 Task: Find connections with filter location Āsbe Teferī with filter topic #jobwith filter profile language English with filter current company Bajaj Electricals Ltd with filter school Gossner College with filter industry Ranching and Fisheries with filter service category Cybersecurity with filter keywords title Mentor
Action: Mouse moved to (155, 257)
Screenshot: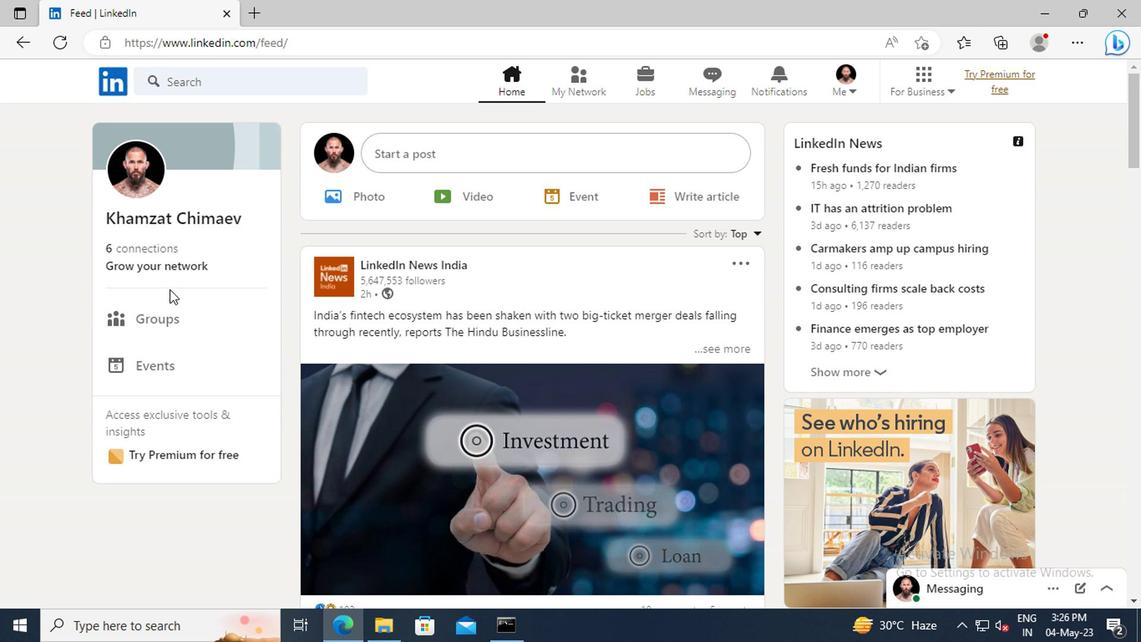 
Action: Mouse pressed left at (155, 257)
Screenshot: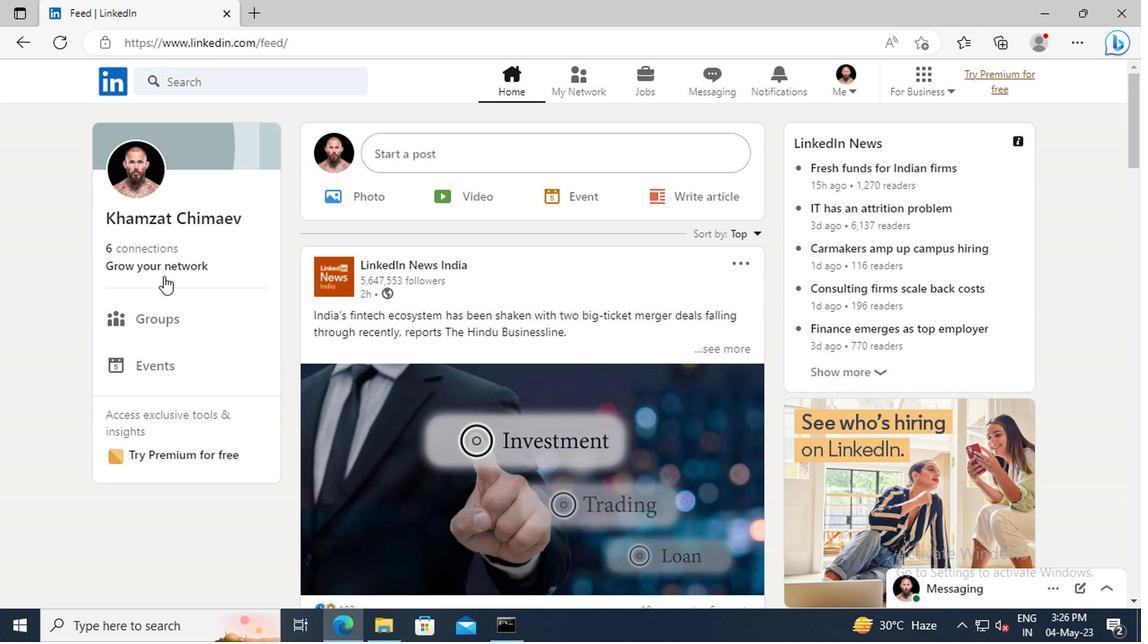 
Action: Mouse moved to (164, 176)
Screenshot: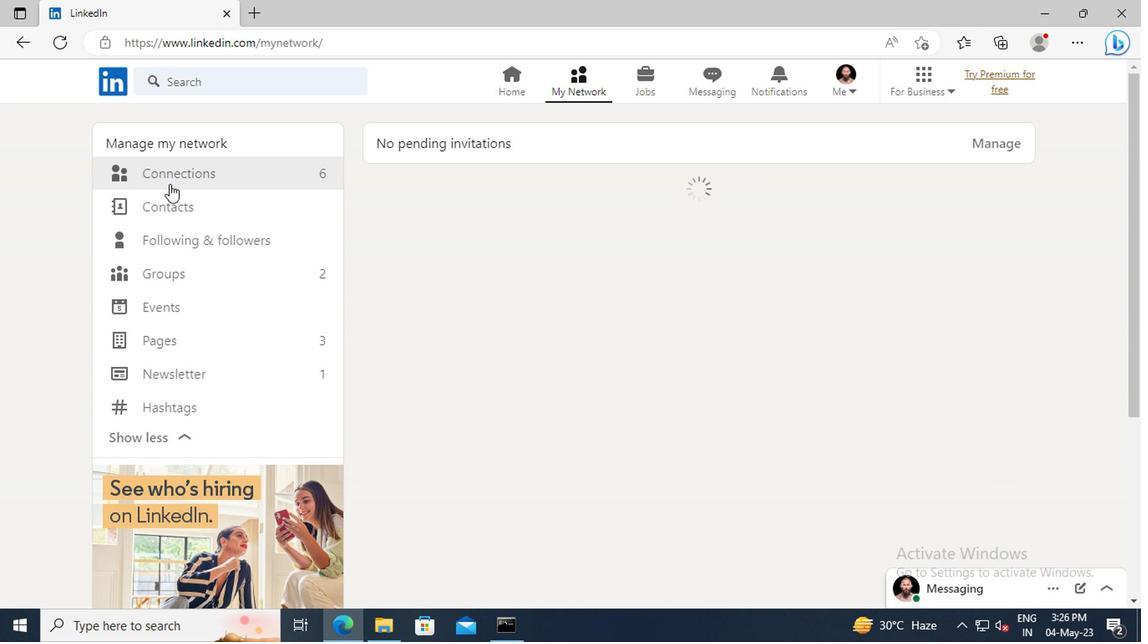 
Action: Mouse pressed left at (164, 176)
Screenshot: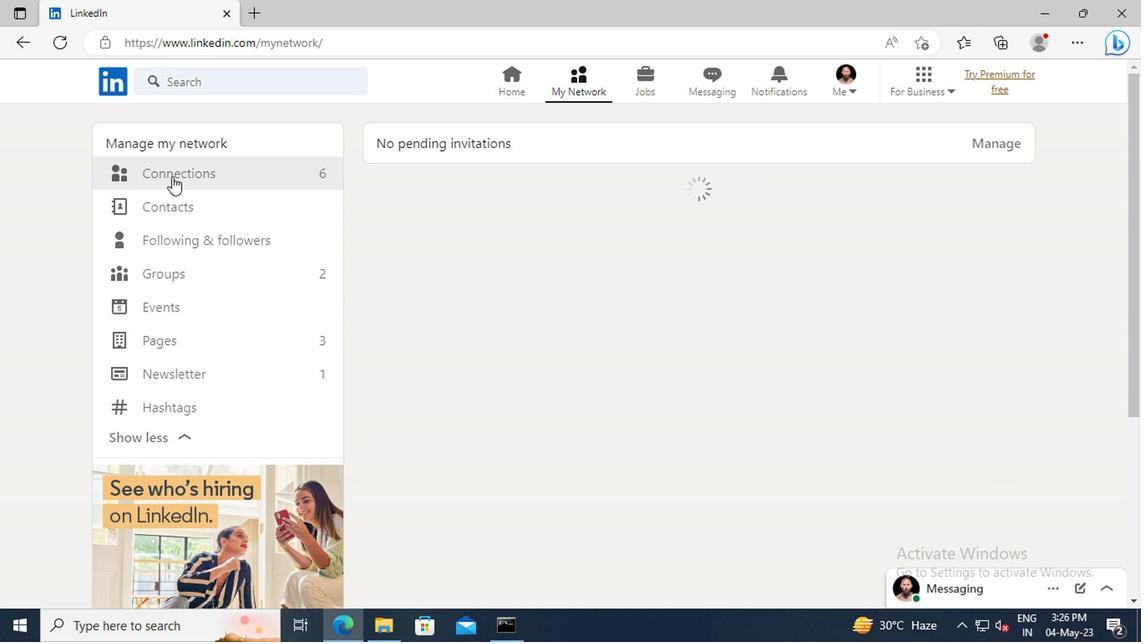 
Action: Mouse moved to (661, 180)
Screenshot: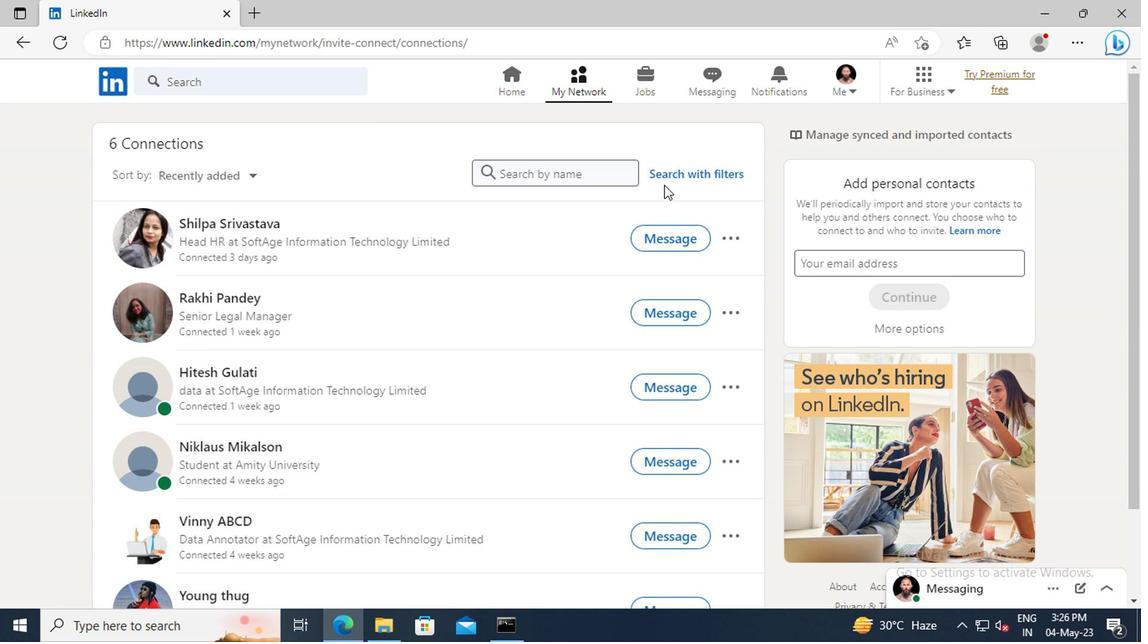 
Action: Mouse pressed left at (661, 180)
Screenshot: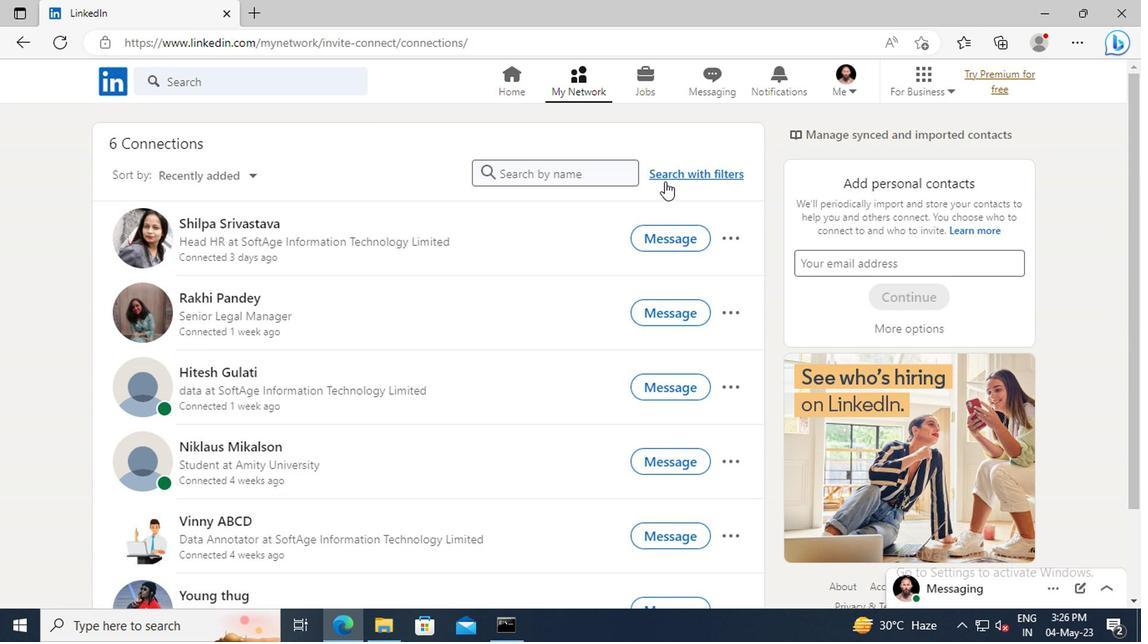 
Action: Mouse moved to (630, 134)
Screenshot: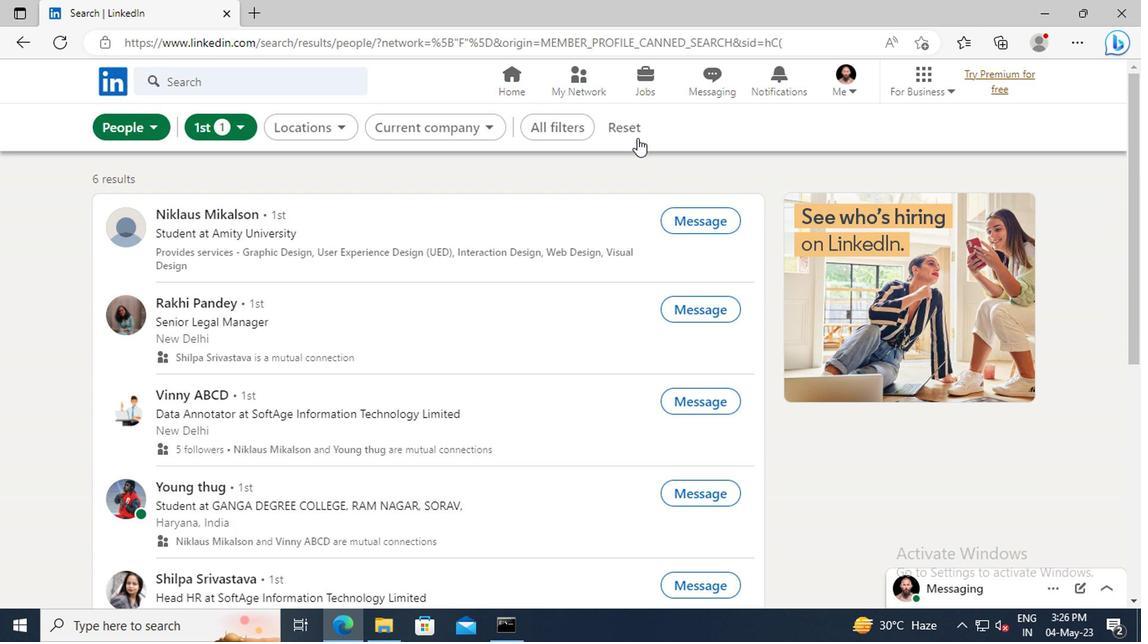 
Action: Mouse pressed left at (630, 134)
Screenshot: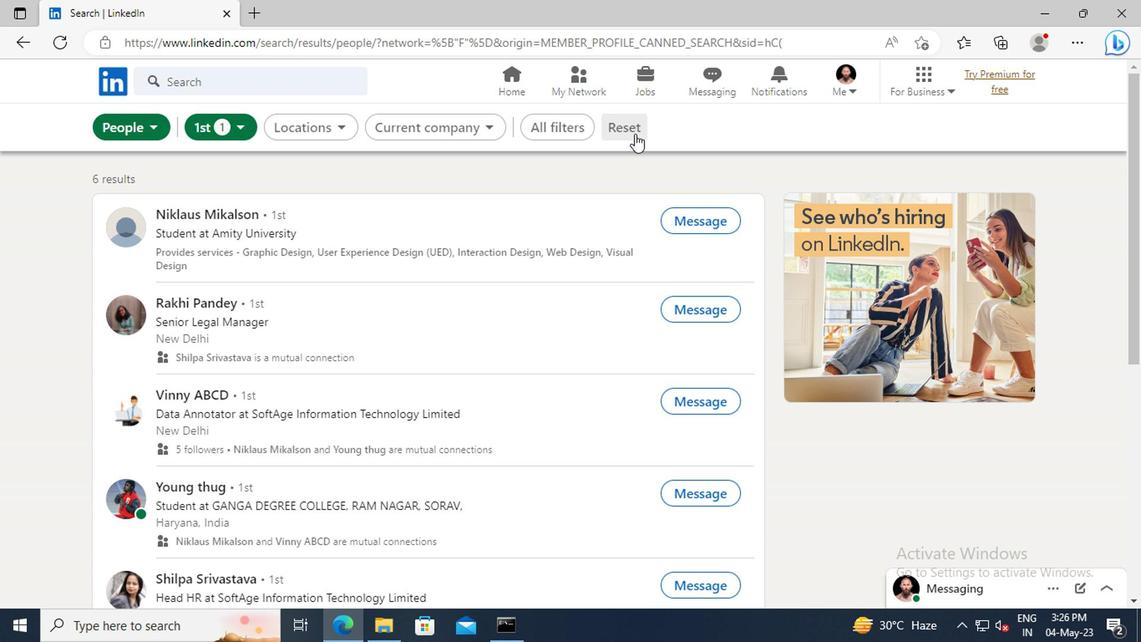
Action: Mouse moved to (596, 133)
Screenshot: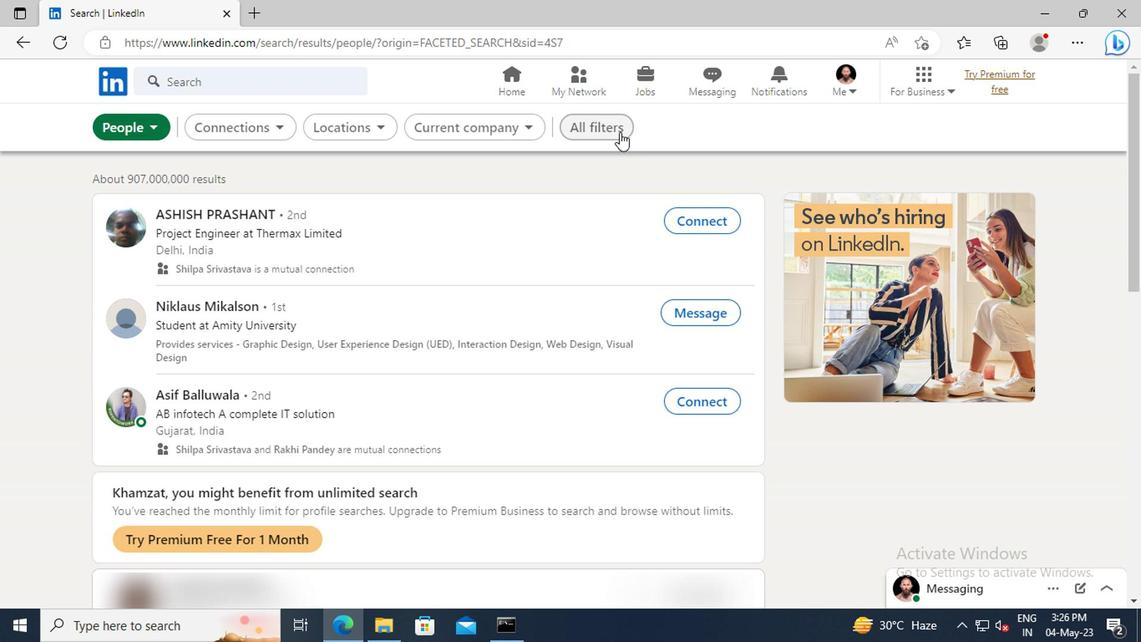 
Action: Mouse pressed left at (596, 133)
Screenshot: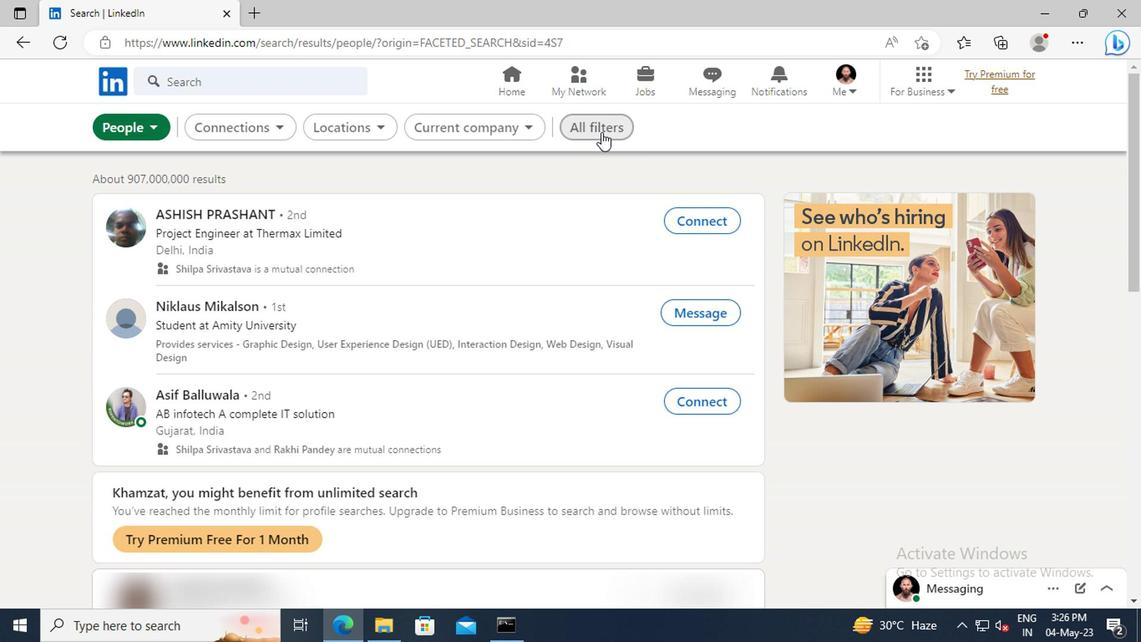 
Action: Mouse moved to (916, 332)
Screenshot: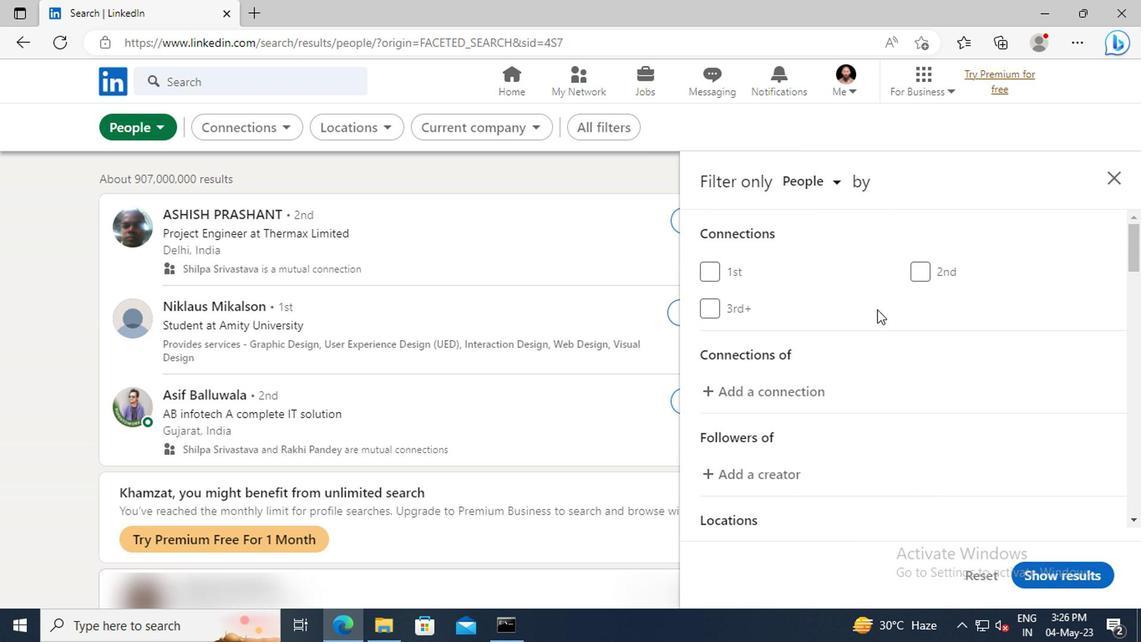 
Action: Mouse scrolled (916, 331) with delta (0, -1)
Screenshot: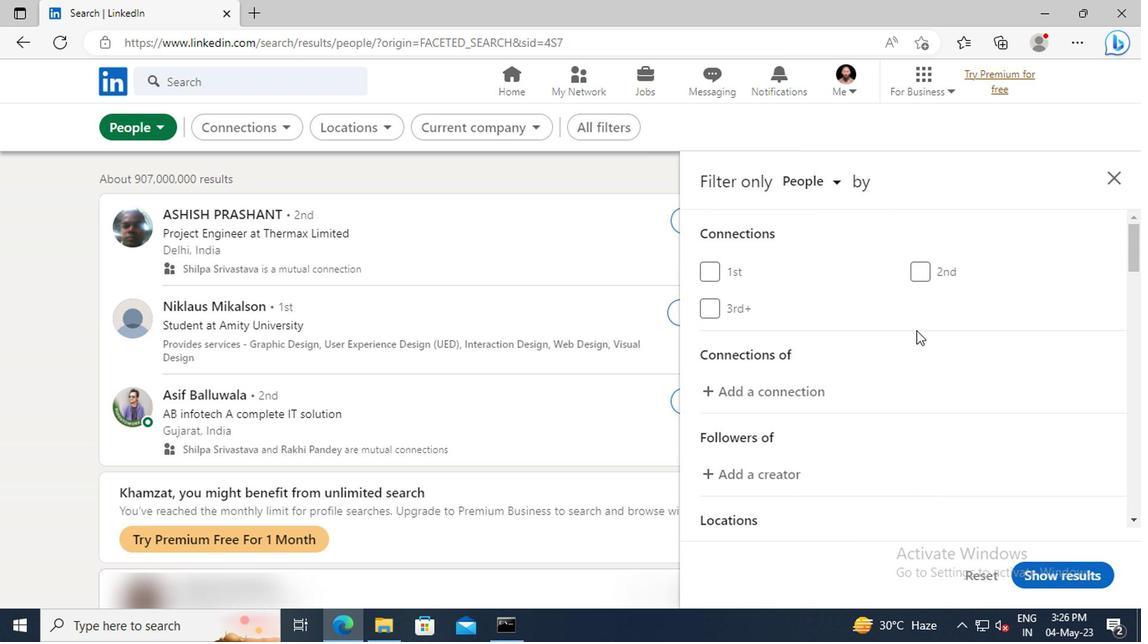 
Action: Mouse scrolled (916, 331) with delta (0, -1)
Screenshot: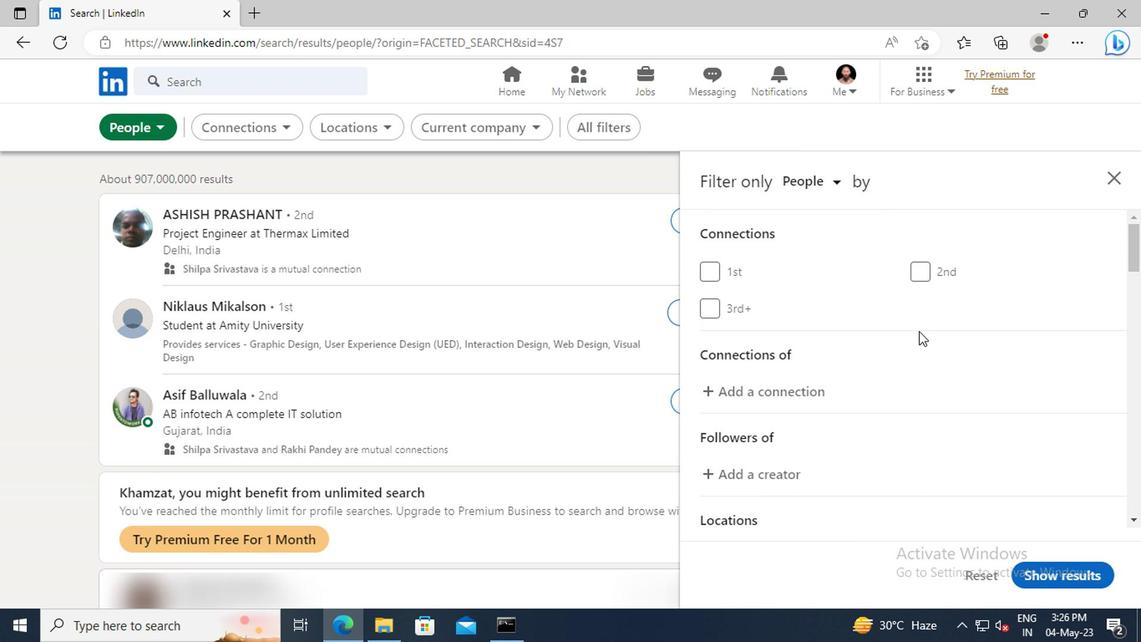 
Action: Mouse scrolled (916, 331) with delta (0, -1)
Screenshot: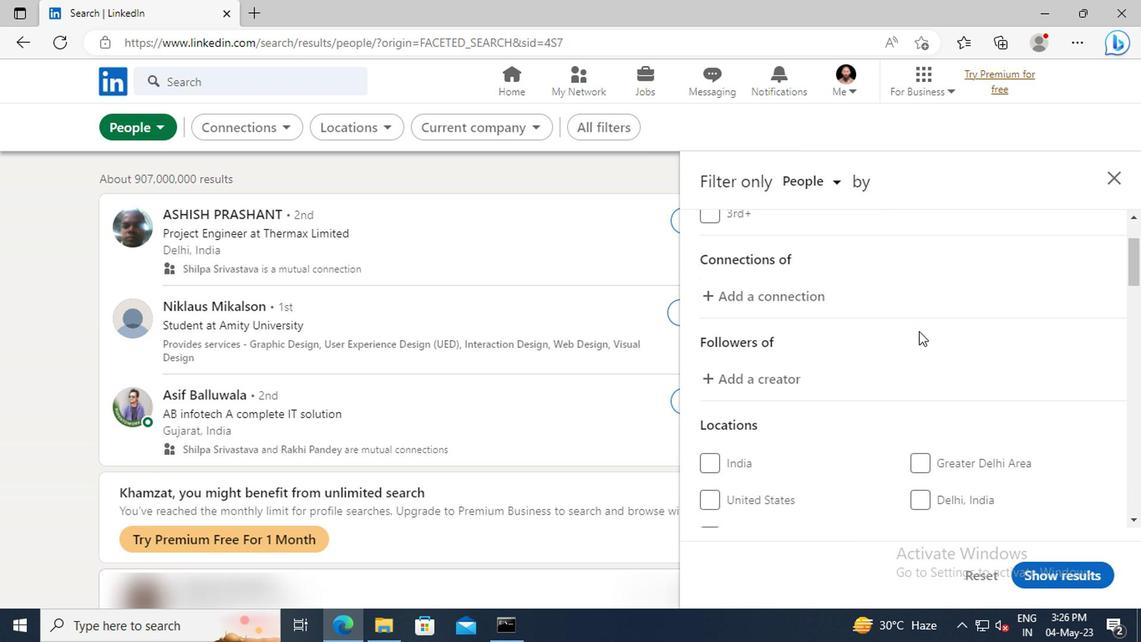 
Action: Mouse scrolled (916, 331) with delta (0, -1)
Screenshot: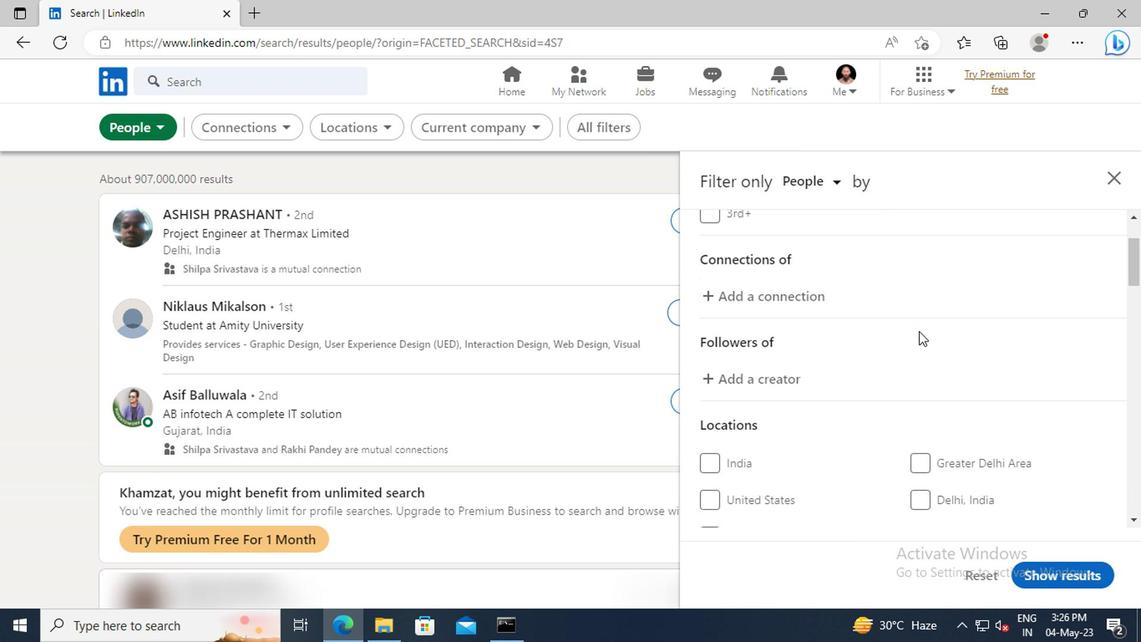 
Action: Mouse scrolled (916, 331) with delta (0, -1)
Screenshot: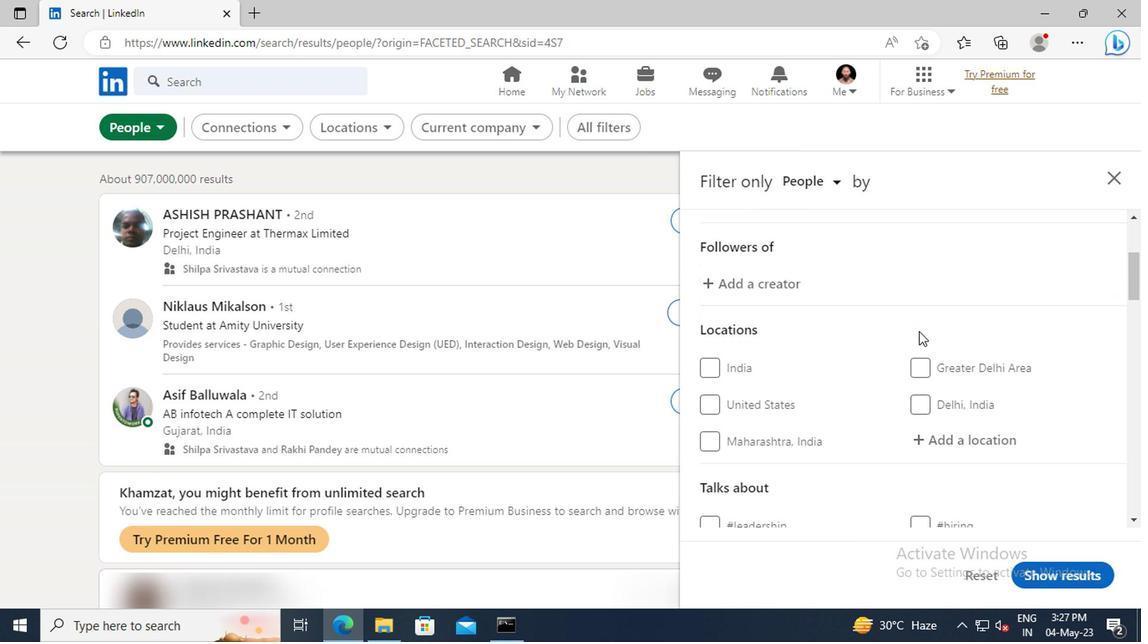 
Action: Mouse scrolled (916, 331) with delta (0, -1)
Screenshot: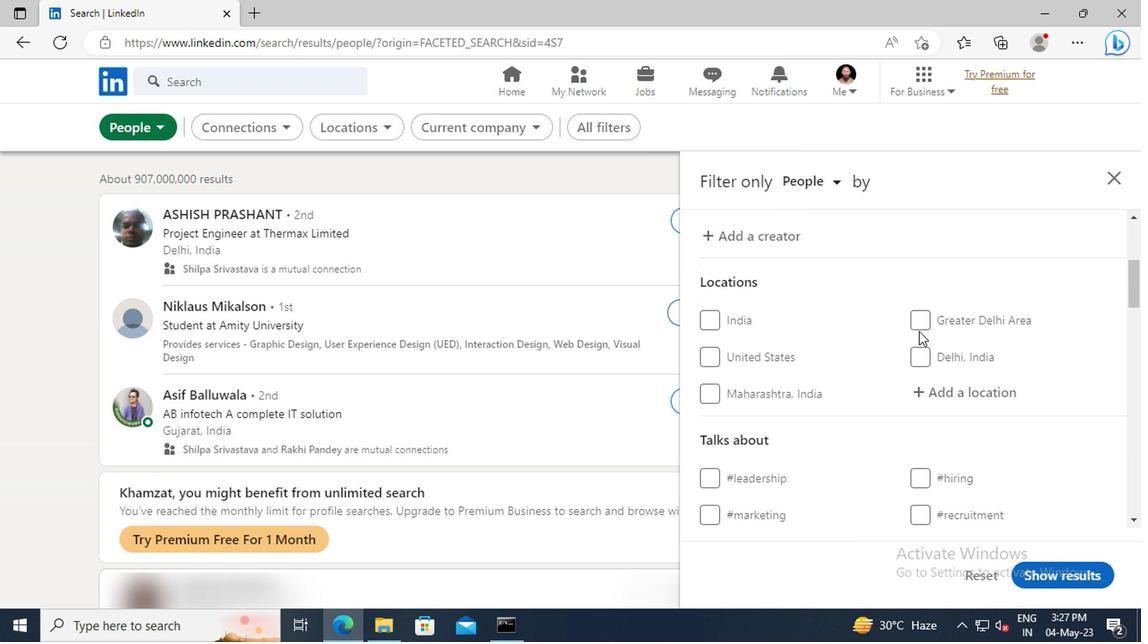 
Action: Mouse scrolled (916, 331) with delta (0, -1)
Screenshot: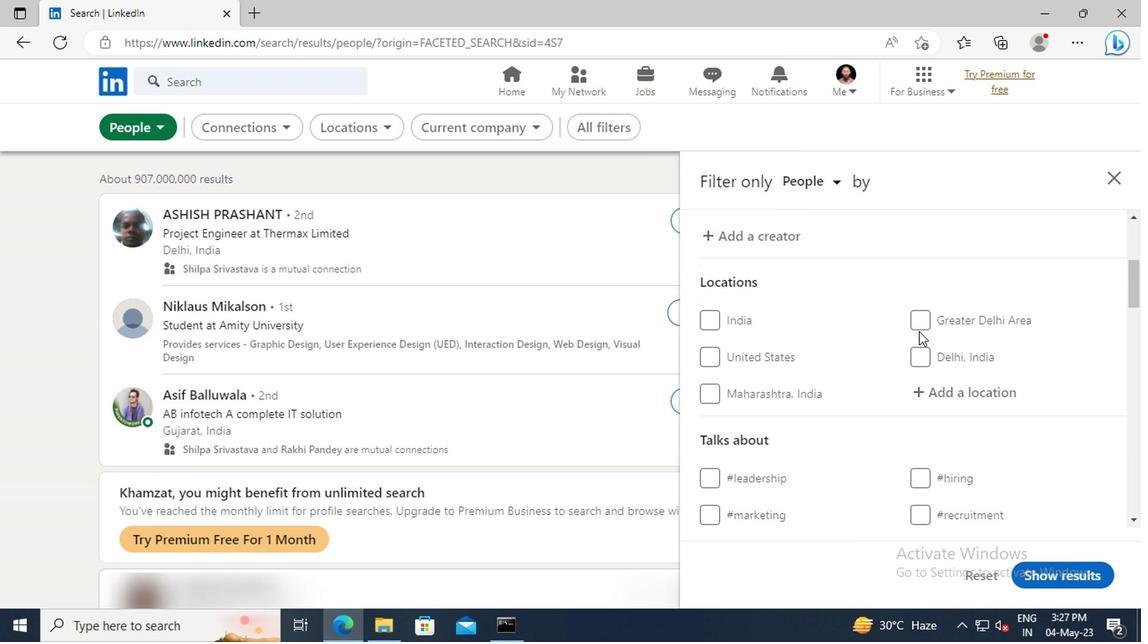 
Action: Mouse moved to (930, 307)
Screenshot: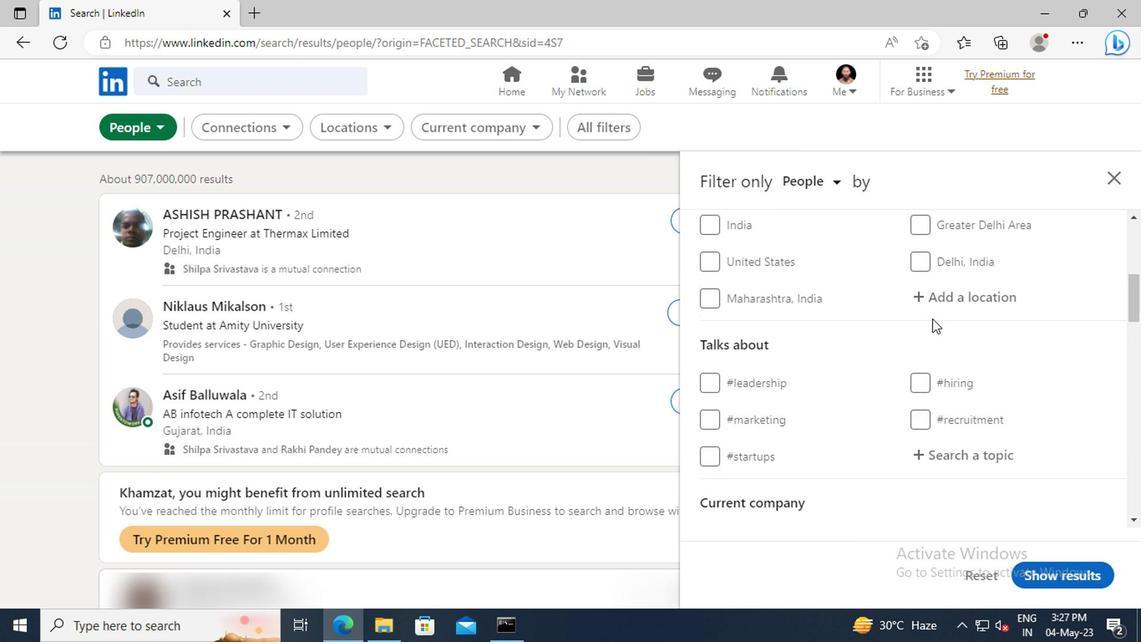
Action: Mouse pressed left at (930, 307)
Screenshot: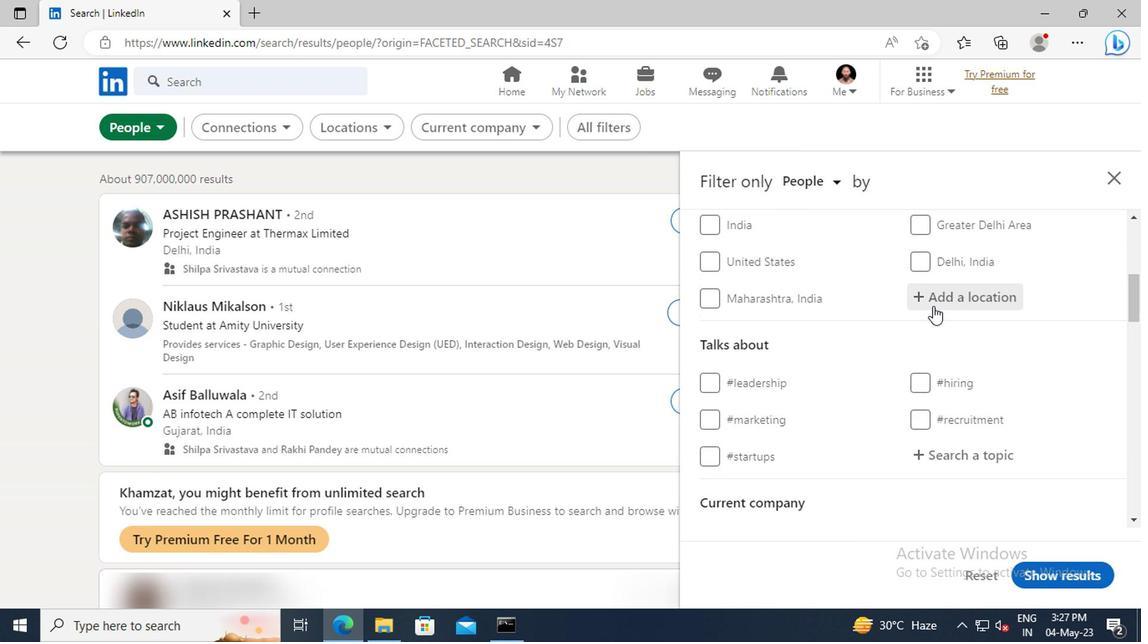 
Action: Key pressed <Key.shift>
Screenshot: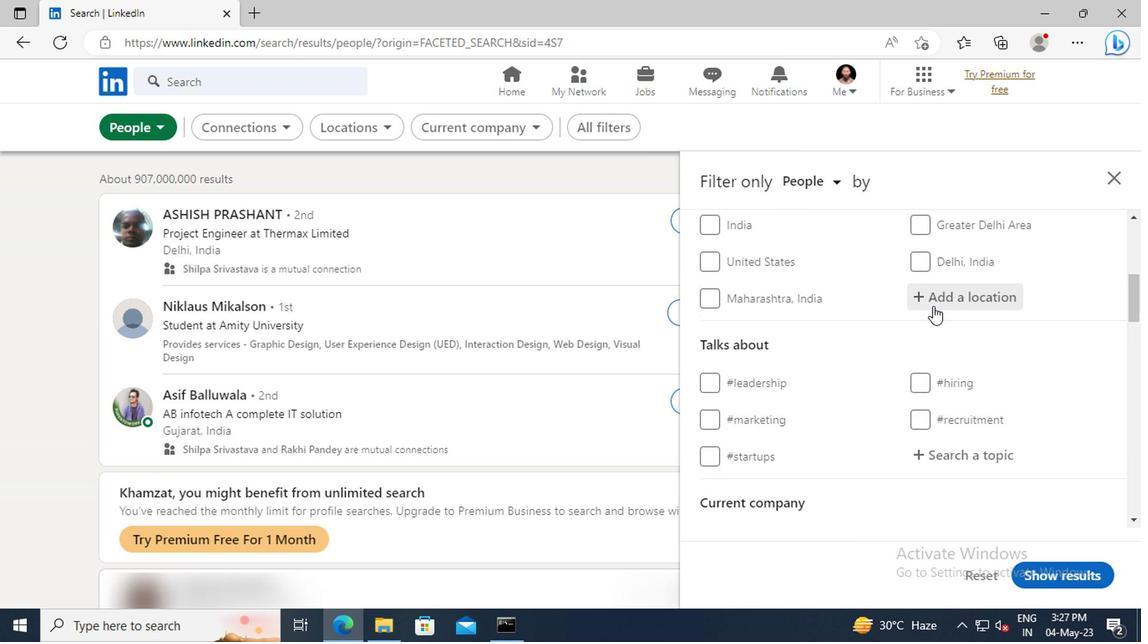 
Action: Mouse moved to (923, 312)
Screenshot: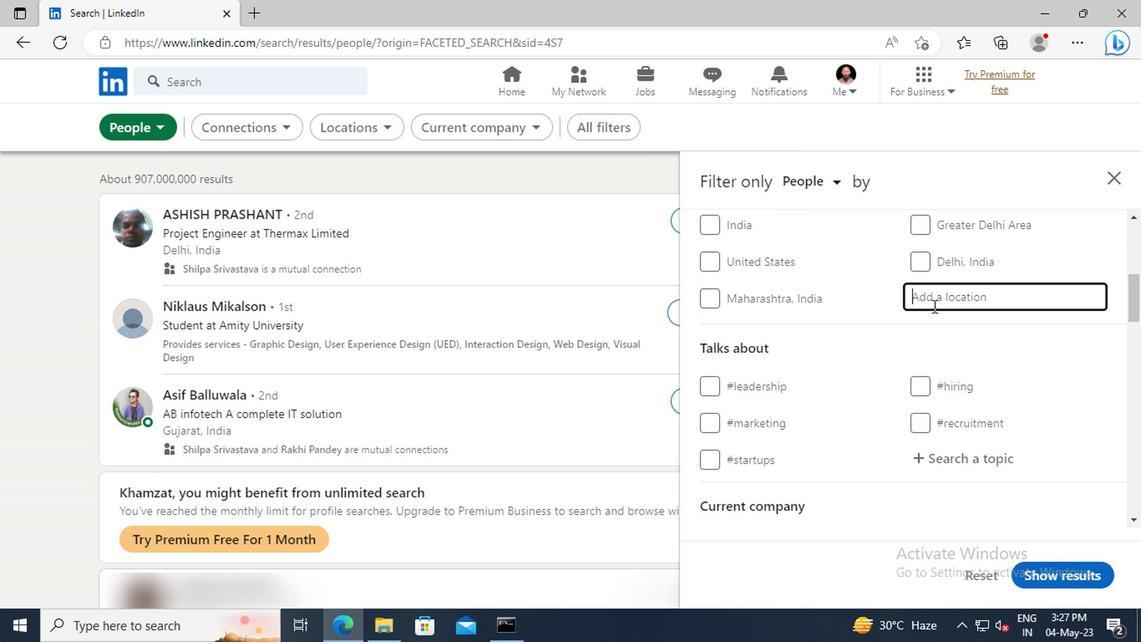 
Action: Key pressed ASBE<Key.space><Key.shift>TEFERI<Key.enter>
Screenshot: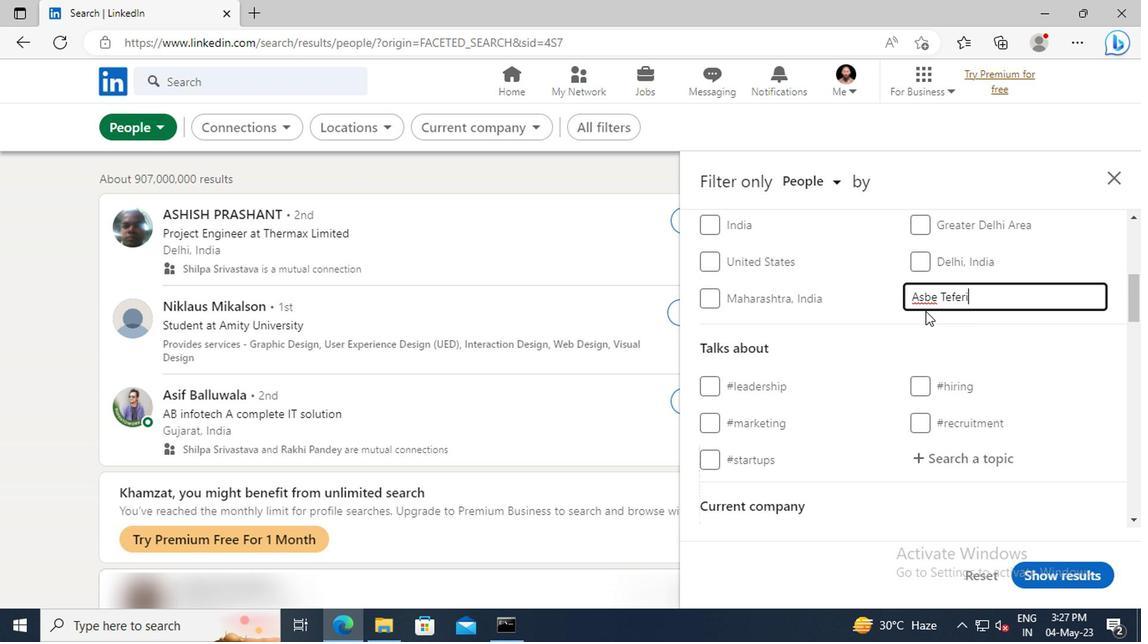 
Action: Mouse scrolled (923, 311) with delta (0, -1)
Screenshot: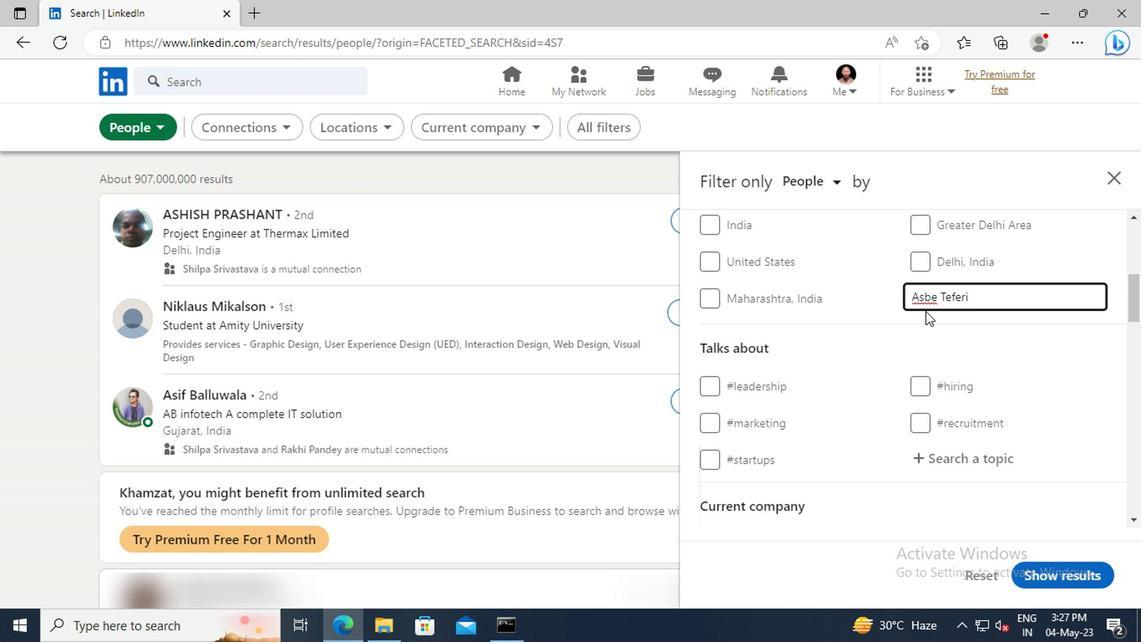 
Action: Mouse scrolled (923, 311) with delta (0, -1)
Screenshot: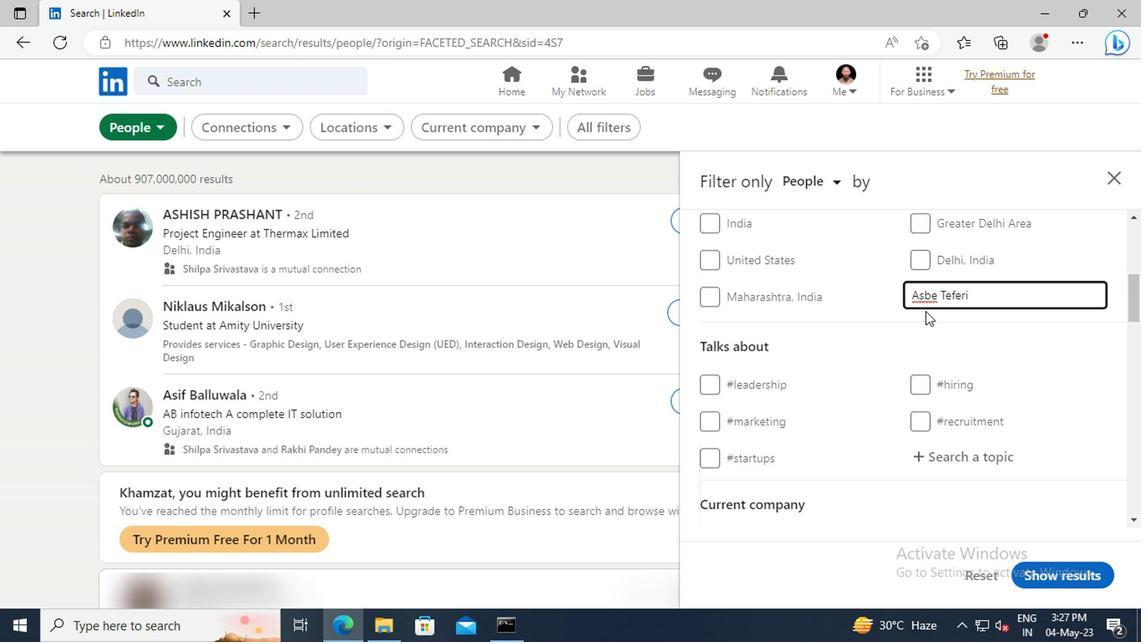
Action: Mouse moved to (929, 358)
Screenshot: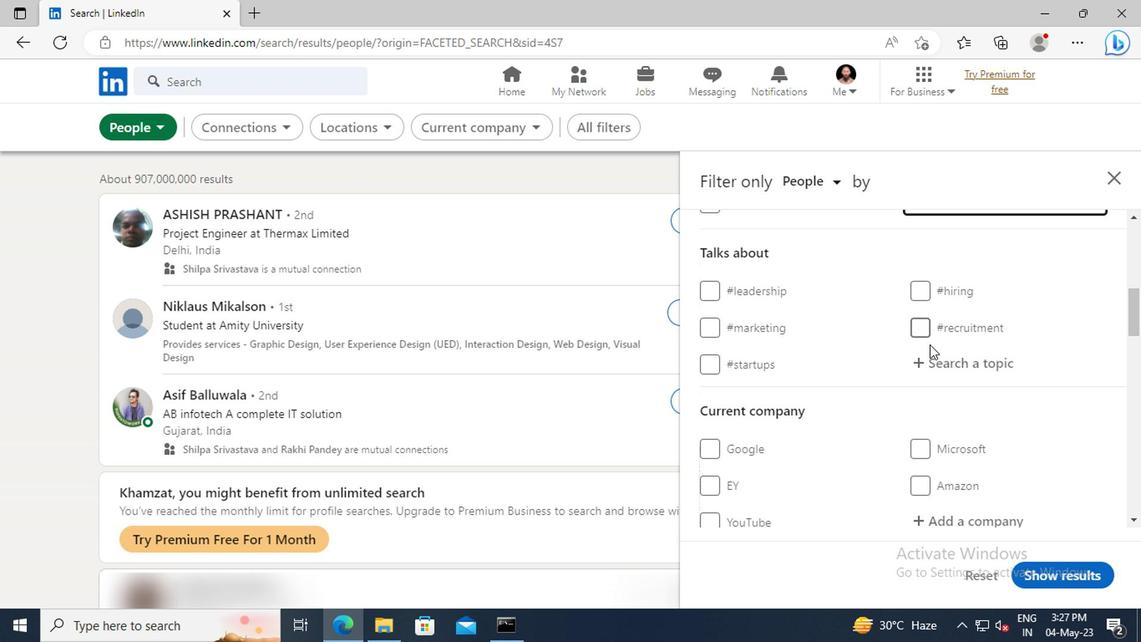 
Action: Mouse pressed left at (929, 358)
Screenshot: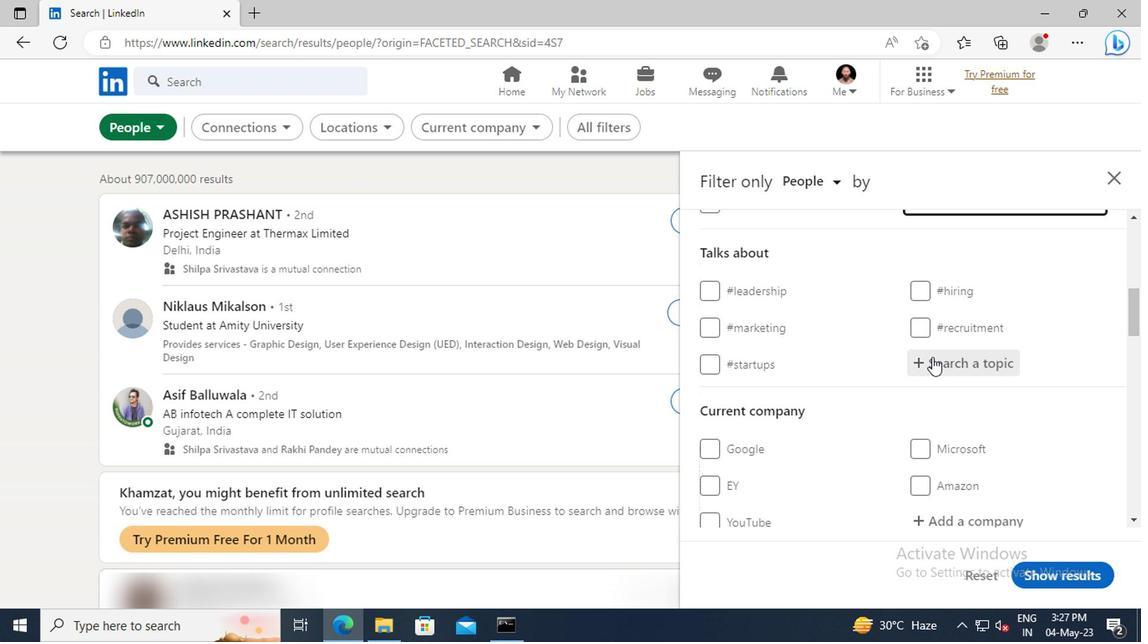 
Action: Key pressed JOB
Screenshot: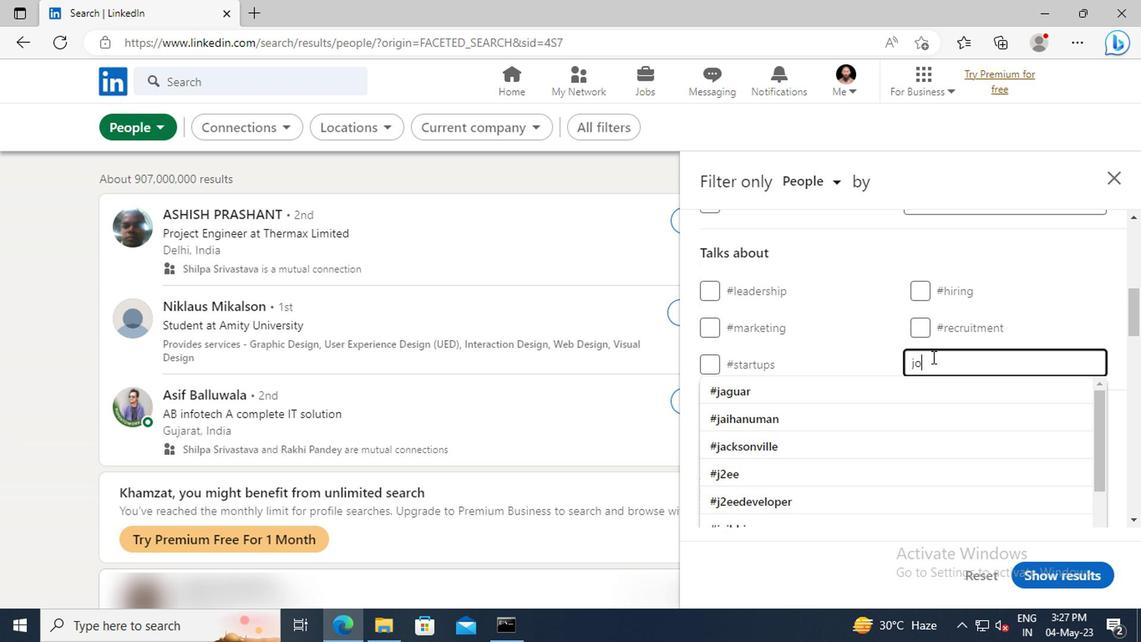 
Action: Mouse moved to (930, 385)
Screenshot: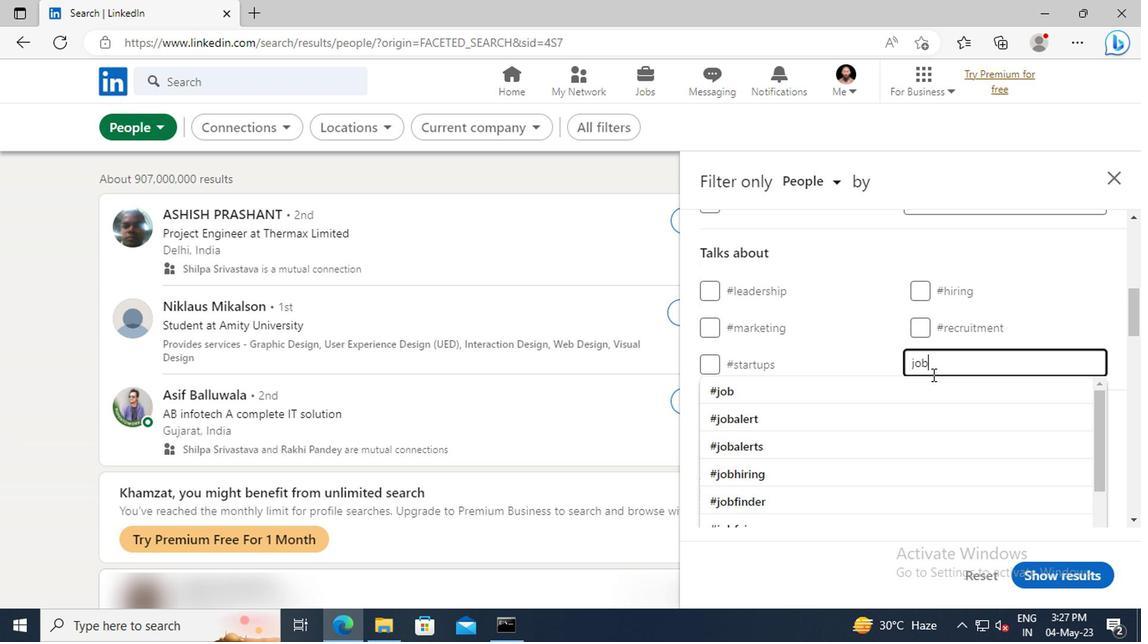 
Action: Mouse pressed left at (930, 385)
Screenshot: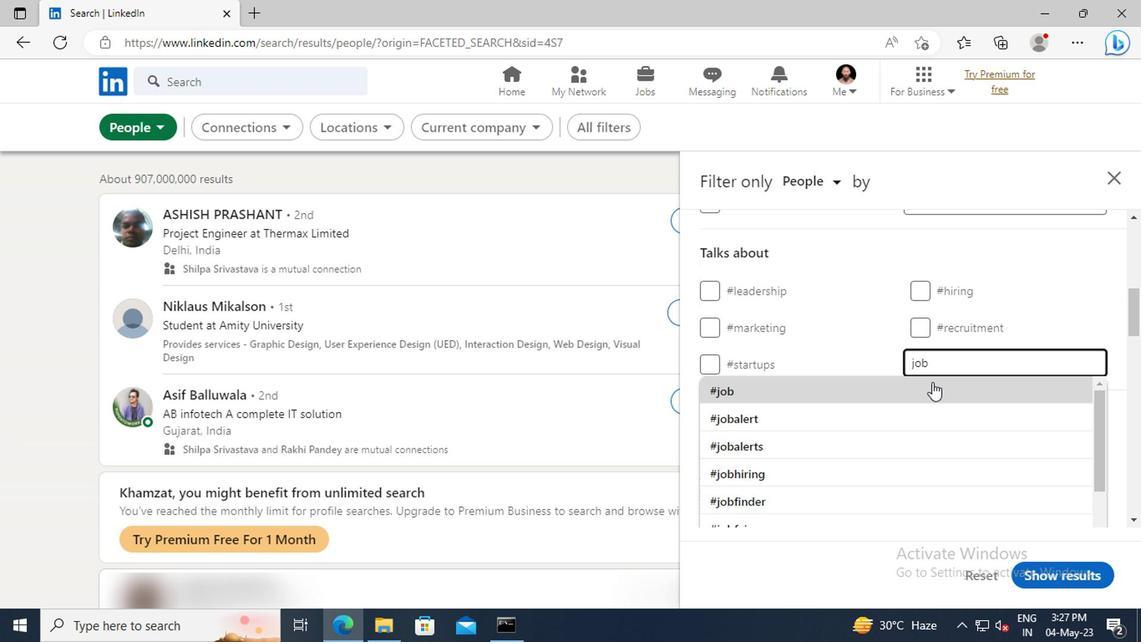 
Action: Mouse scrolled (930, 384) with delta (0, -1)
Screenshot: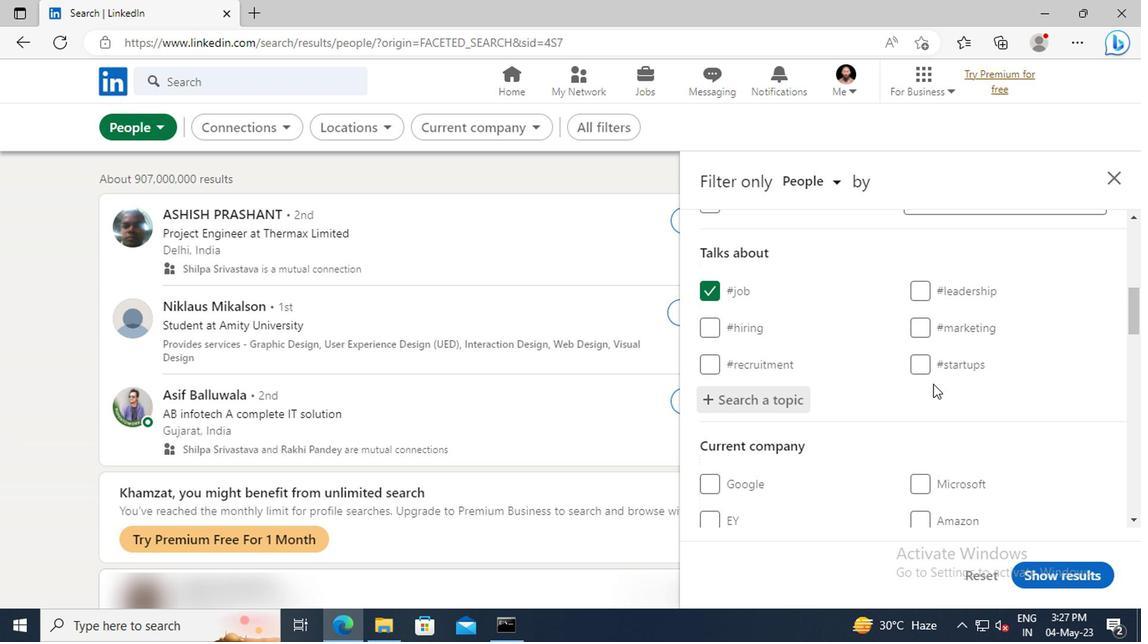 
Action: Mouse scrolled (930, 384) with delta (0, -1)
Screenshot: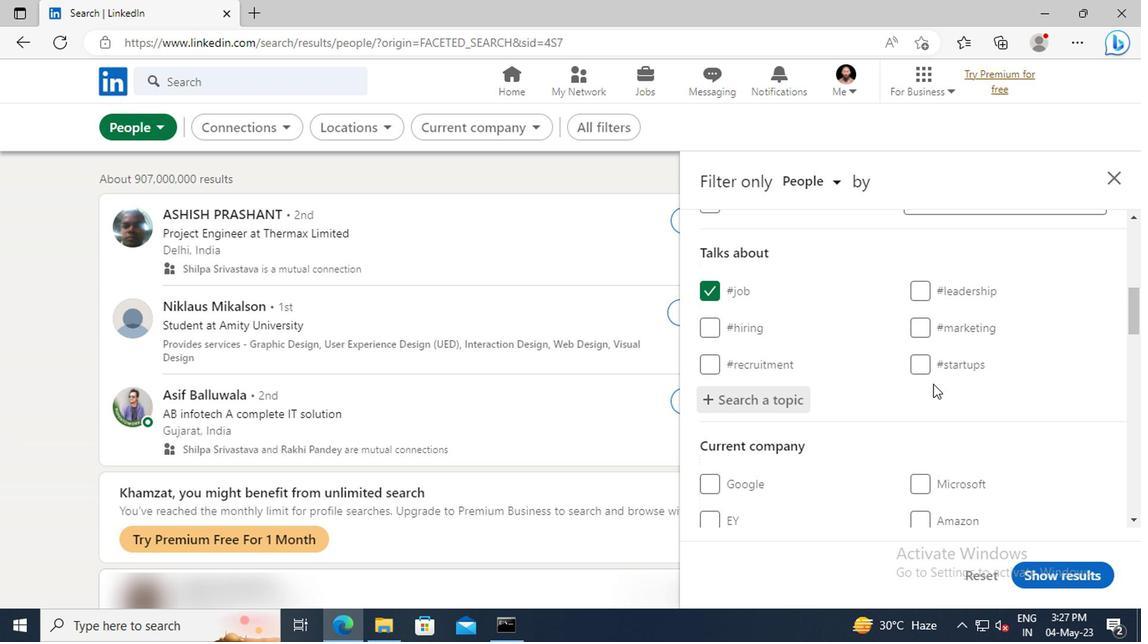 
Action: Mouse scrolled (930, 384) with delta (0, -1)
Screenshot: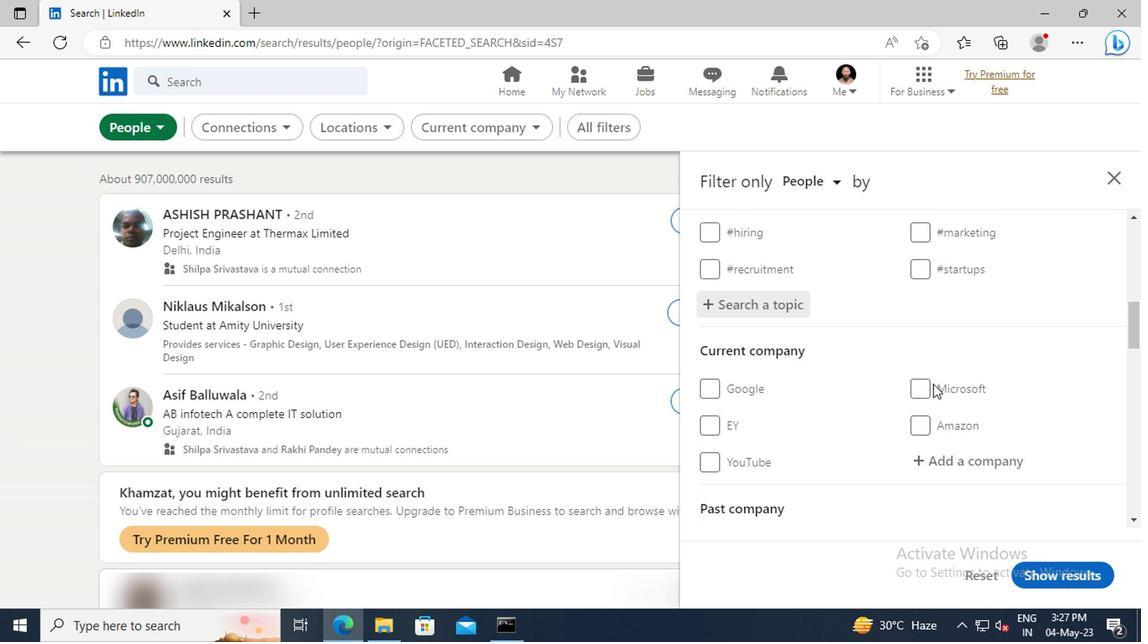 
Action: Mouse scrolled (930, 384) with delta (0, -1)
Screenshot: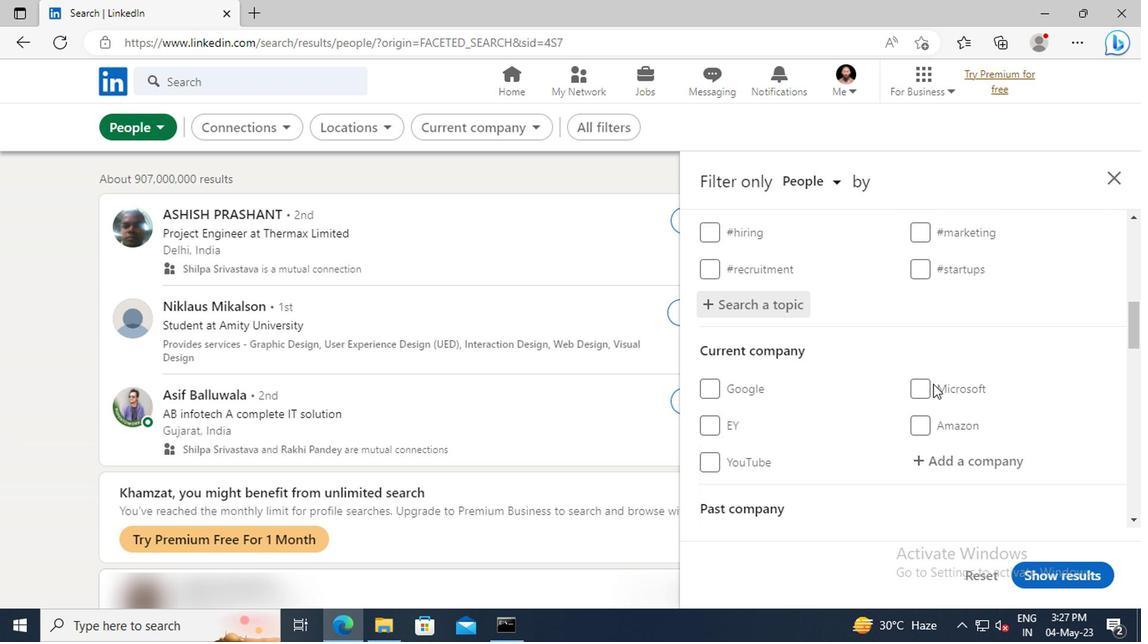 
Action: Mouse scrolled (930, 384) with delta (0, -1)
Screenshot: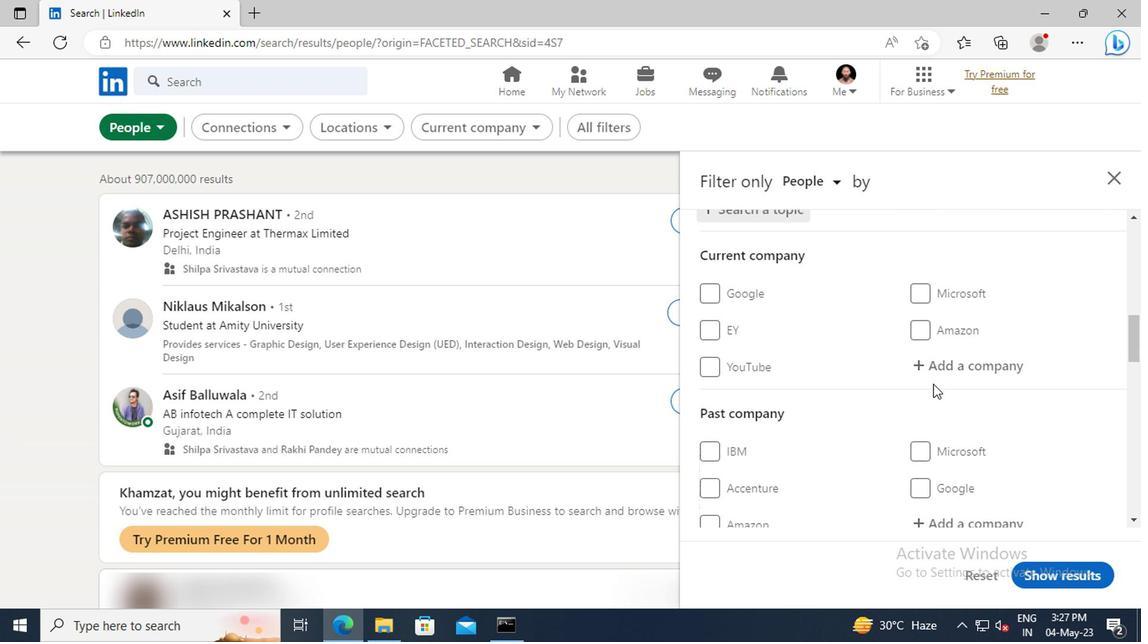 
Action: Mouse scrolled (930, 384) with delta (0, -1)
Screenshot: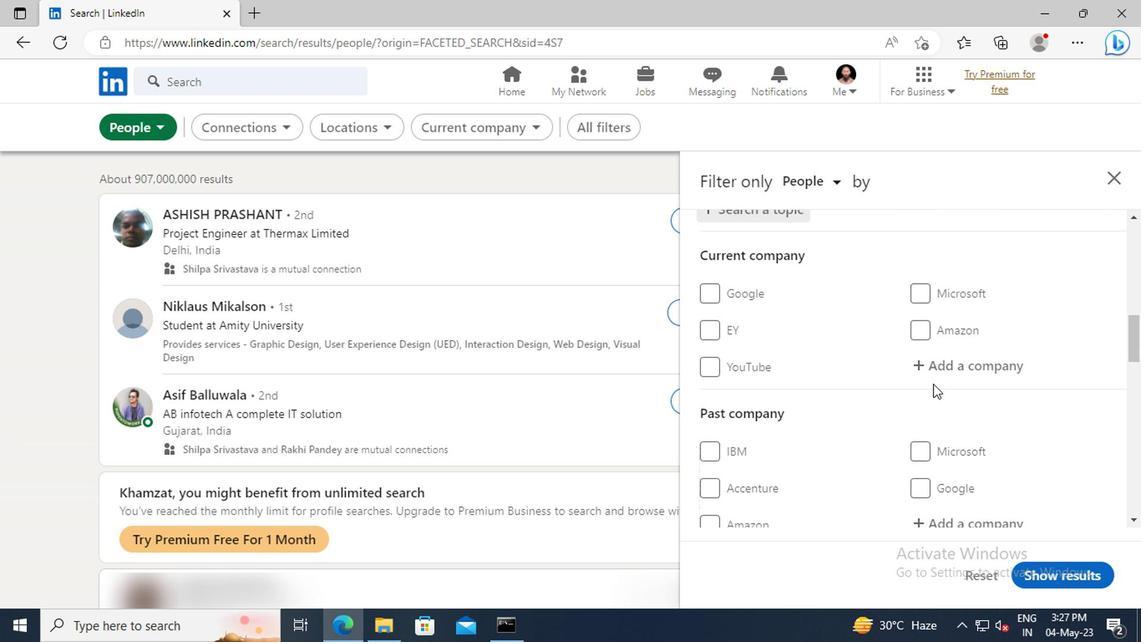 
Action: Mouse scrolled (930, 384) with delta (0, -1)
Screenshot: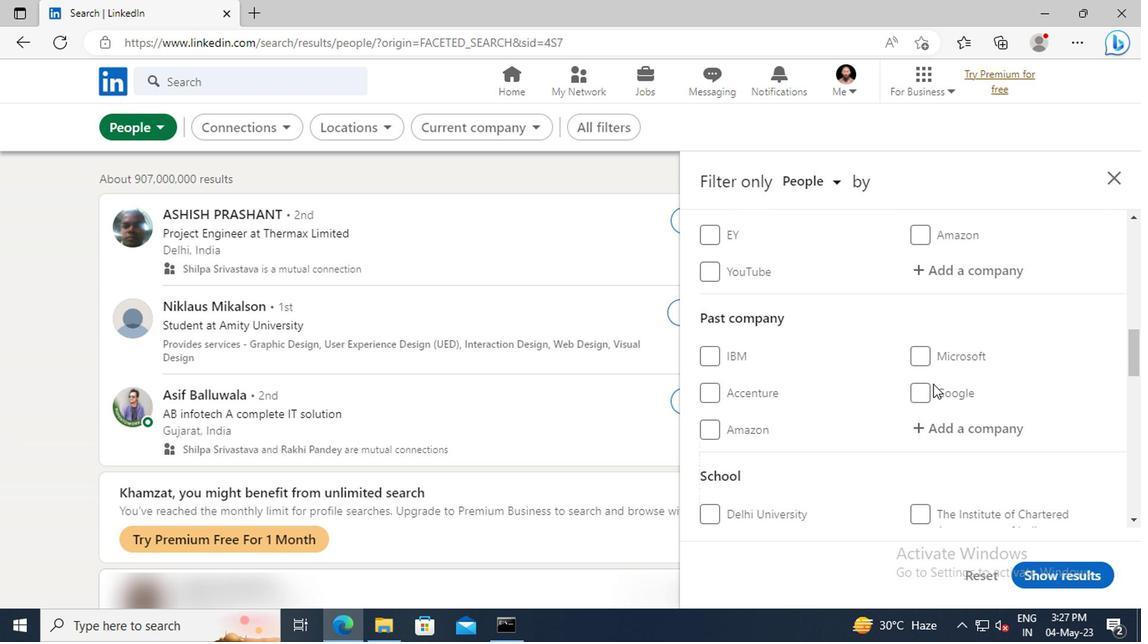 
Action: Mouse scrolled (930, 384) with delta (0, -1)
Screenshot: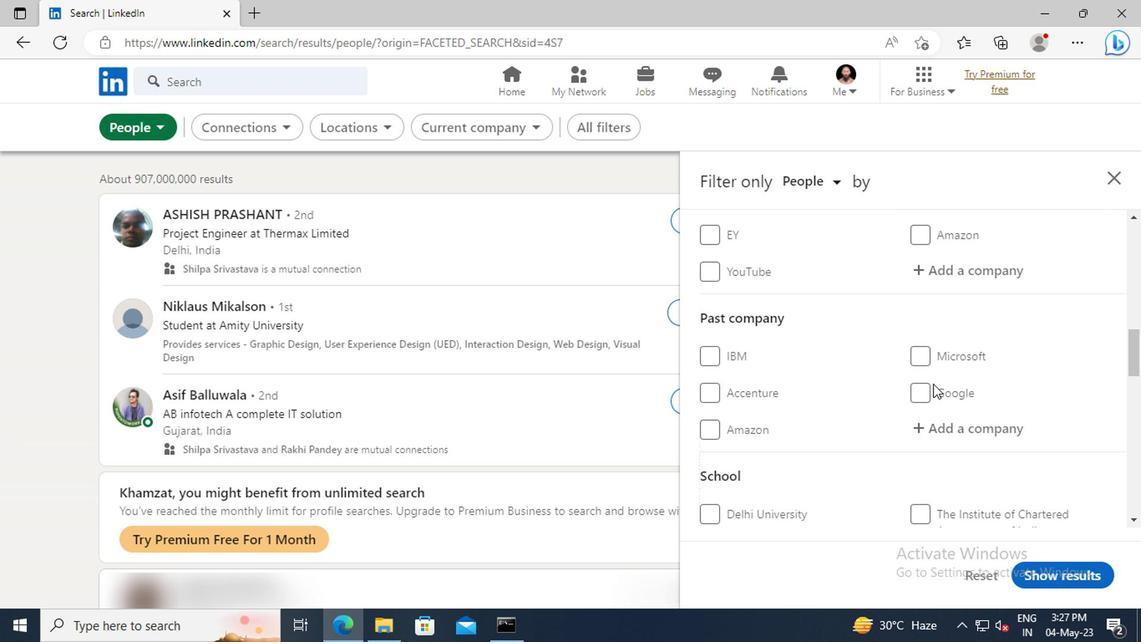 
Action: Mouse scrolled (930, 384) with delta (0, -1)
Screenshot: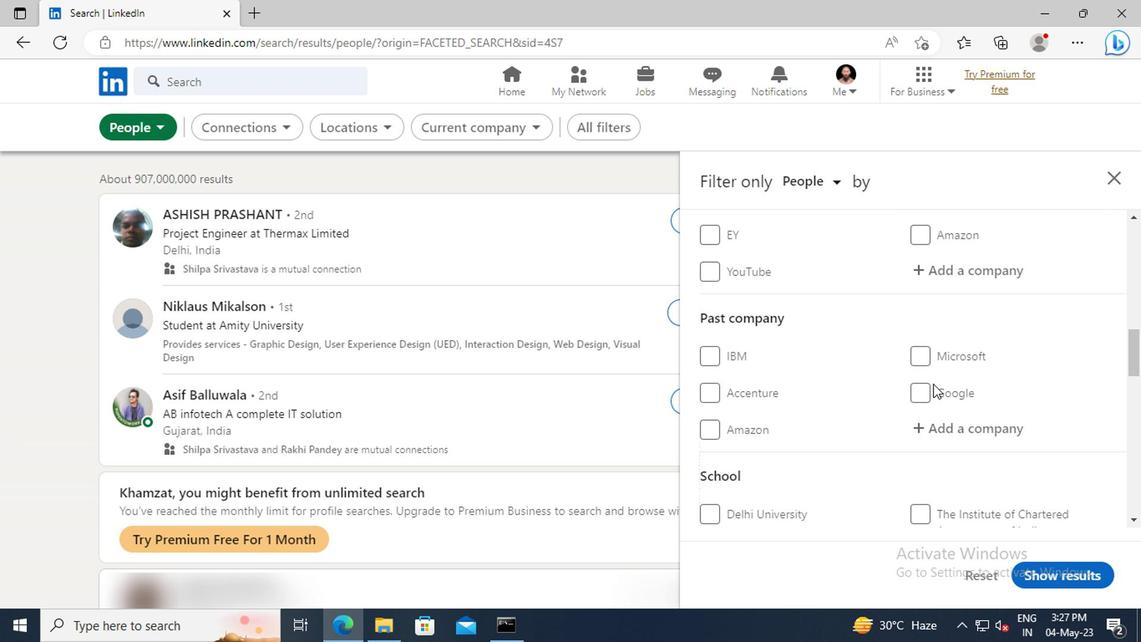
Action: Mouse scrolled (930, 384) with delta (0, -1)
Screenshot: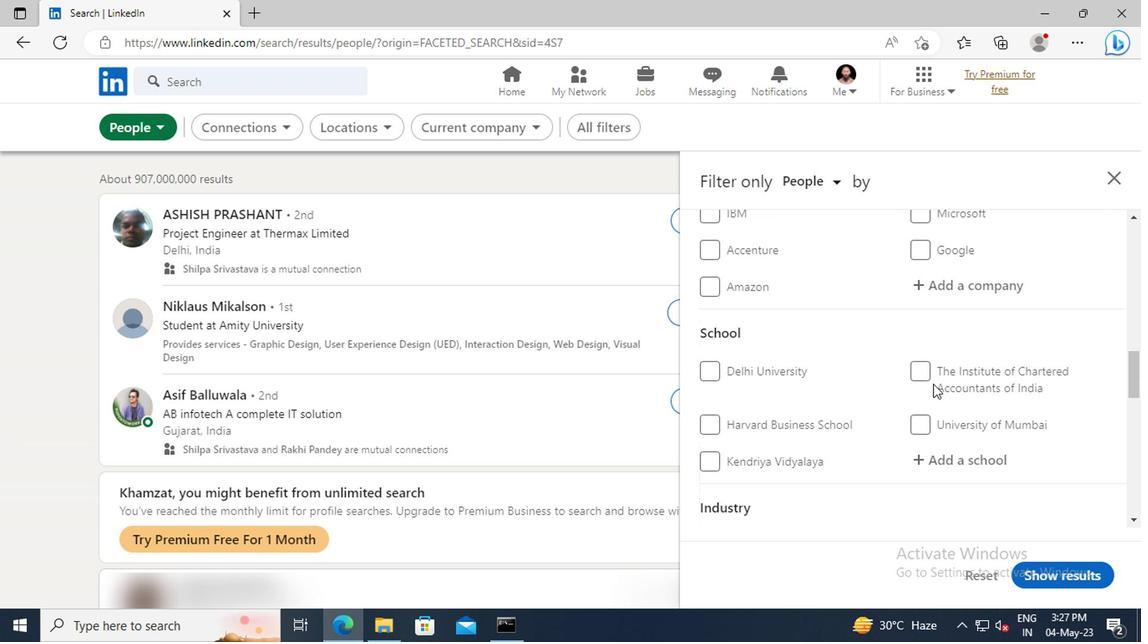 
Action: Mouse scrolled (930, 384) with delta (0, -1)
Screenshot: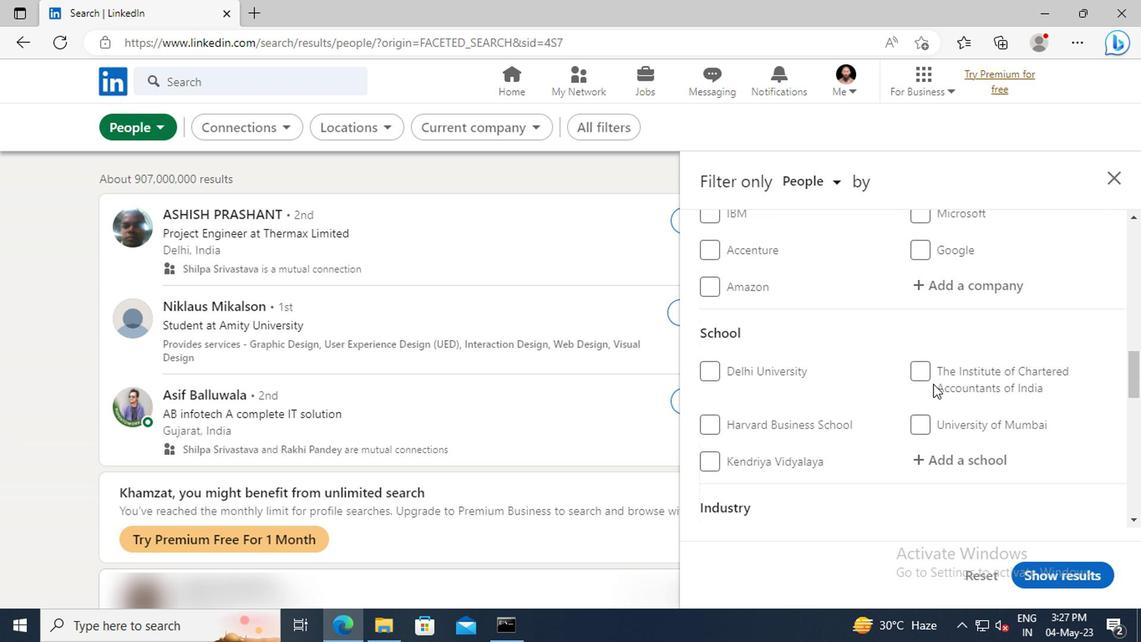 
Action: Mouse scrolled (930, 384) with delta (0, -1)
Screenshot: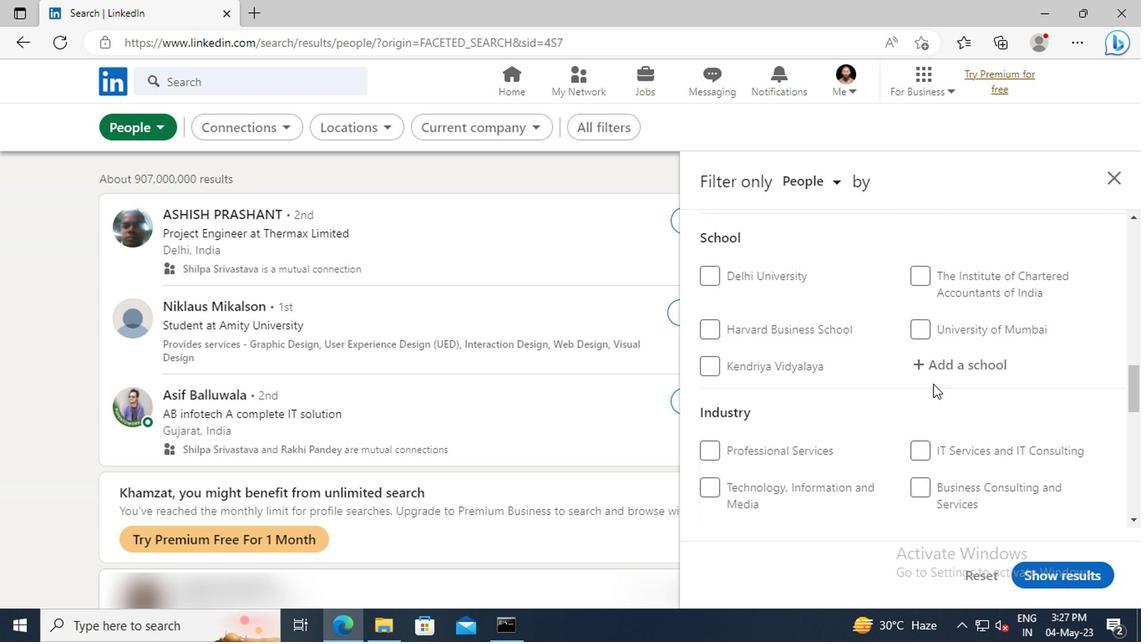 
Action: Mouse scrolled (930, 384) with delta (0, -1)
Screenshot: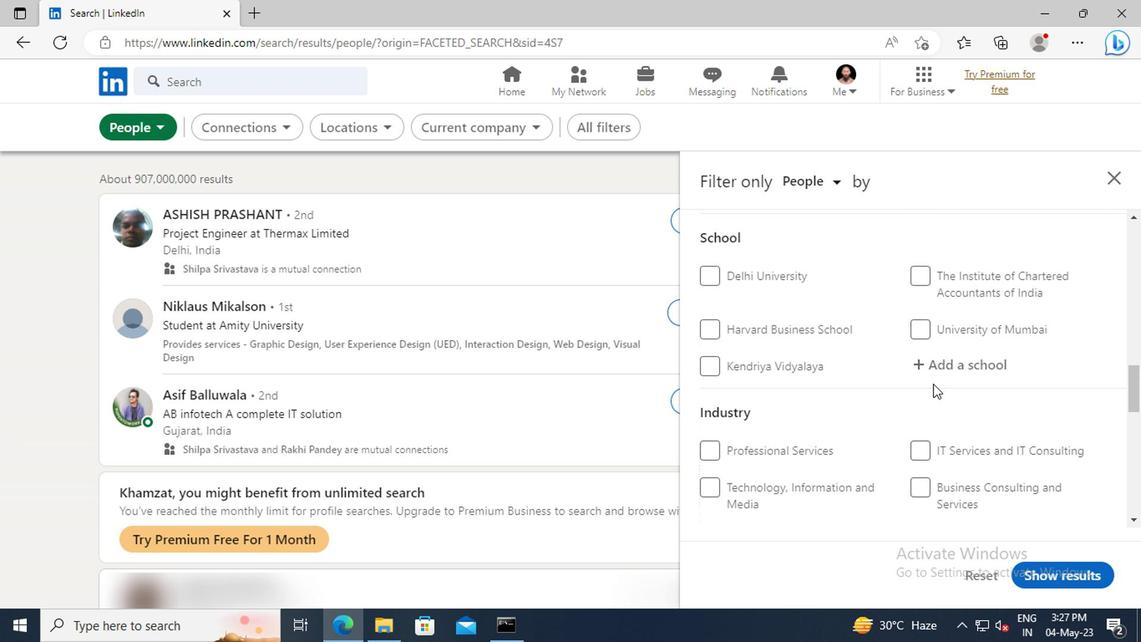 
Action: Mouse scrolled (930, 384) with delta (0, -1)
Screenshot: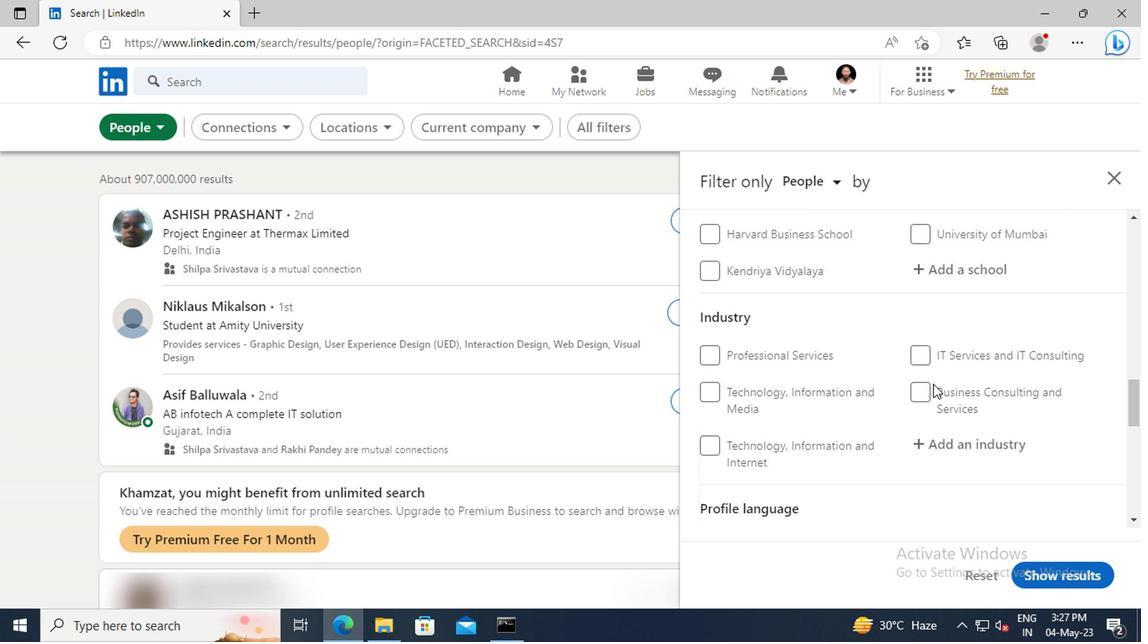 
Action: Mouse scrolled (930, 384) with delta (0, -1)
Screenshot: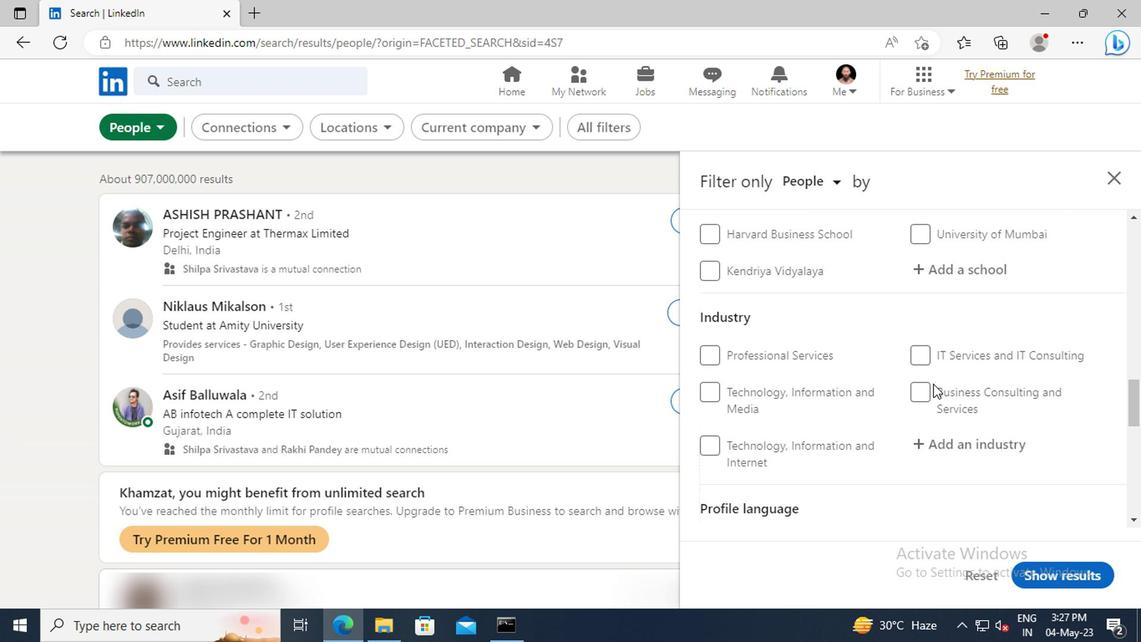 
Action: Mouse moved to (930, 386)
Screenshot: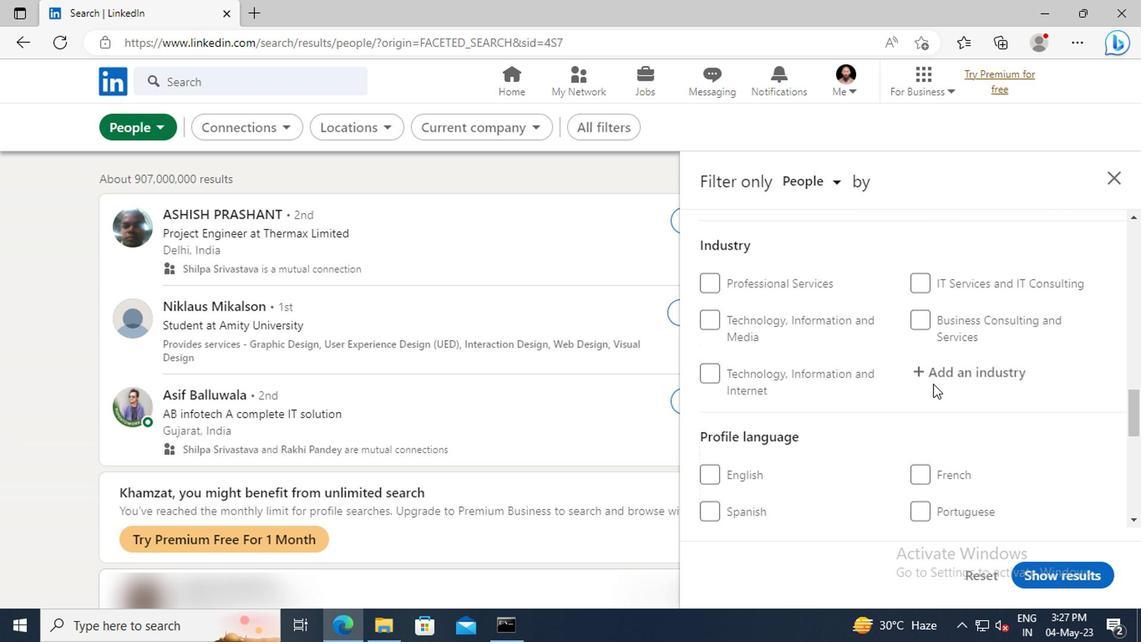 
Action: Mouse scrolled (930, 385) with delta (0, 0)
Screenshot: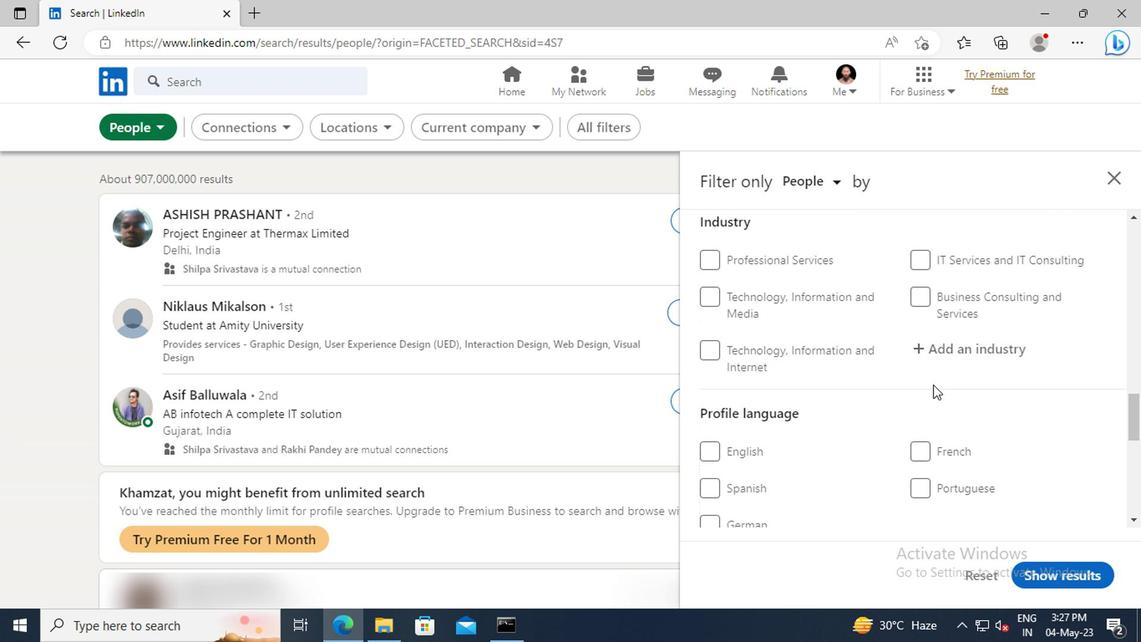 
Action: Mouse moved to (705, 411)
Screenshot: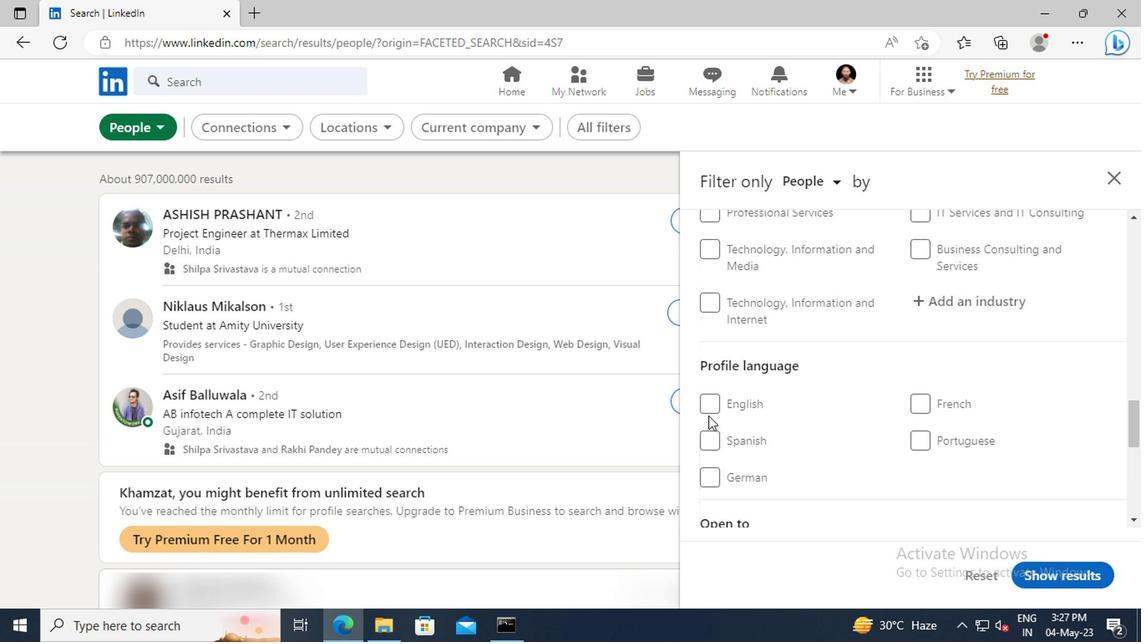 
Action: Mouse pressed left at (705, 411)
Screenshot: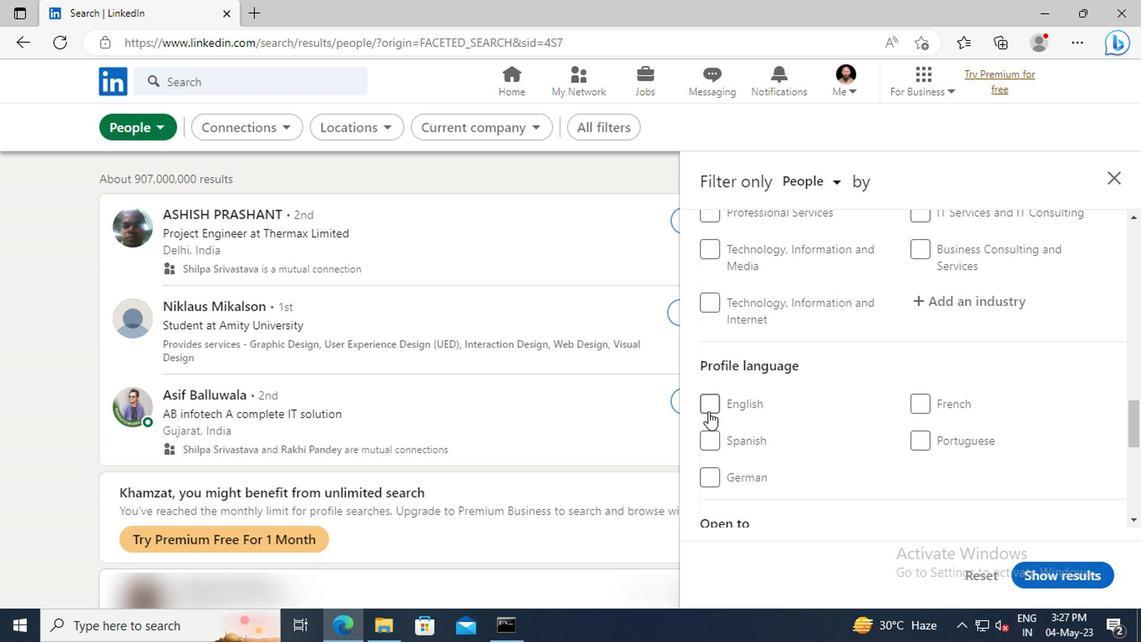 
Action: Mouse moved to (943, 394)
Screenshot: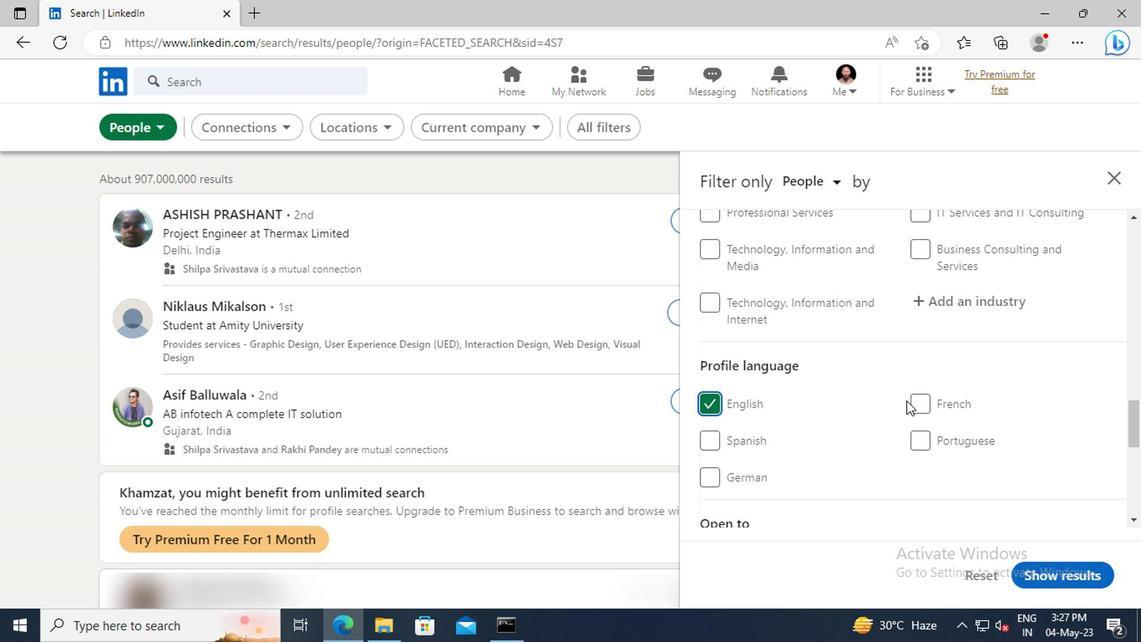 
Action: Mouse scrolled (943, 395) with delta (0, 1)
Screenshot: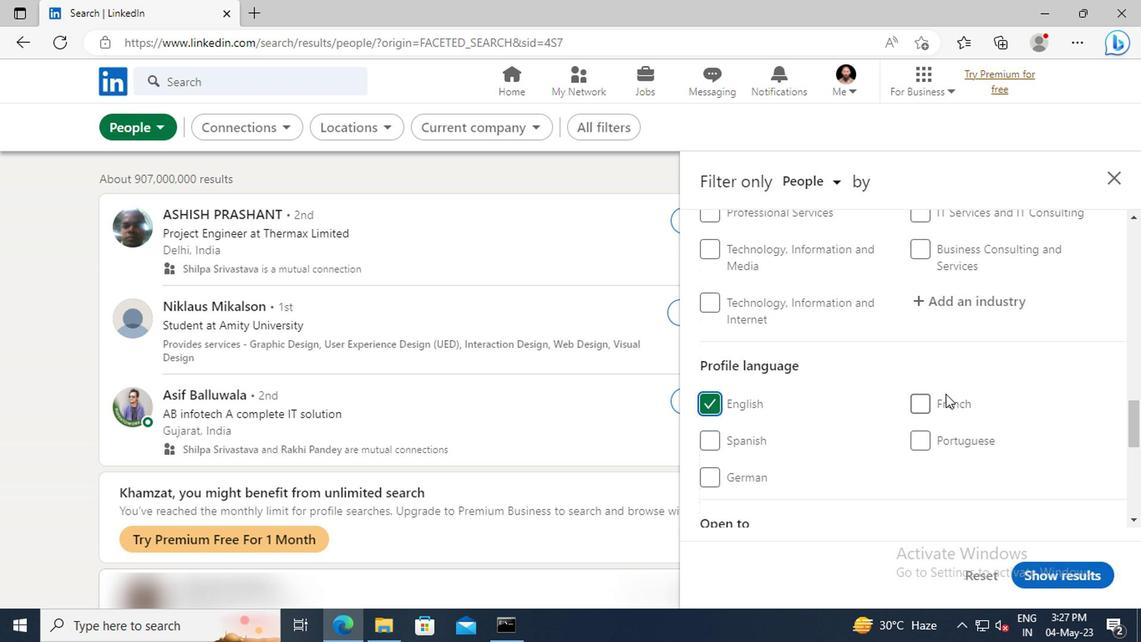 
Action: Mouse scrolled (943, 395) with delta (0, 1)
Screenshot: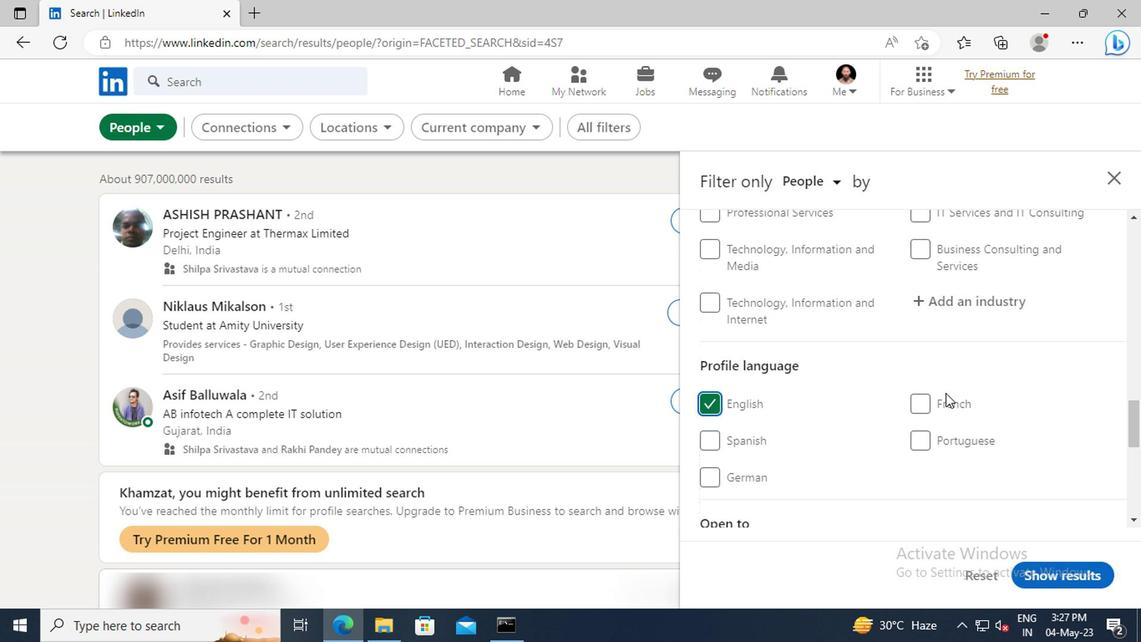 
Action: Mouse scrolled (943, 395) with delta (0, 1)
Screenshot: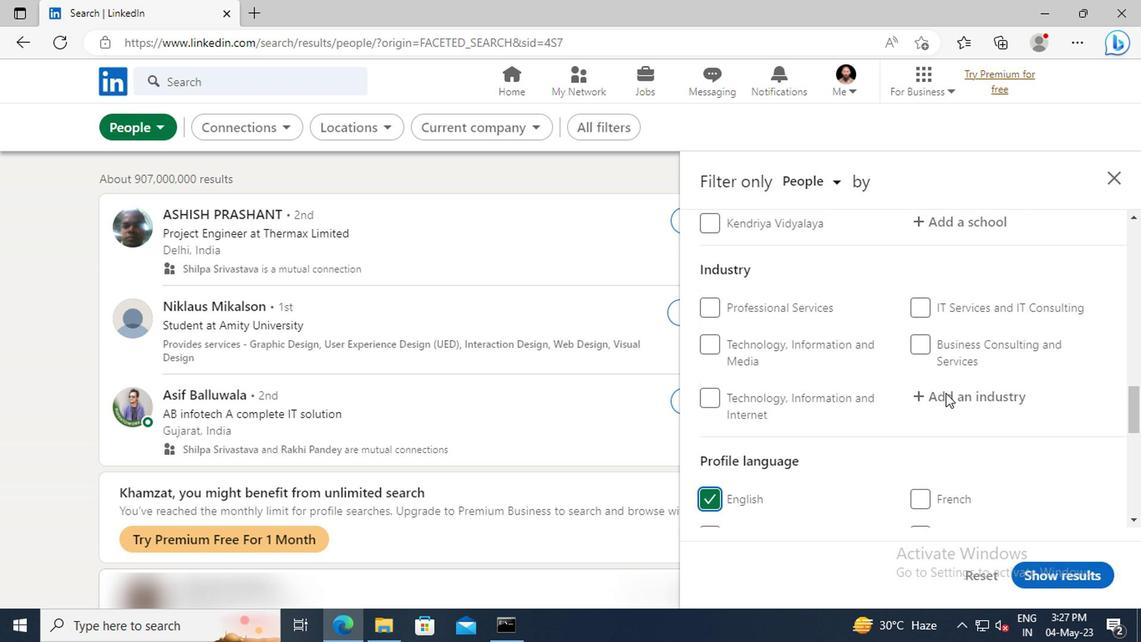
Action: Mouse scrolled (943, 395) with delta (0, 1)
Screenshot: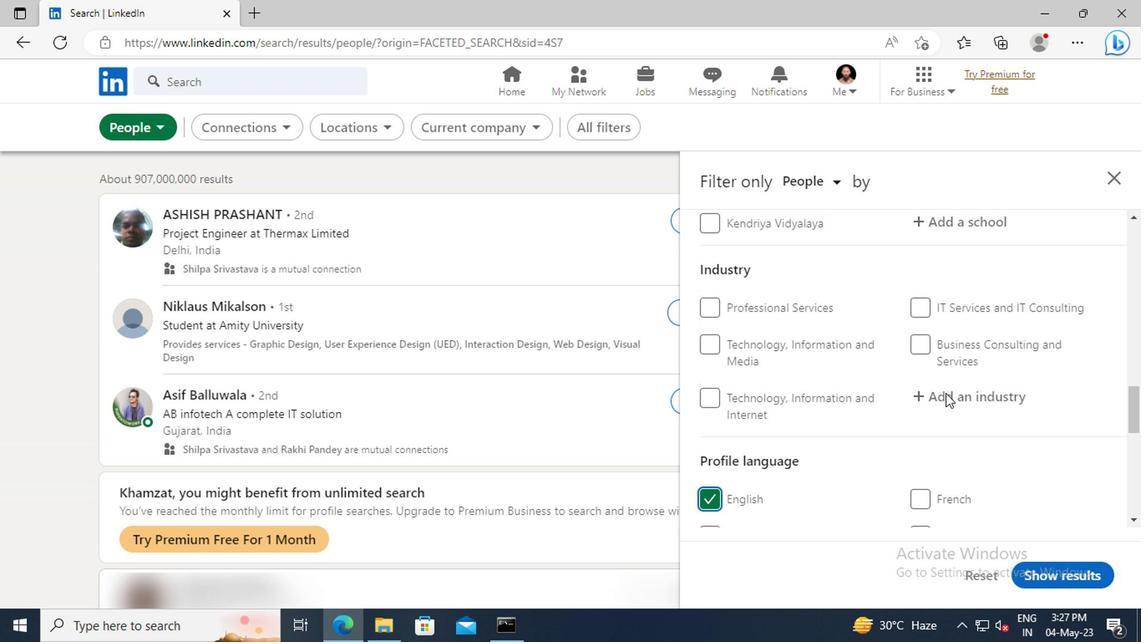 
Action: Mouse scrolled (943, 395) with delta (0, 1)
Screenshot: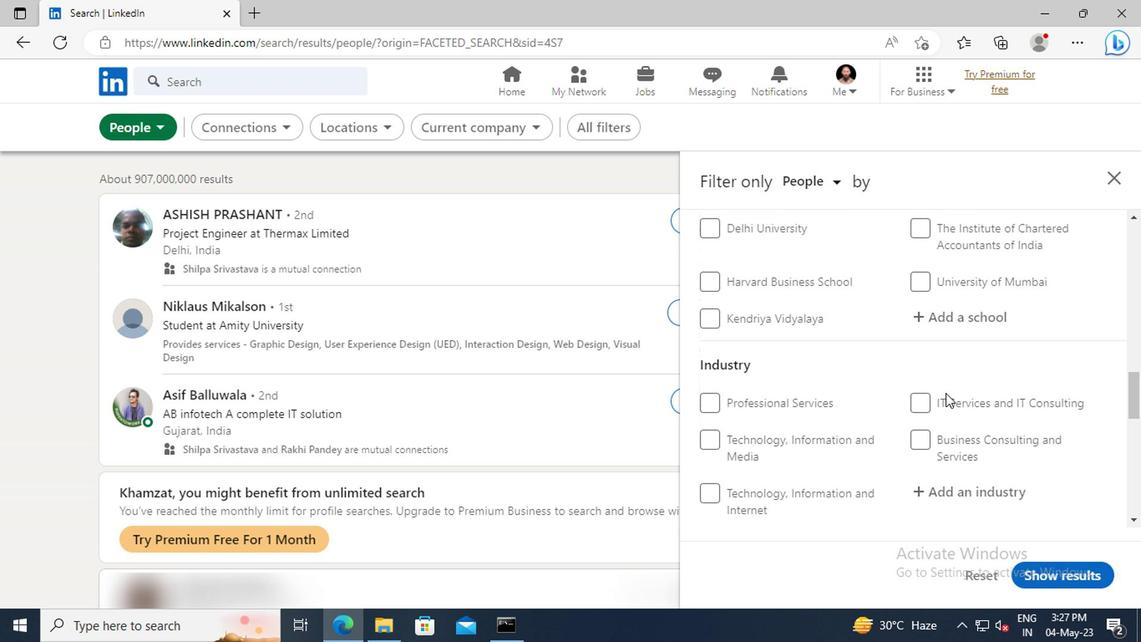
Action: Mouse scrolled (943, 395) with delta (0, 1)
Screenshot: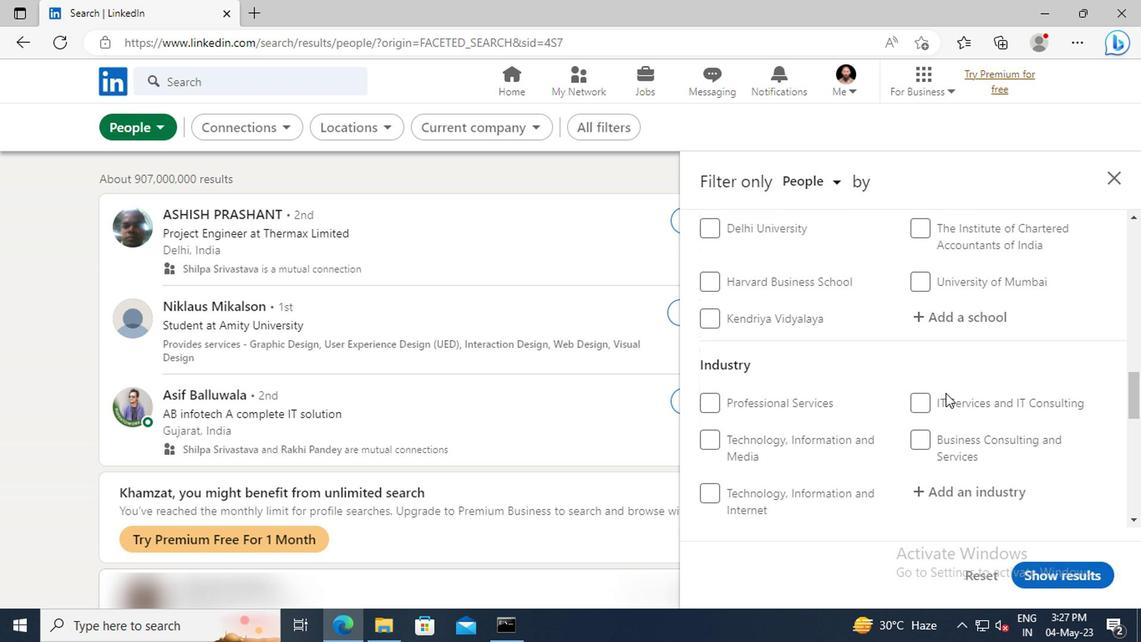 
Action: Mouse scrolled (943, 395) with delta (0, 1)
Screenshot: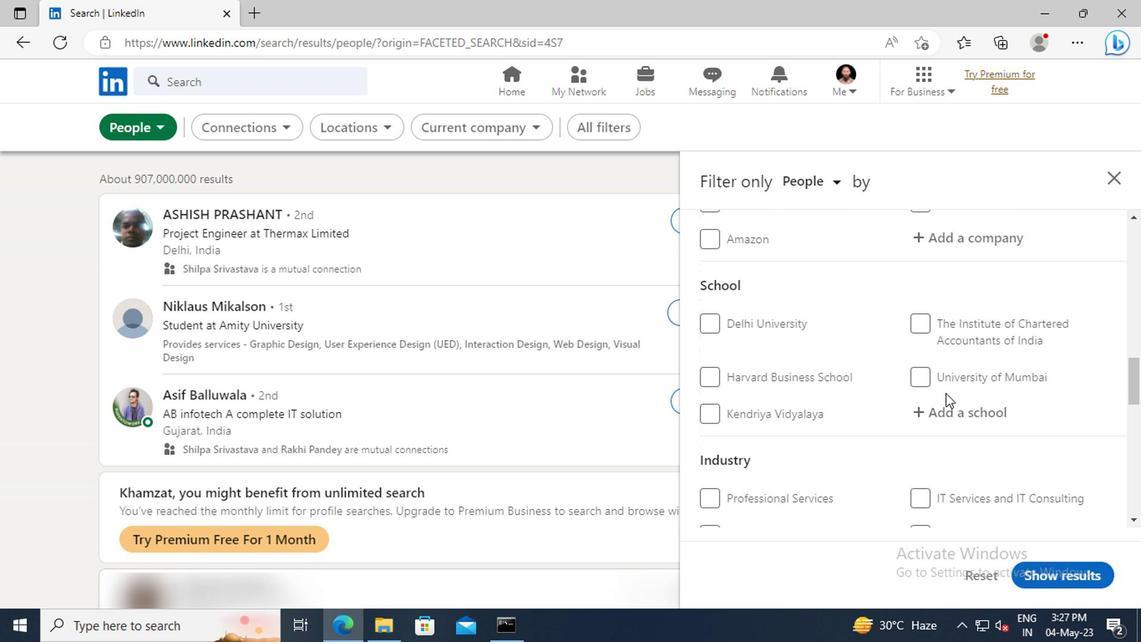 
Action: Mouse scrolled (943, 395) with delta (0, 1)
Screenshot: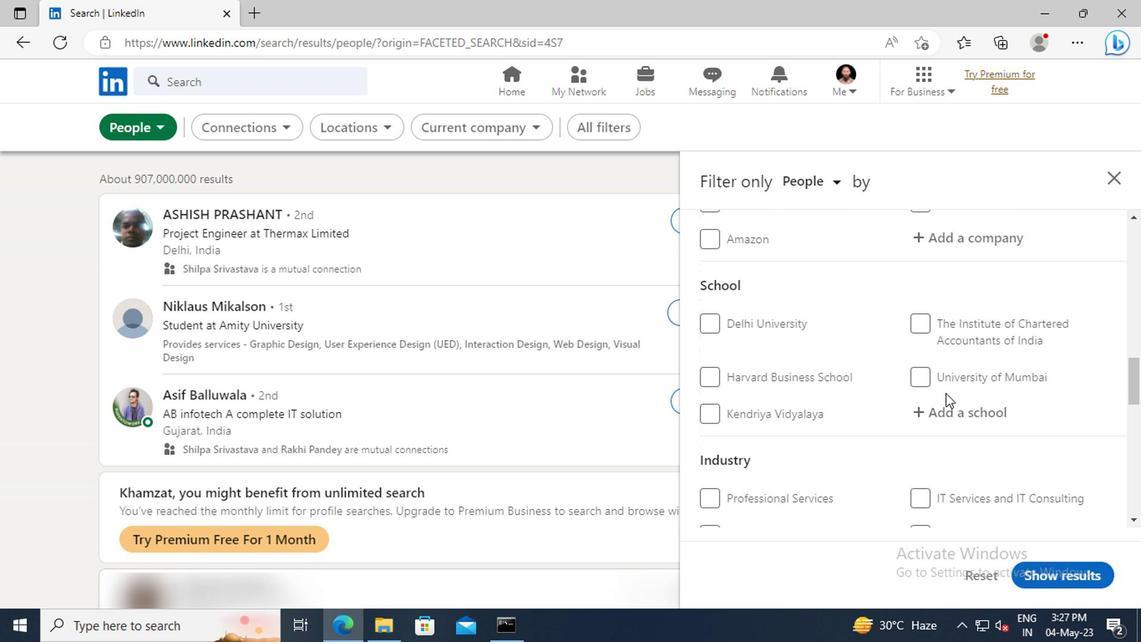 
Action: Mouse scrolled (943, 395) with delta (0, 1)
Screenshot: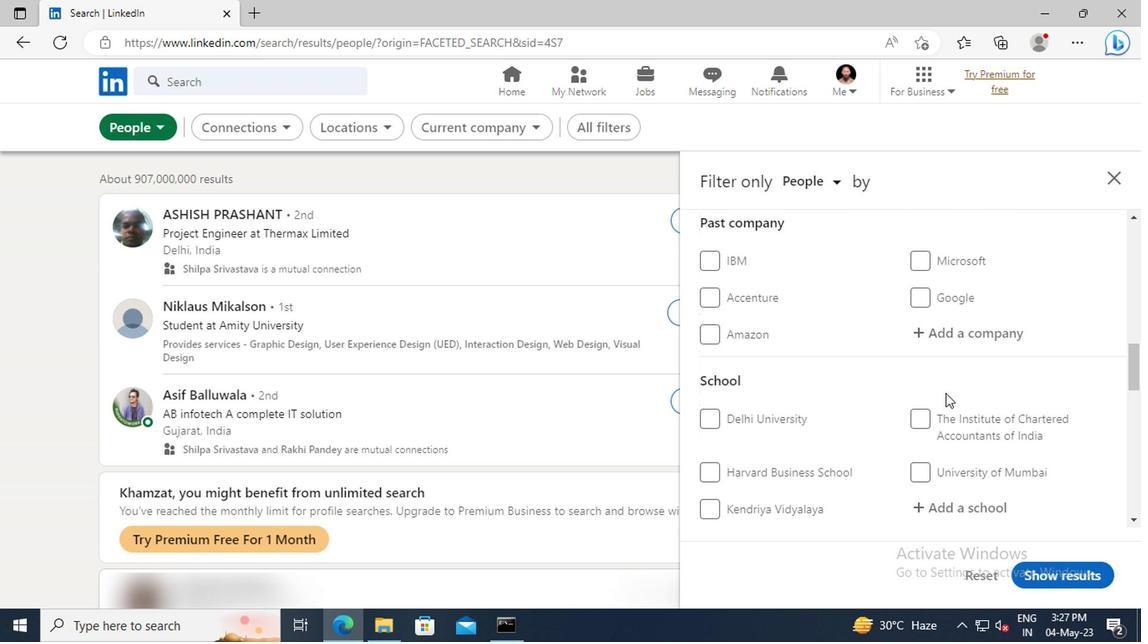 
Action: Mouse scrolled (943, 395) with delta (0, 1)
Screenshot: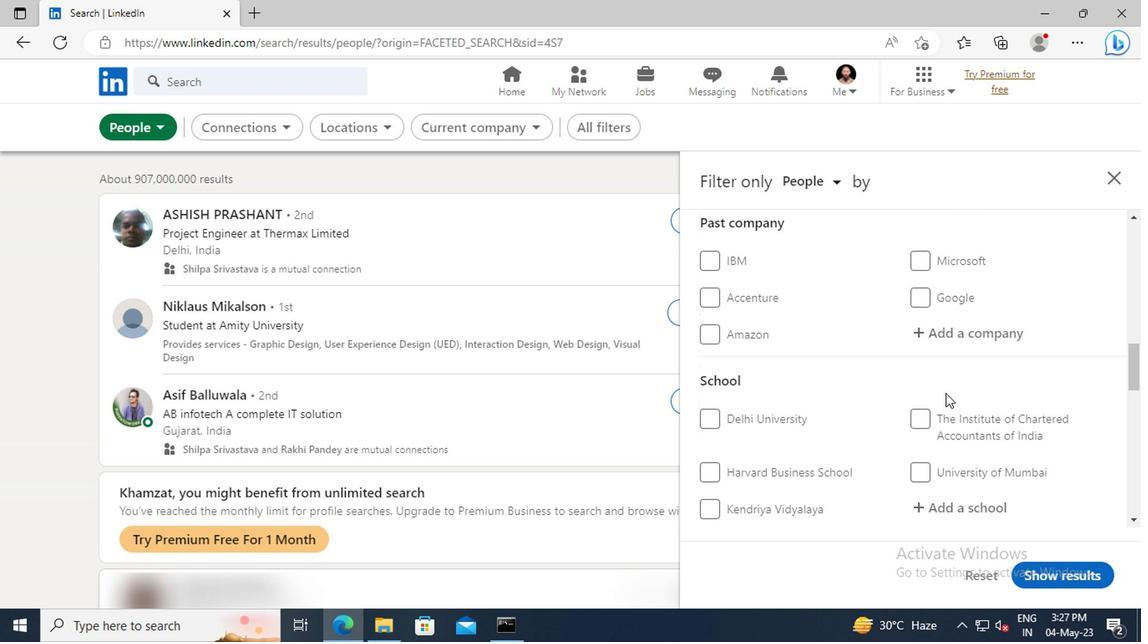 
Action: Mouse scrolled (943, 395) with delta (0, 1)
Screenshot: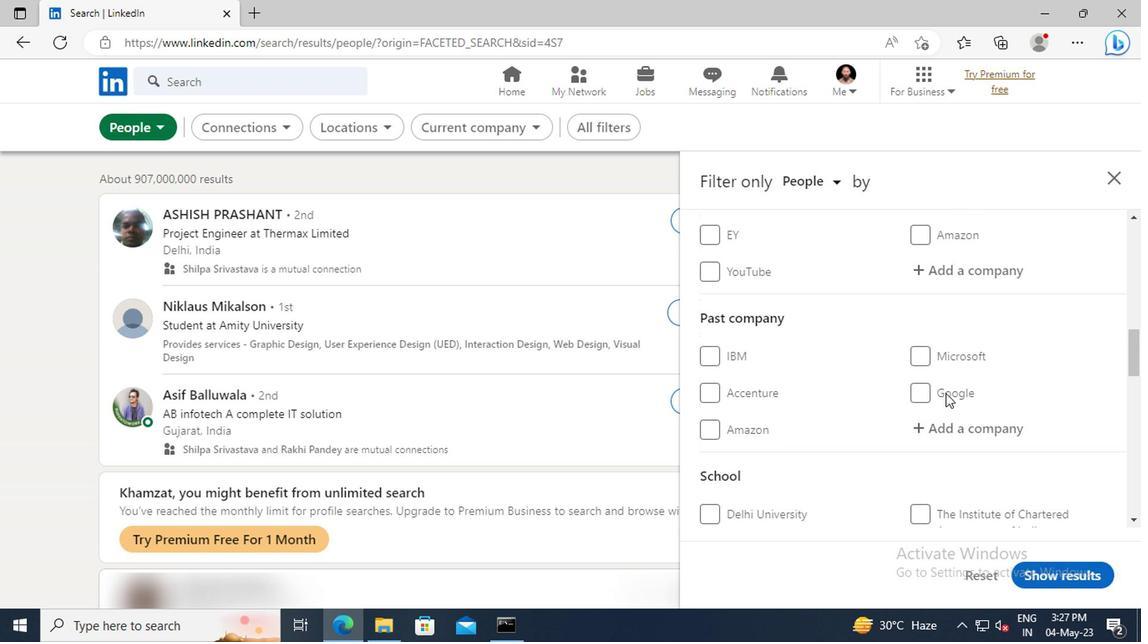
Action: Mouse scrolled (943, 395) with delta (0, 1)
Screenshot: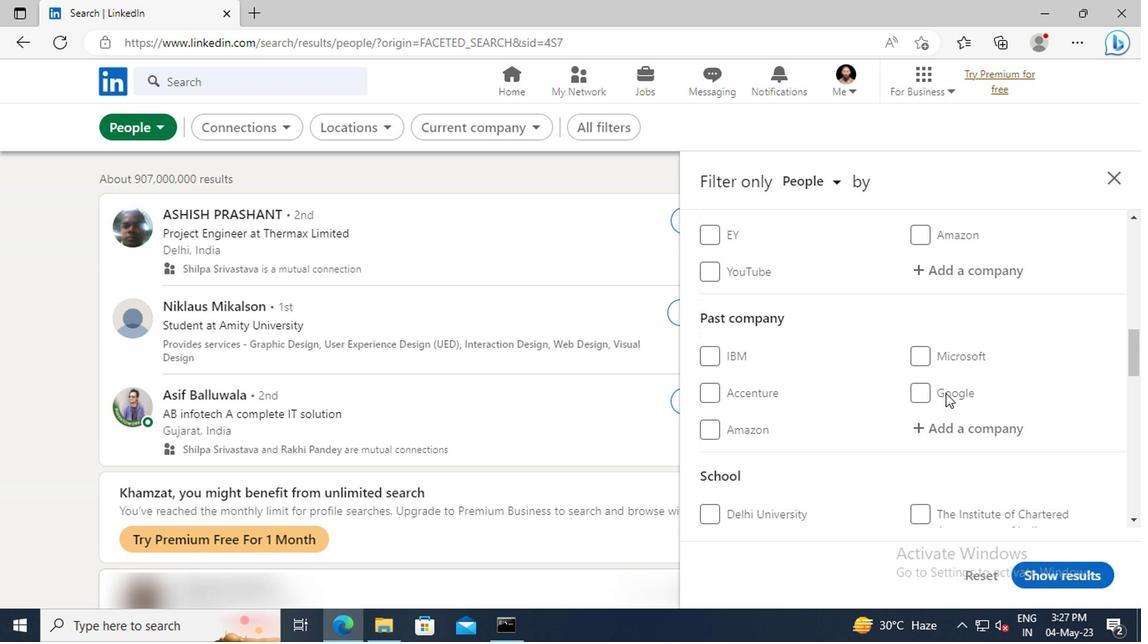 
Action: Mouse moved to (939, 372)
Screenshot: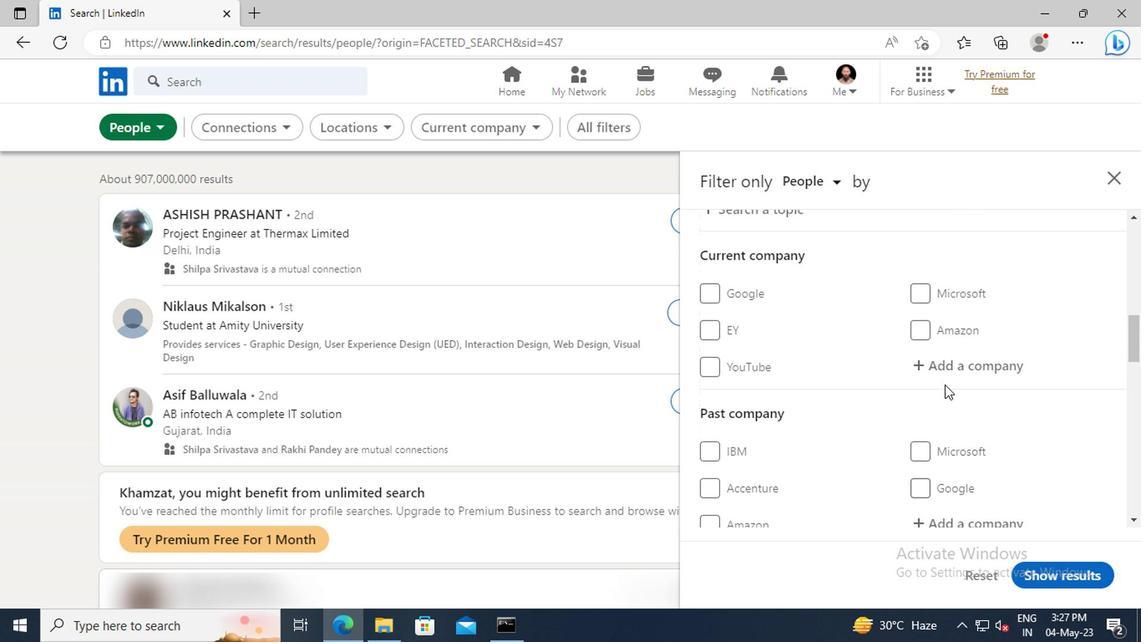 
Action: Mouse pressed left at (939, 372)
Screenshot: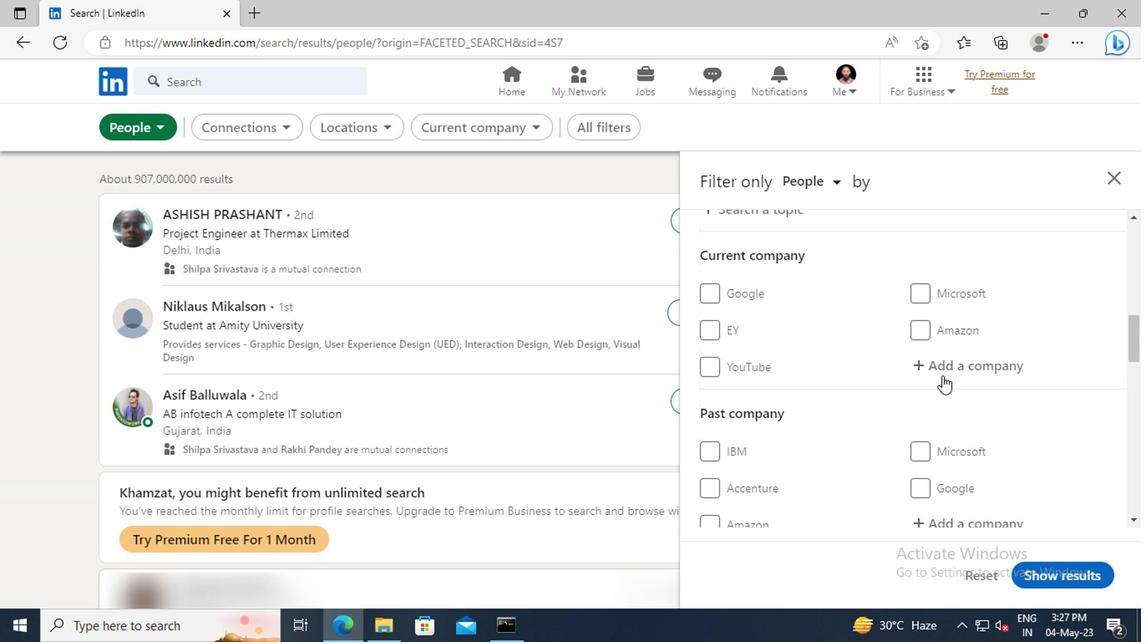 
Action: Mouse moved to (920, 380)
Screenshot: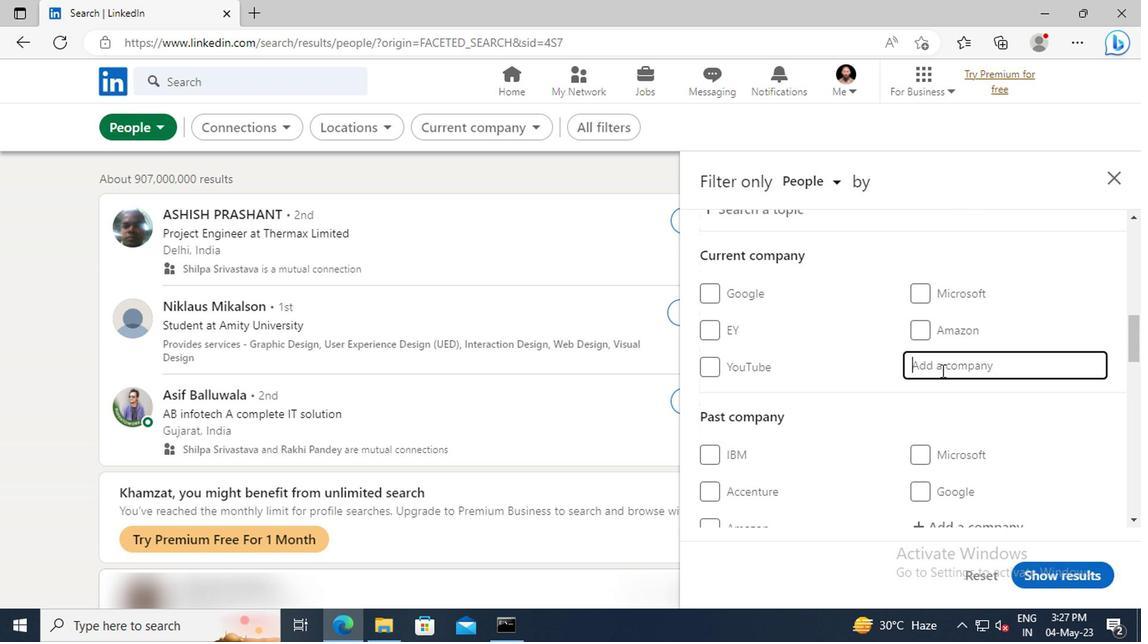 
Action: Key pressed <Key.shift>BAJAJ<Key.space><Key.shift>ELECT
Screenshot: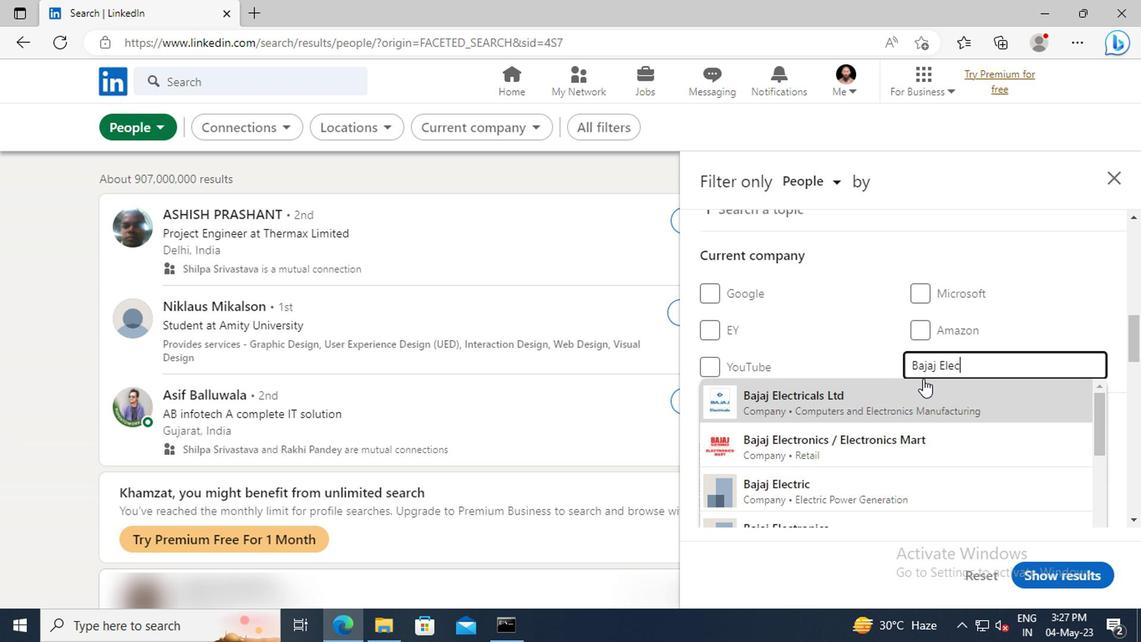 
Action: Mouse moved to (913, 396)
Screenshot: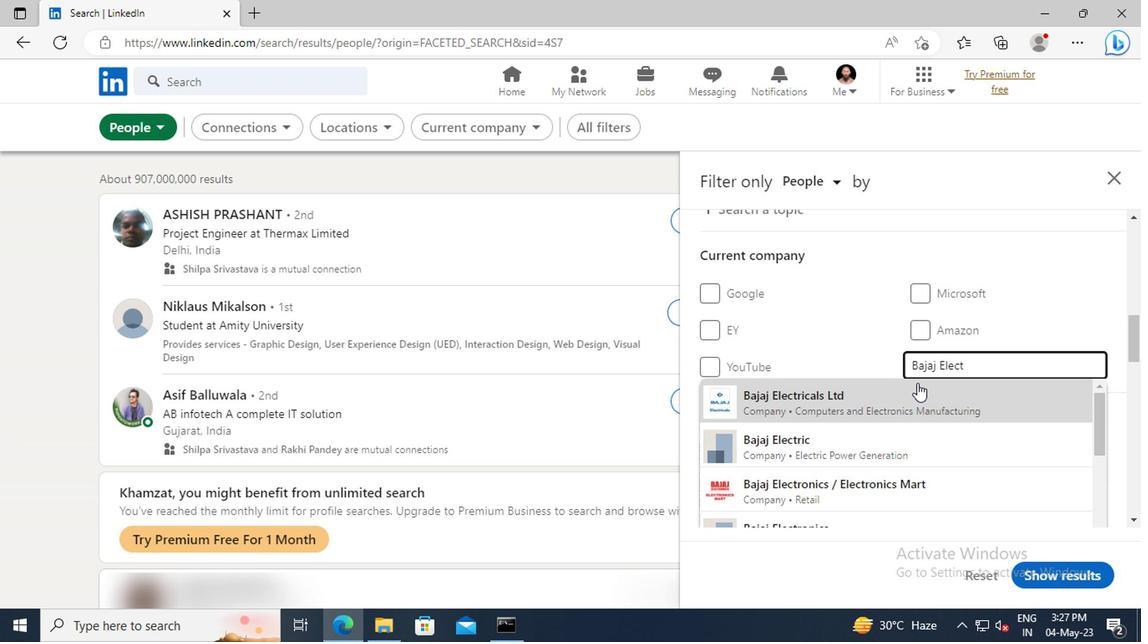 
Action: Mouse pressed left at (913, 396)
Screenshot: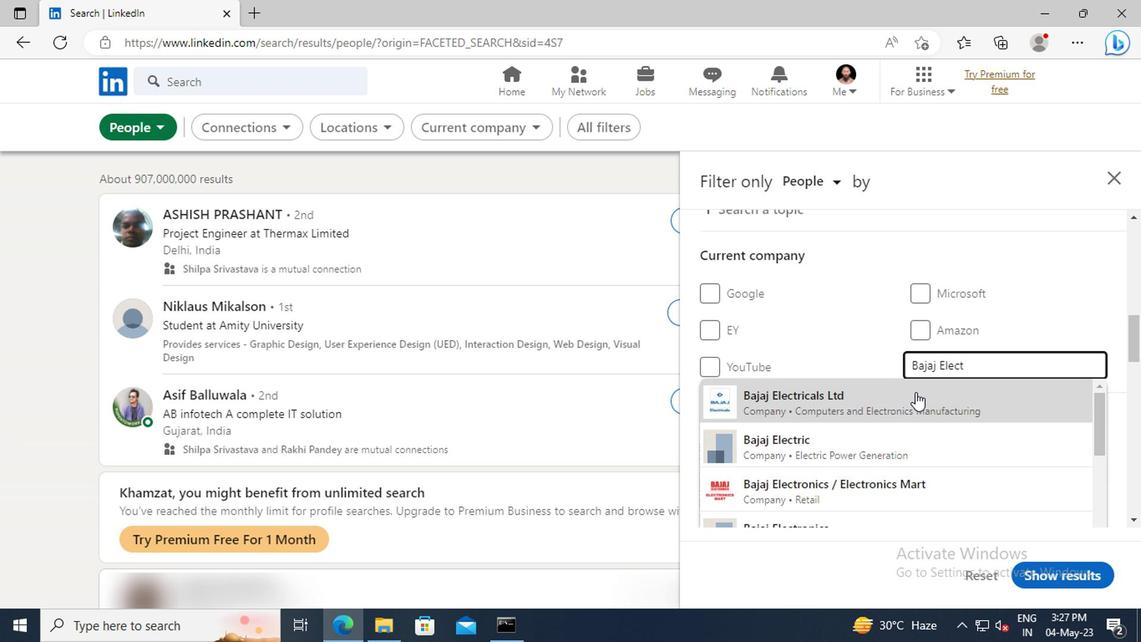 
Action: Mouse scrolled (913, 395) with delta (0, 0)
Screenshot: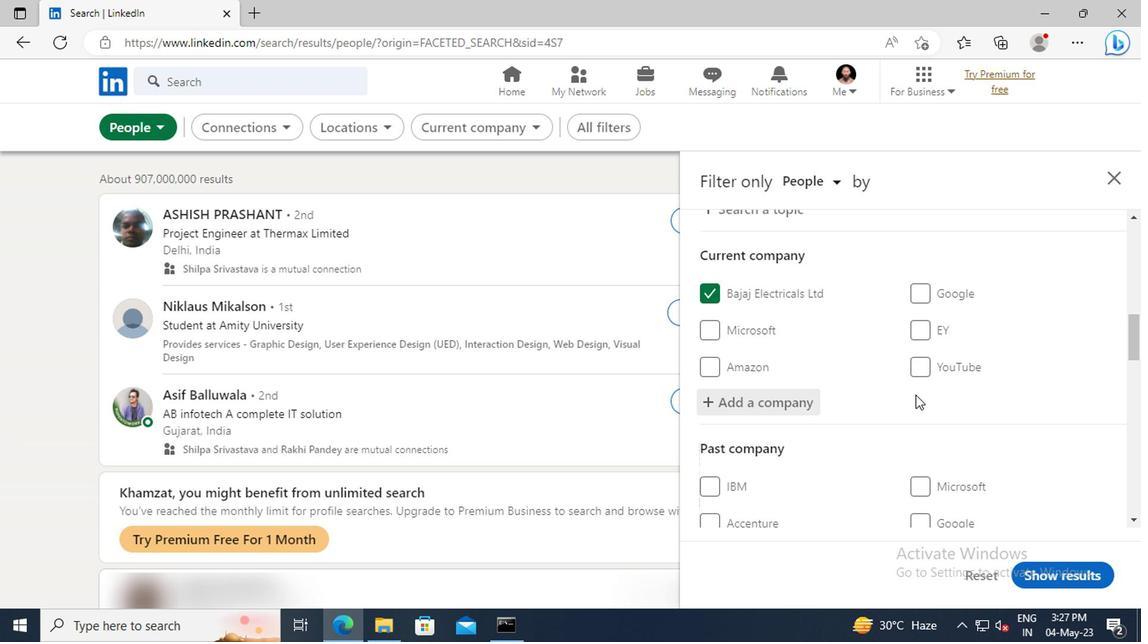 
Action: Mouse scrolled (913, 395) with delta (0, 0)
Screenshot: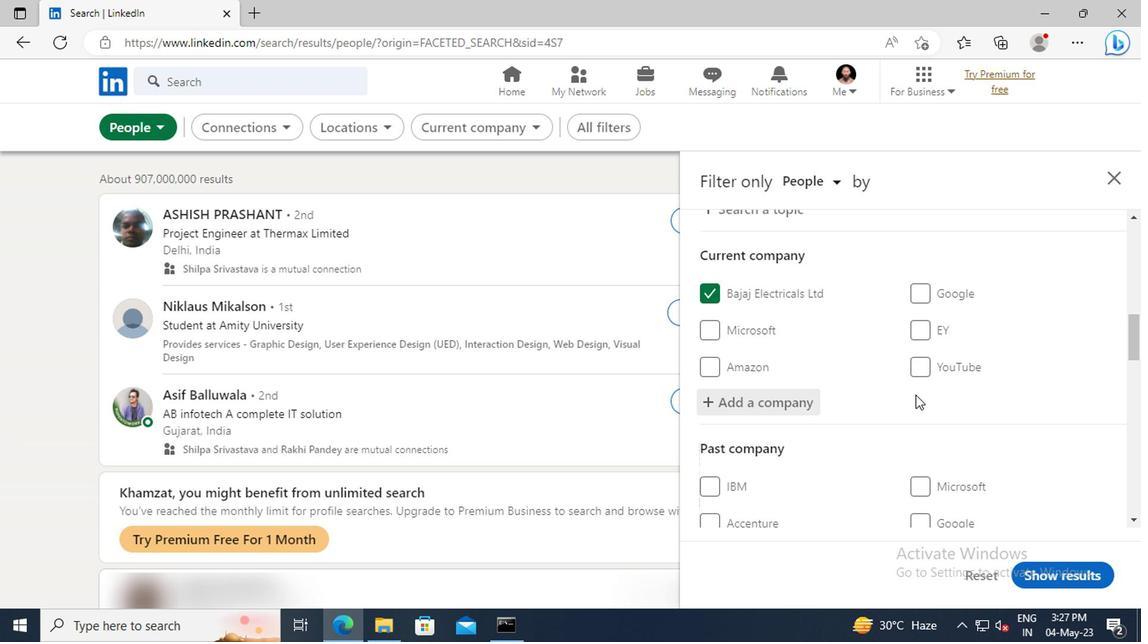 
Action: Mouse moved to (913, 390)
Screenshot: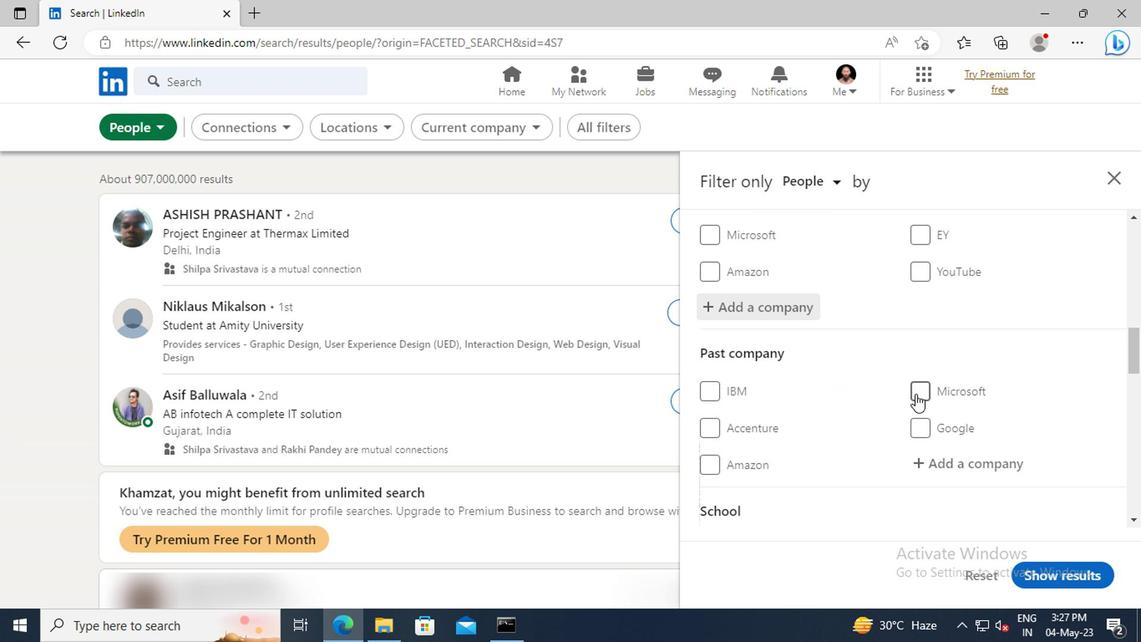 
Action: Mouse scrolled (913, 389) with delta (0, 0)
Screenshot: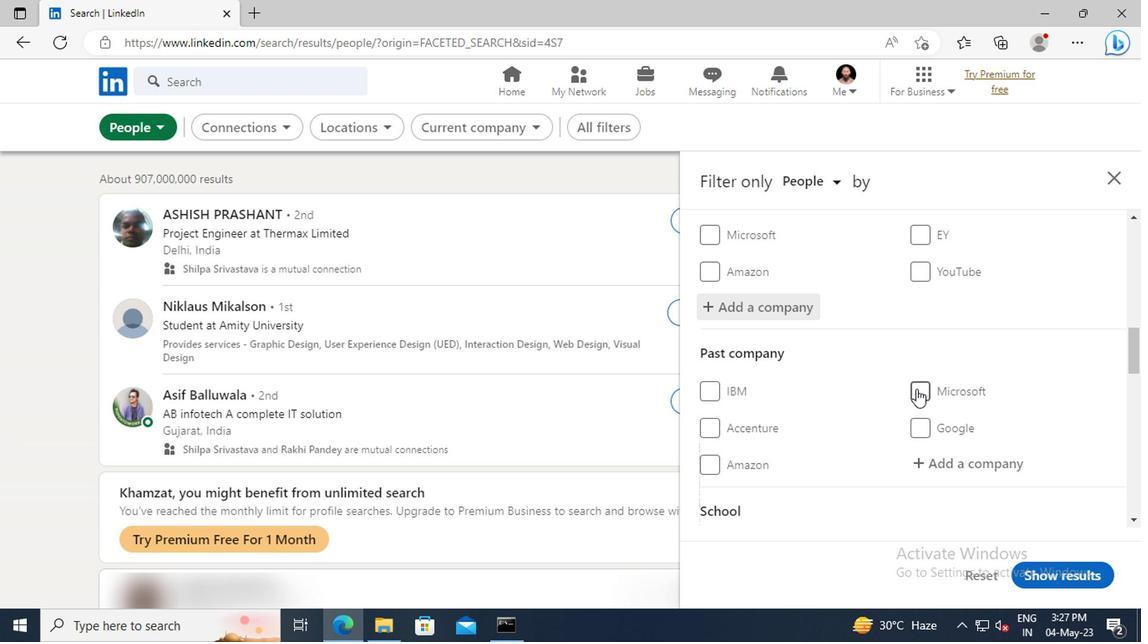 
Action: Mouse moved to (914, 386)
Screenshot: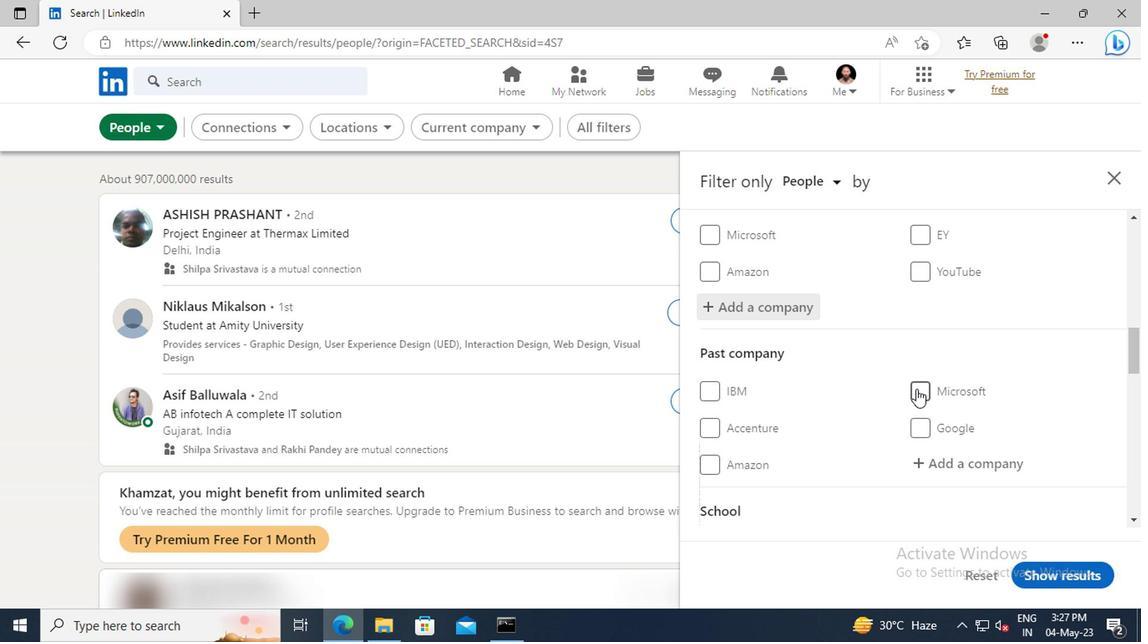 
Action: Mouse scrolled (914, 386) with delta (0, 0)
Screenshot: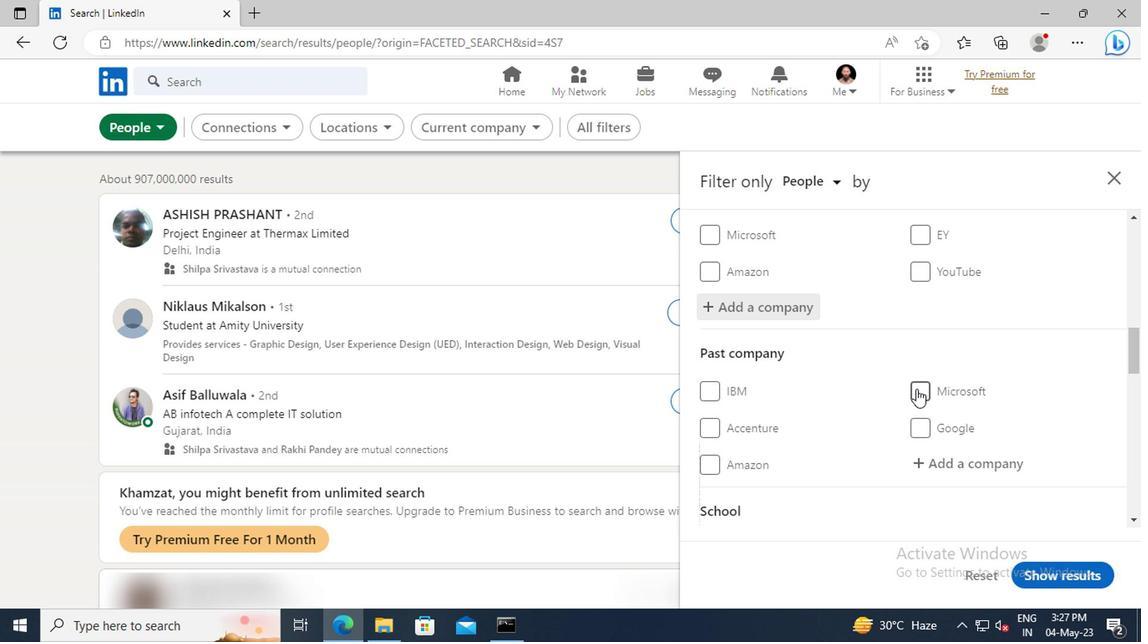 
Action: Mouse moved to (916, 378)
Screenshot: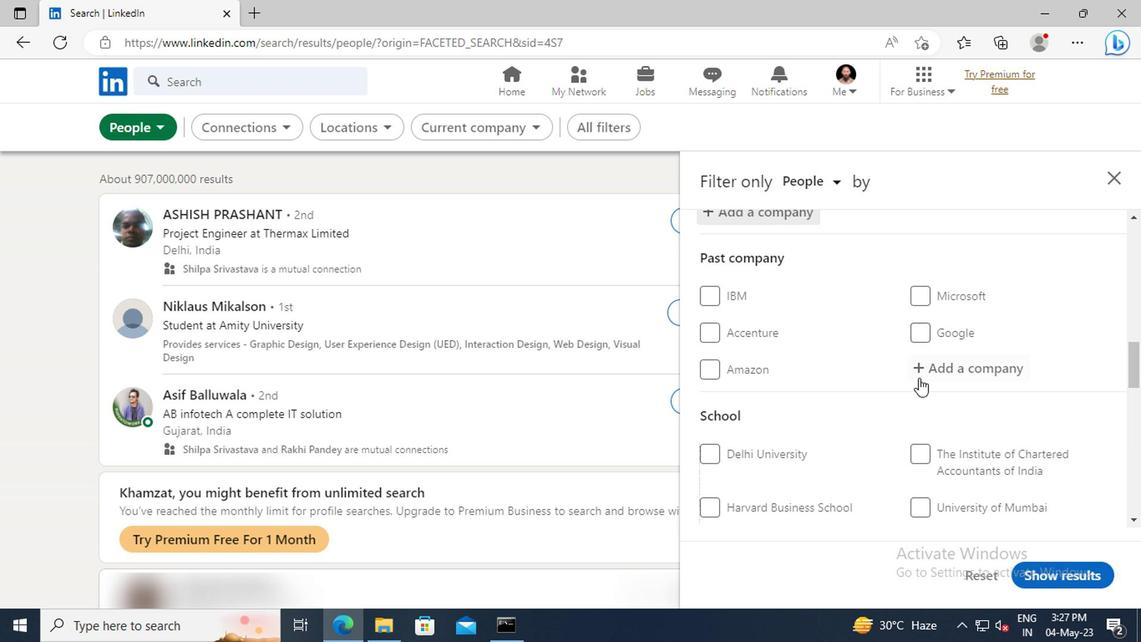 
Action: Mouse scrolled (916, 377) with delta (0, 0)
Screenshot: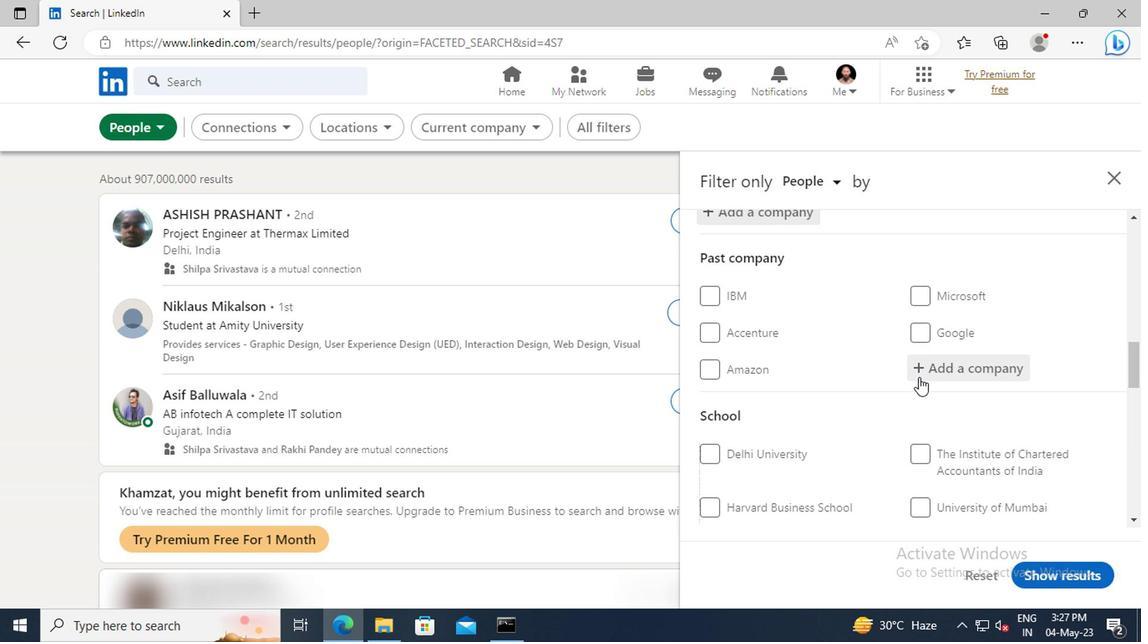 
Action: Mouse scrolled (916, 377) with delta (0, 0)
Screenshot: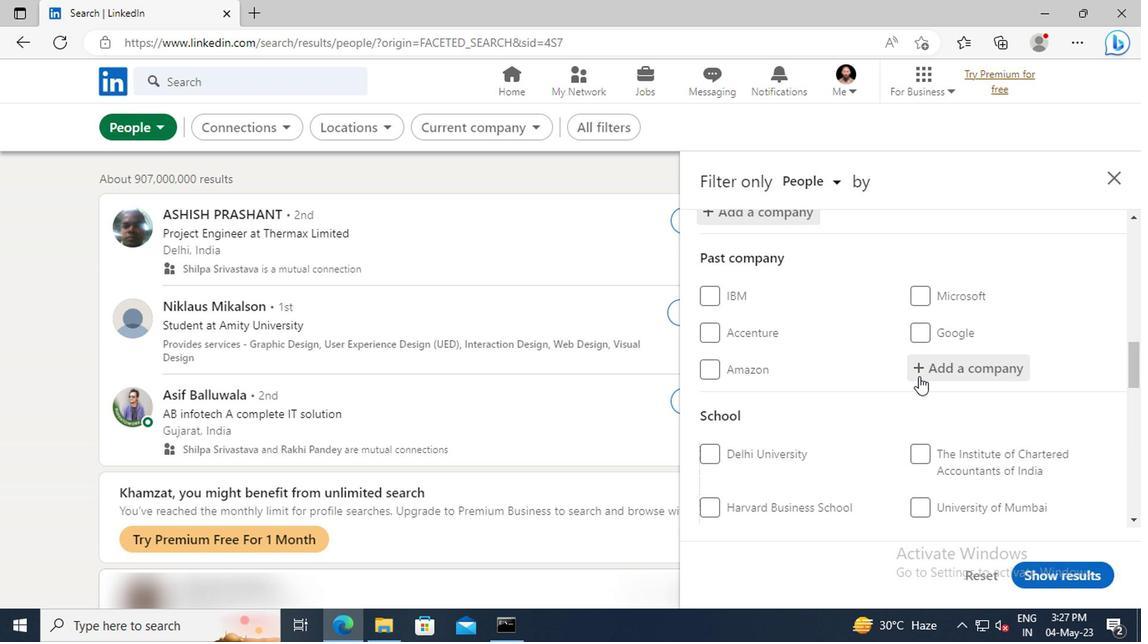 
Action: Mouse scrolled (916, 377) with delta (0, 0)
Screenshot: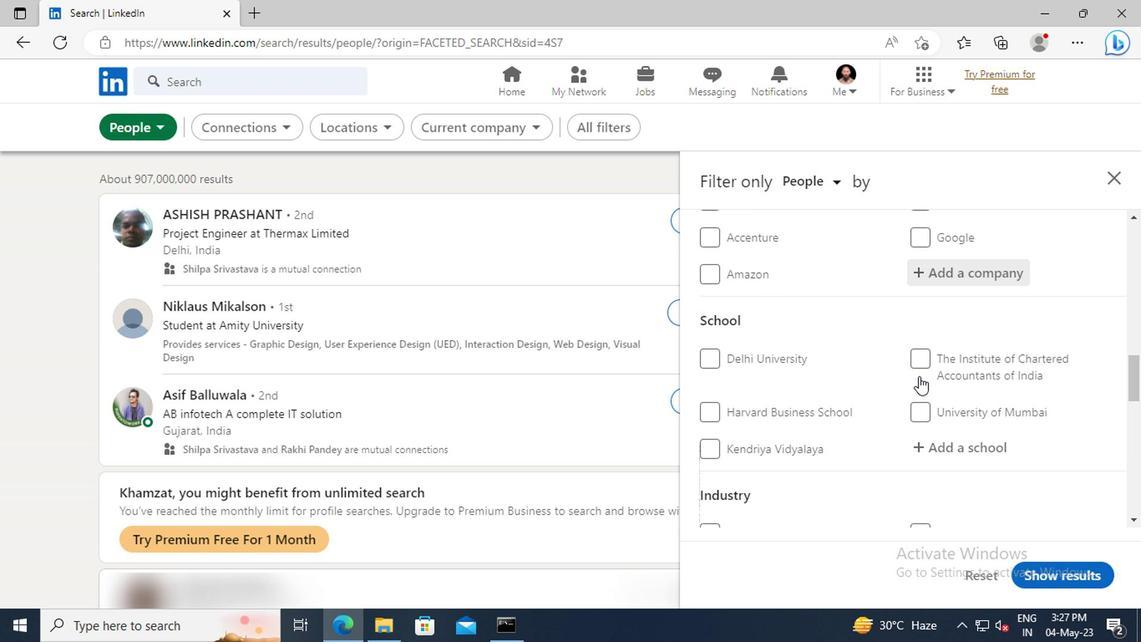 
Action: Mouse moved to (932, 401)
Screenshot: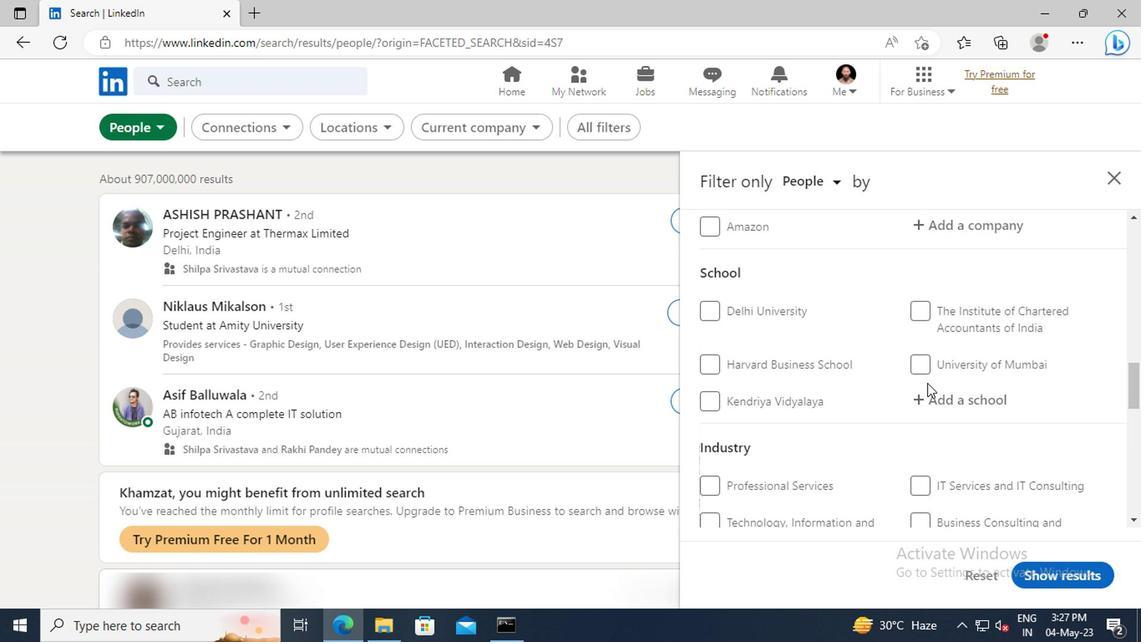 
Action: Mouse pressed left at (932, 401)
Screenshot: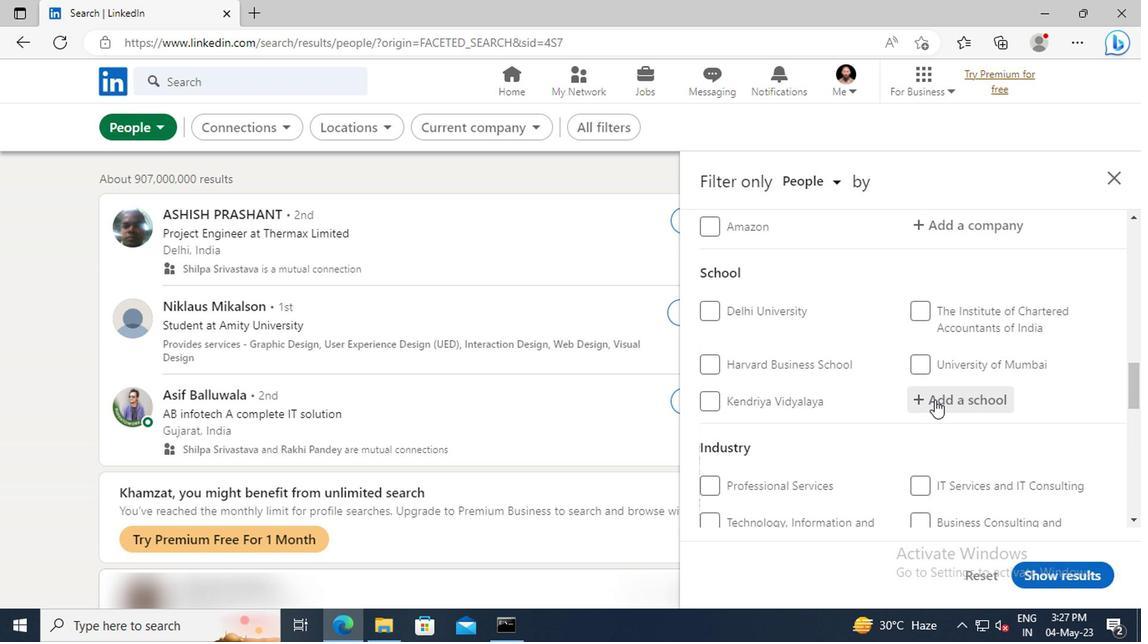 
Action: Key pressed <Key.shift>GOSSNER<Key.space><Key.shift>COL
Screenshot: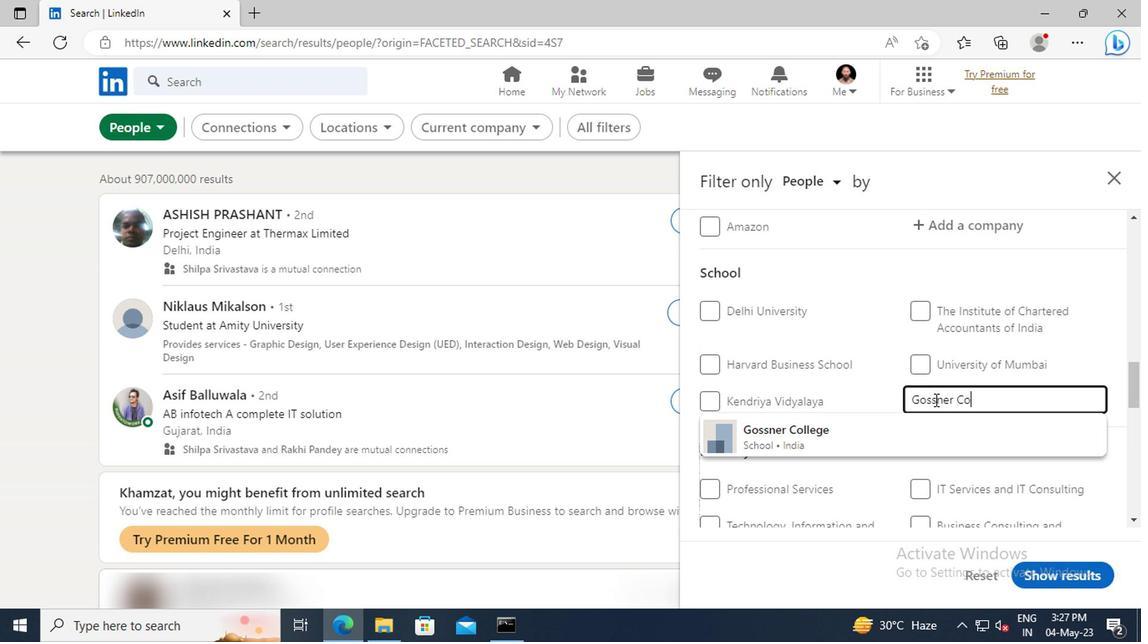 
Action: Mouse moved to (935, 428)
Screenshot: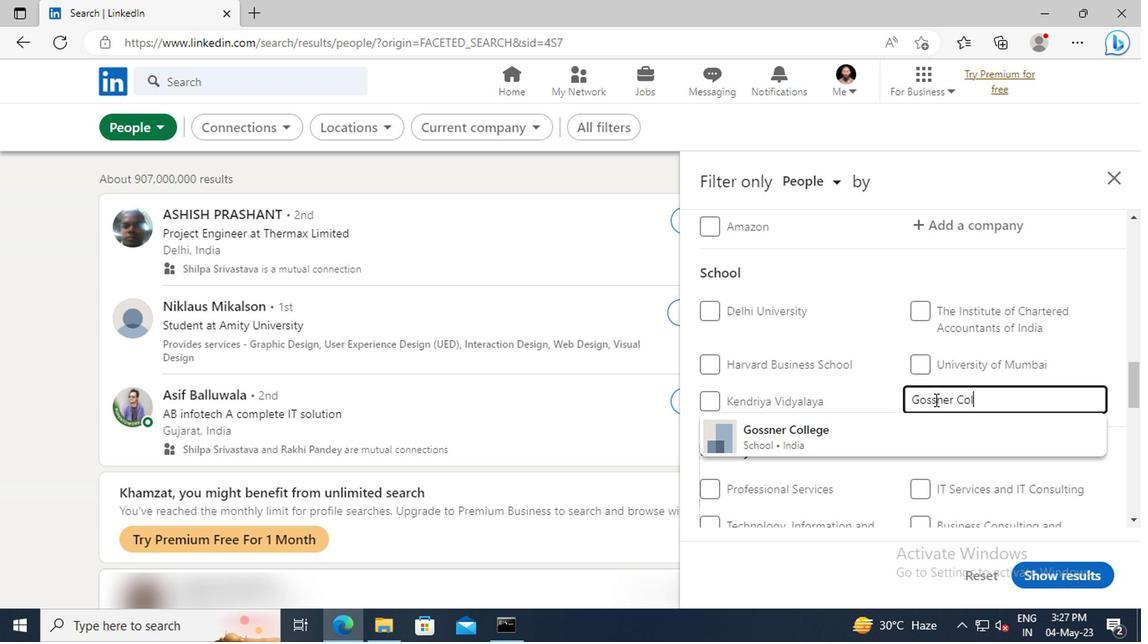 
Action: Mouse pressed left at (935, 428)
Screenshot: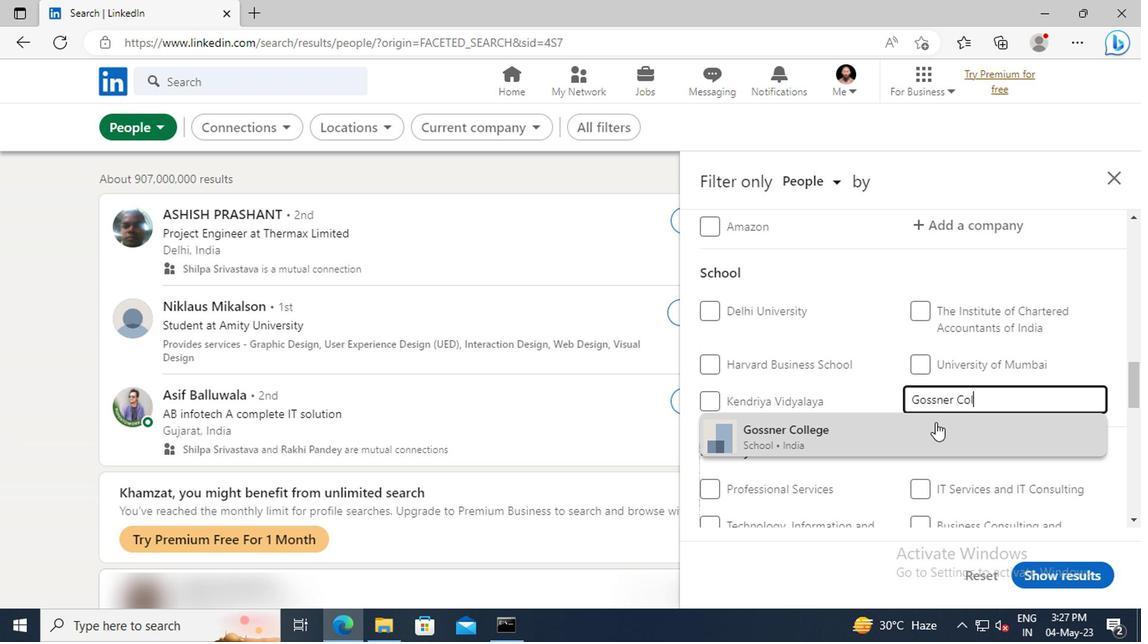 
Action: Mouse scrolled (935, 427) with delta (0, -1)
Screenshot: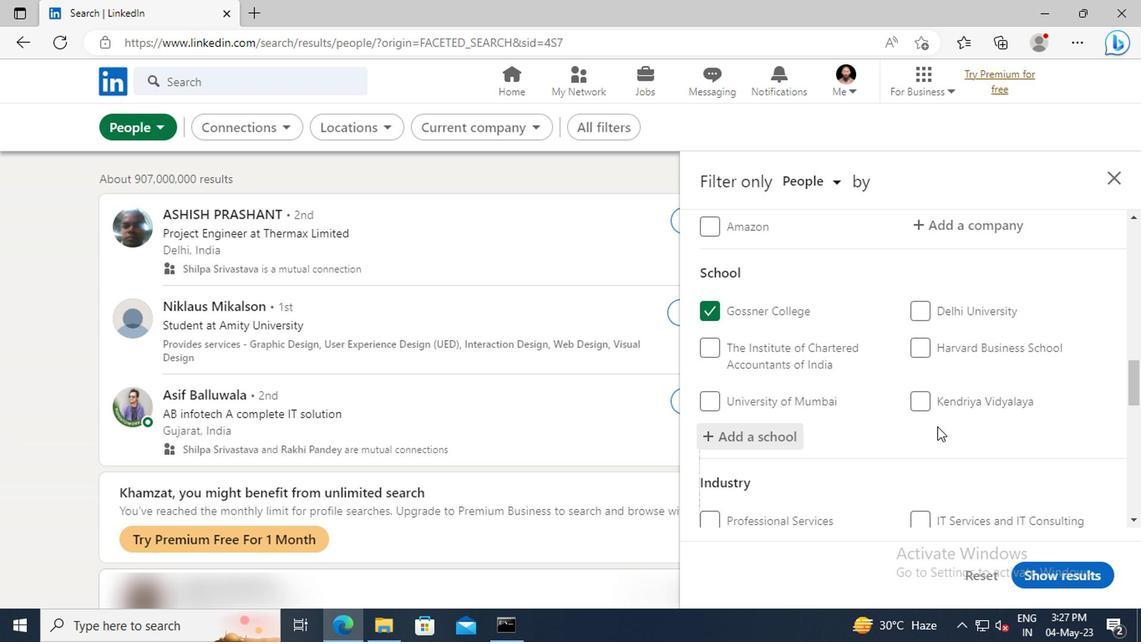 
Action: Mouse scrolled (935, 427) with delta (0, -1)
Screenshot: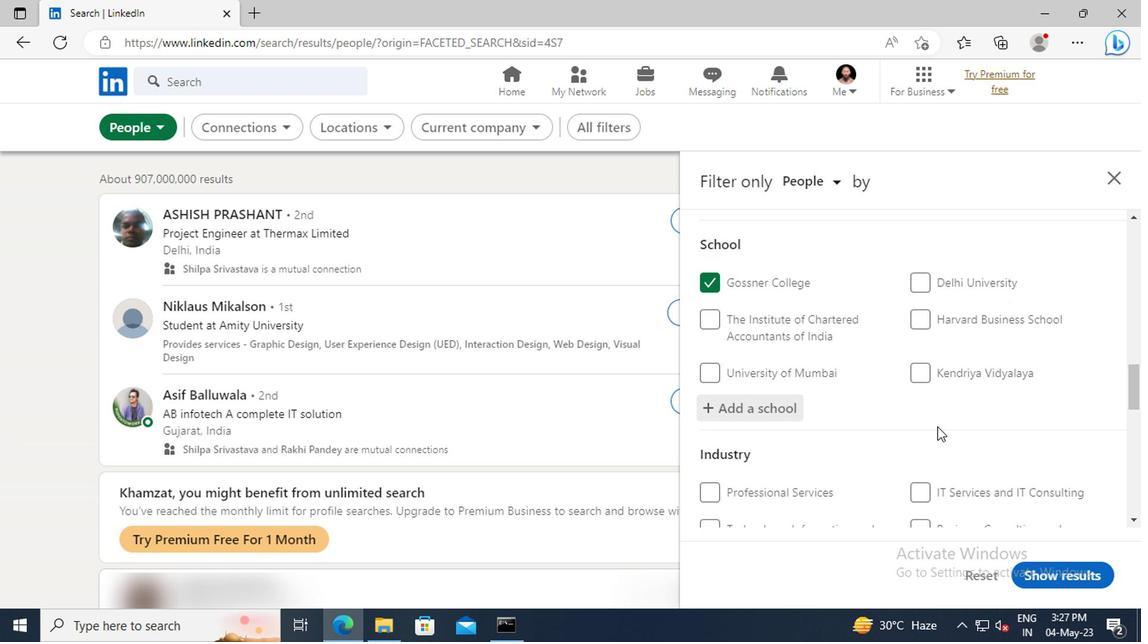 
Action: Mouse scrolled (935, 427) with delta (0, -1)
Screenshot: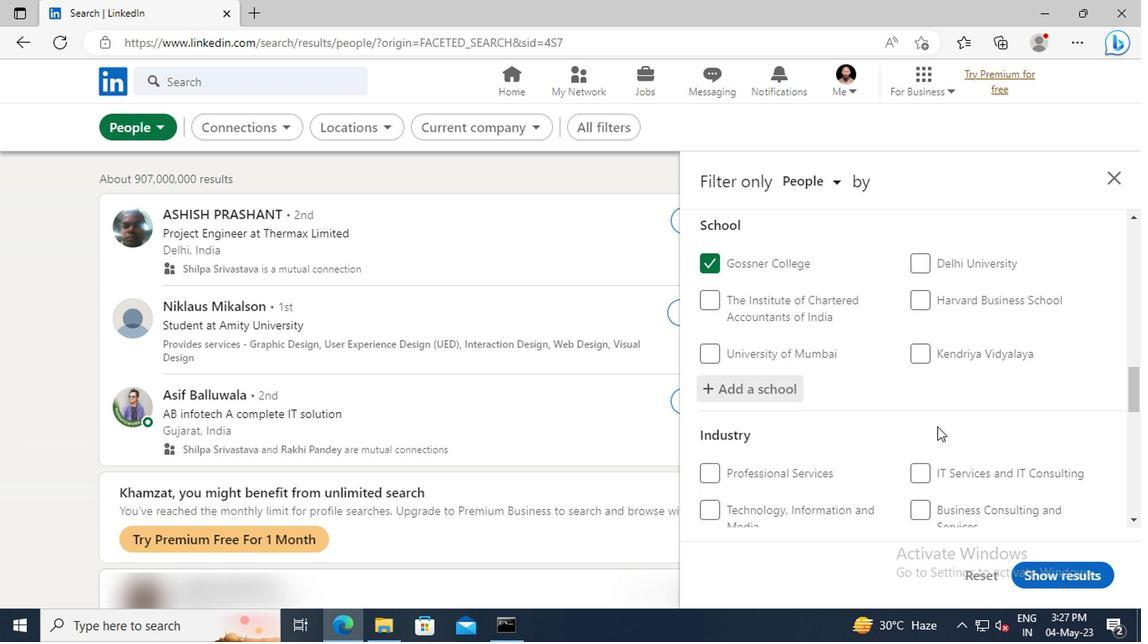 
Action: Mouse moved to (935, 424)
Screenshot: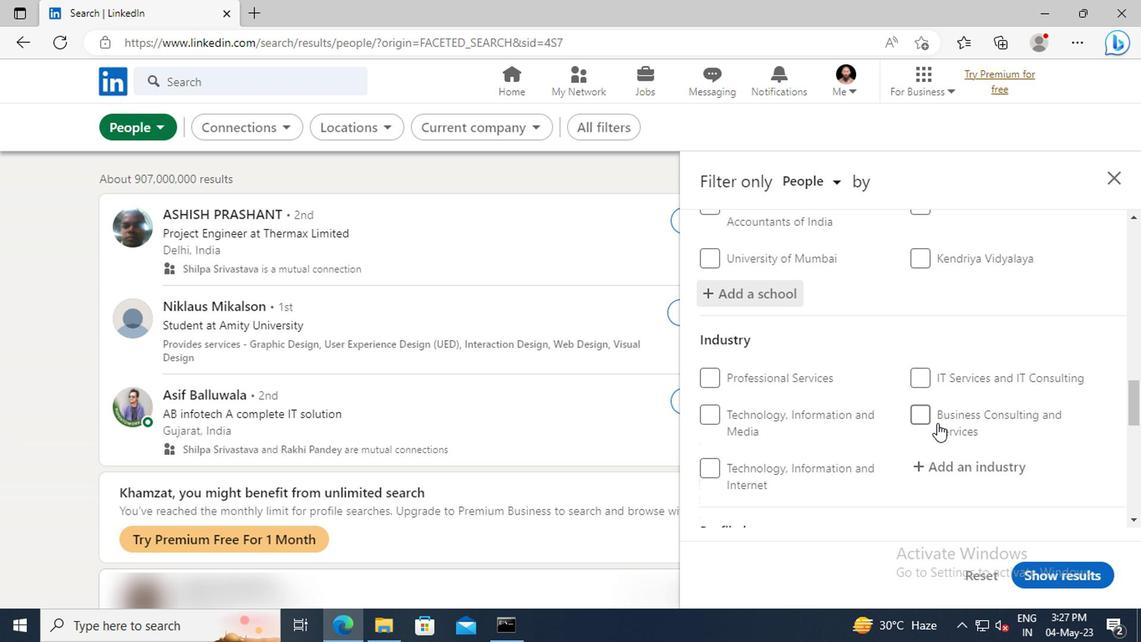 
Action: Mouse scrolled (935, 423) with delta (0, -1)
Screenshot: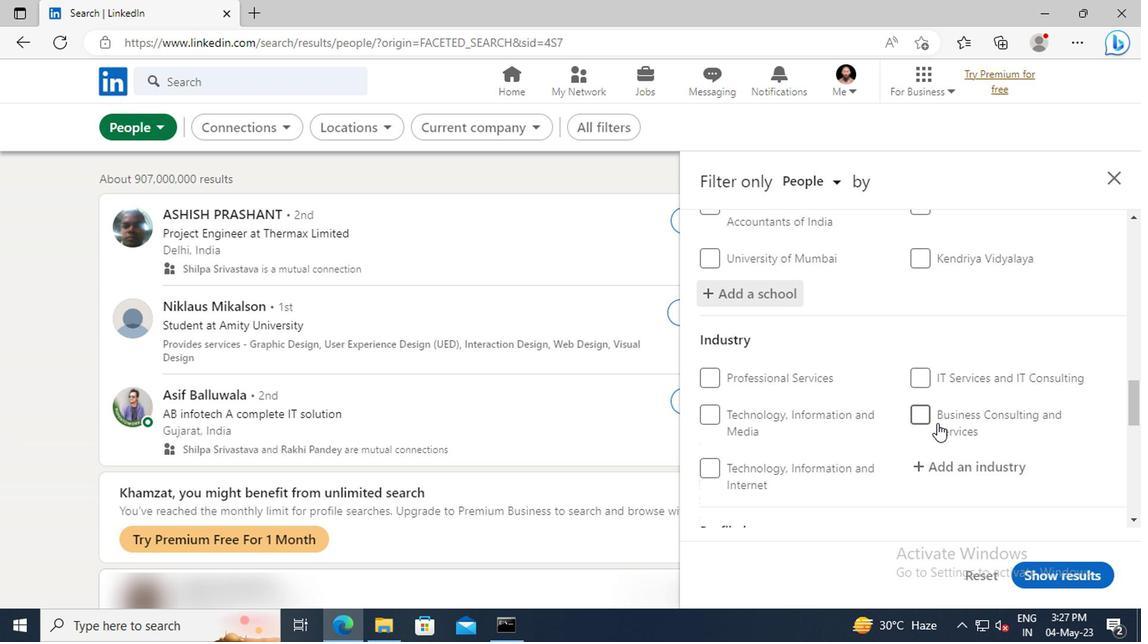 
Action: Mouse pressed left at (935, 424)
Screenshot: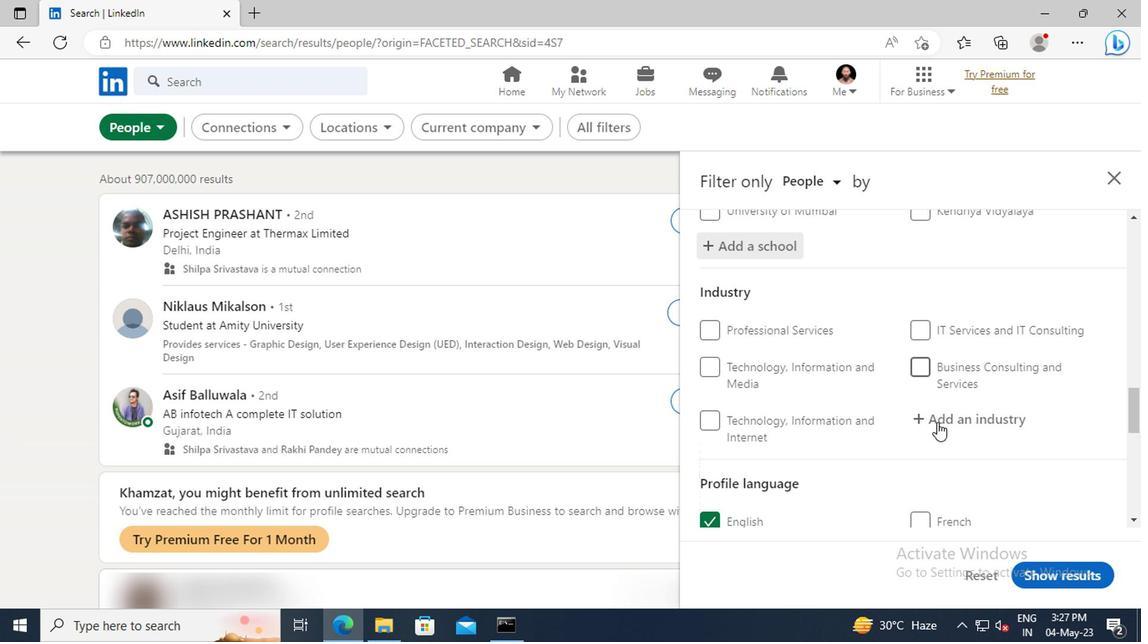 
Action: Key pressed <Key.shift>RANCHING<Key.space>AND<Key.space><Key.shift>FI
Screenshot: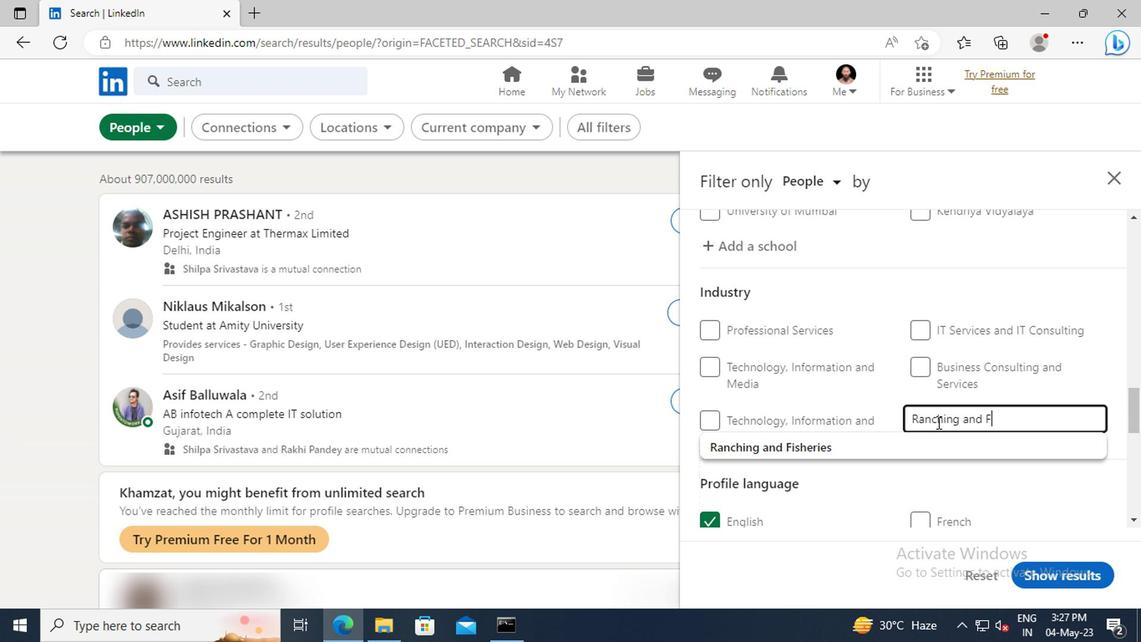 
Action: Mouse moved to (932, 442)
Screenshot: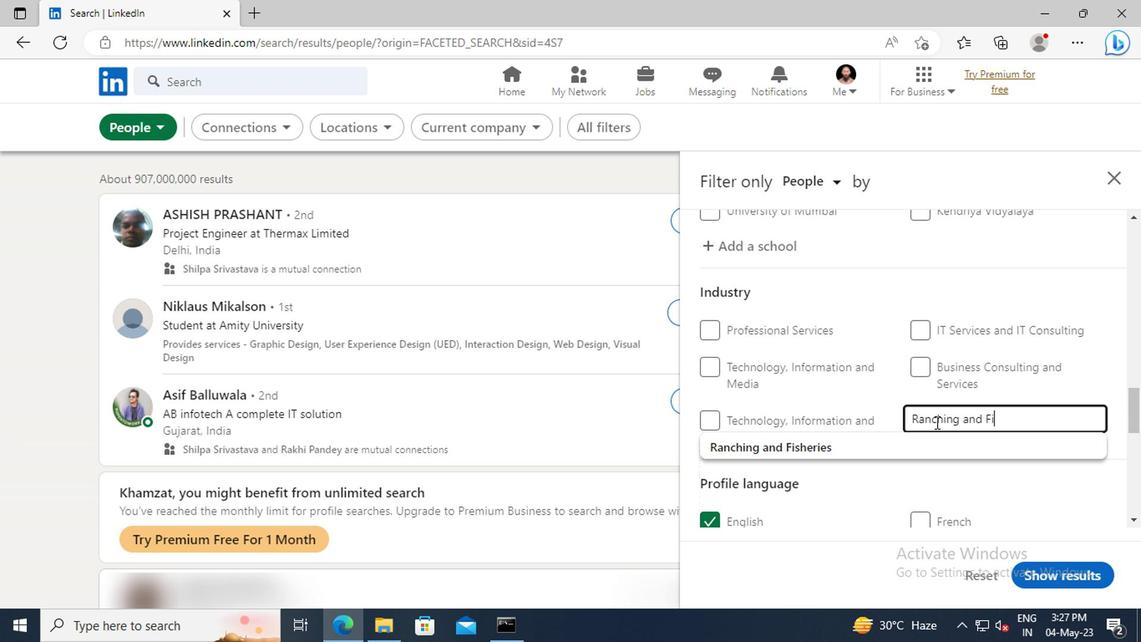 
Action: Mouse pressed left at (932, 442)
Screenshot: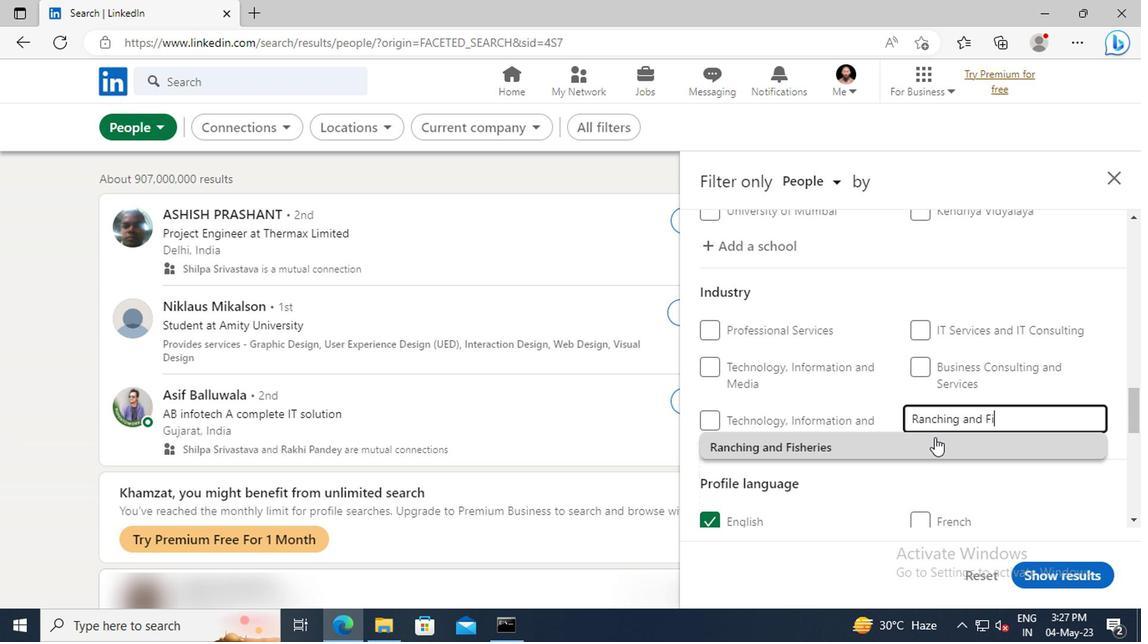 
Action: Mouse scrolled (932, 441) with delta (0, -1)
Screenshot: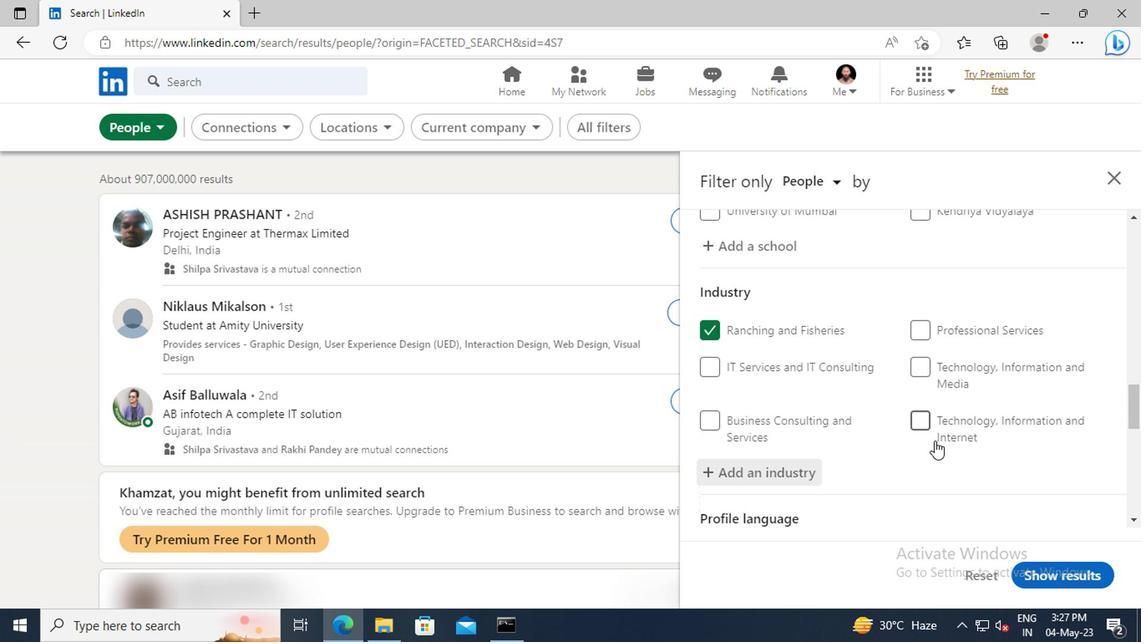 
Action: Mouse scrolled (932, 441) with delta (0, -1)
Screenshot: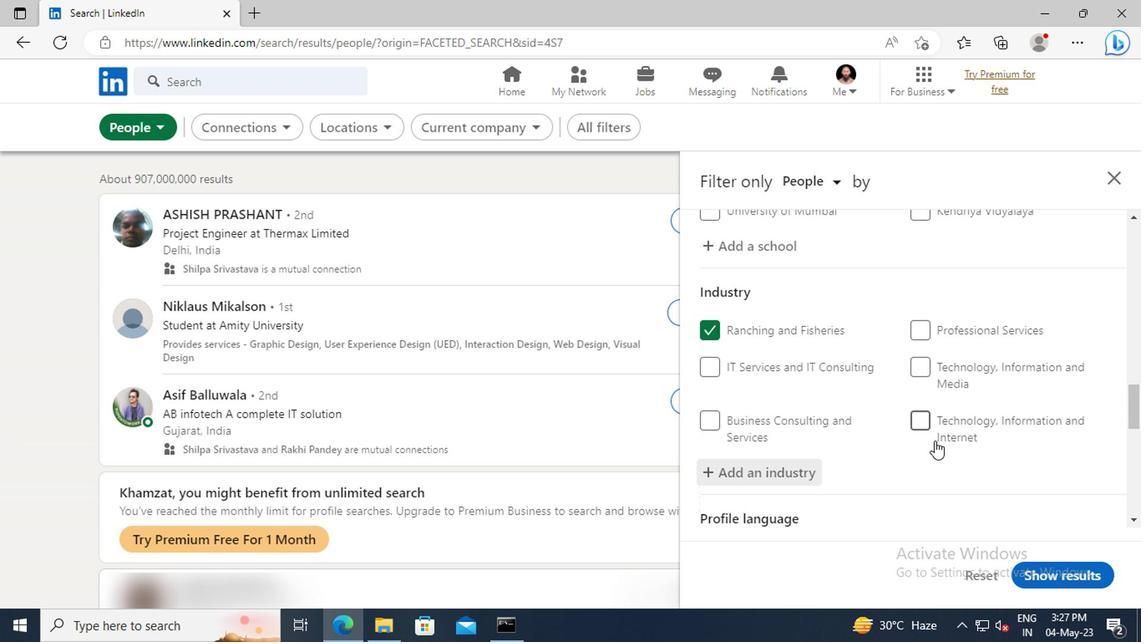 
Action: Mouse scrolled (932, 441) with delta (0, -1)
Screenshot: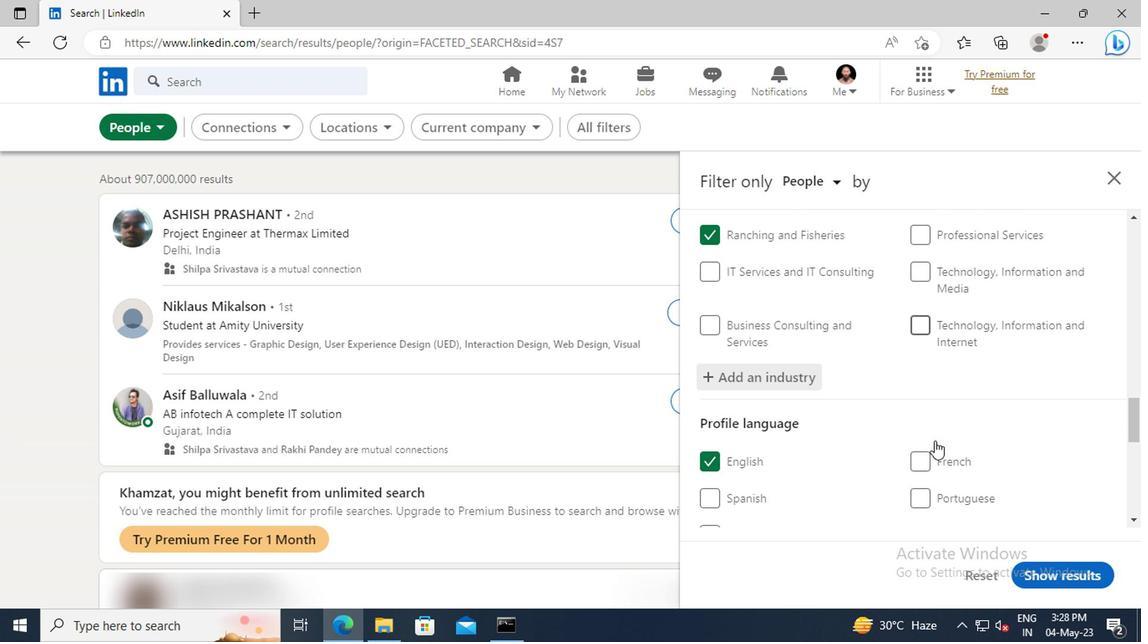 
Action: Mouse scrolled (932, 441) with delta (0, -1)
Screenshot: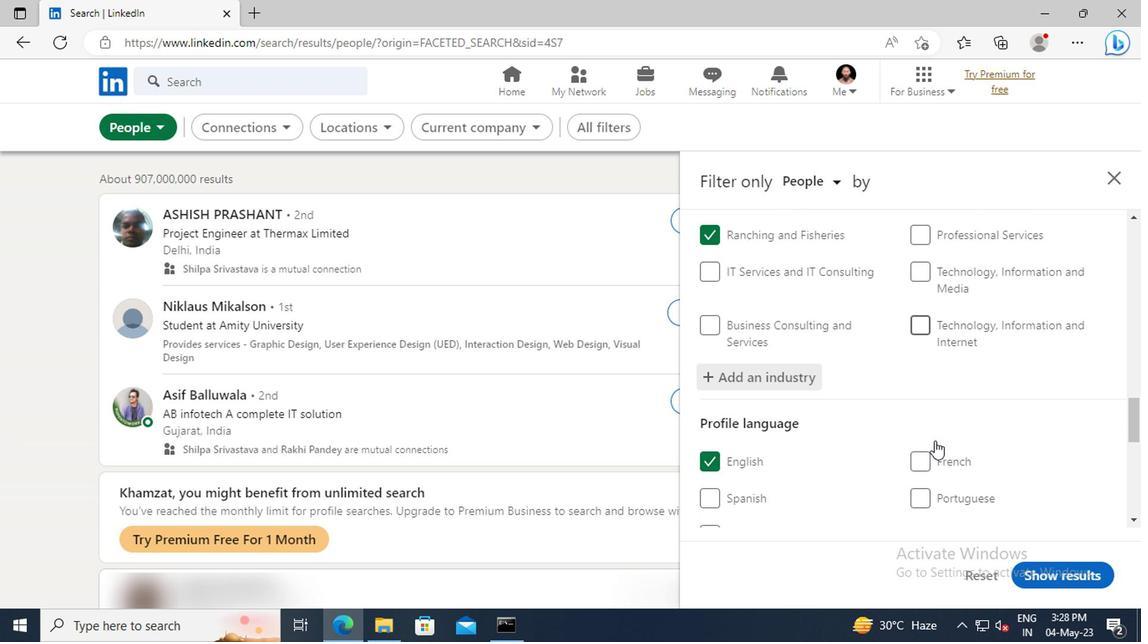
Action: Mouse moved to (935, 429)
Screenshot: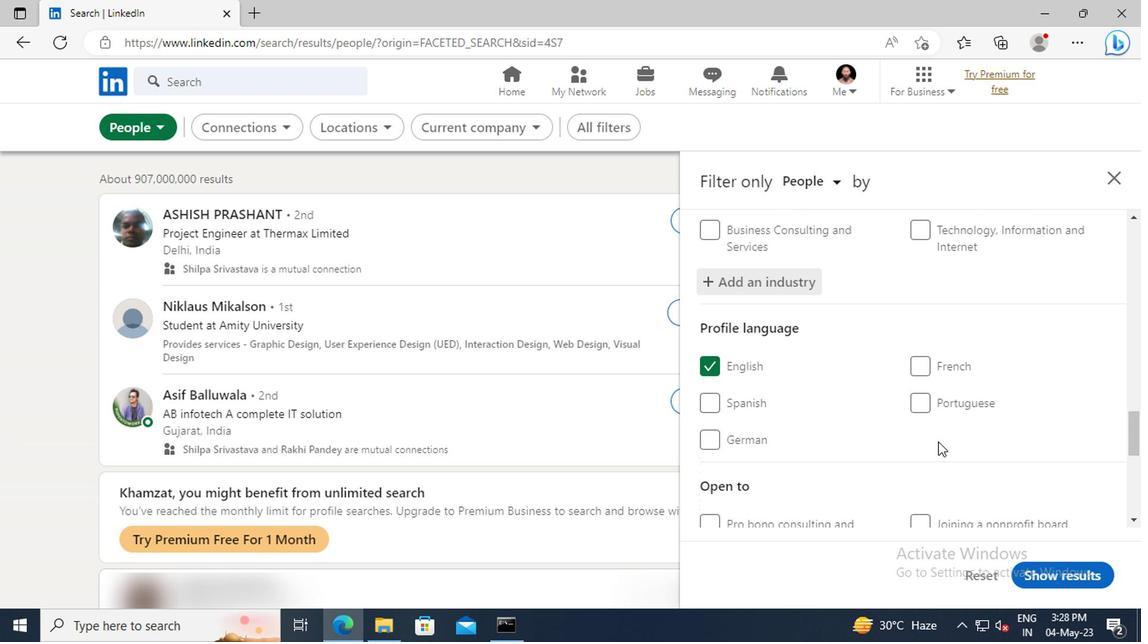 
Action: Mouse scrolled (935, 429) with delta (0, 0)
Screenshot: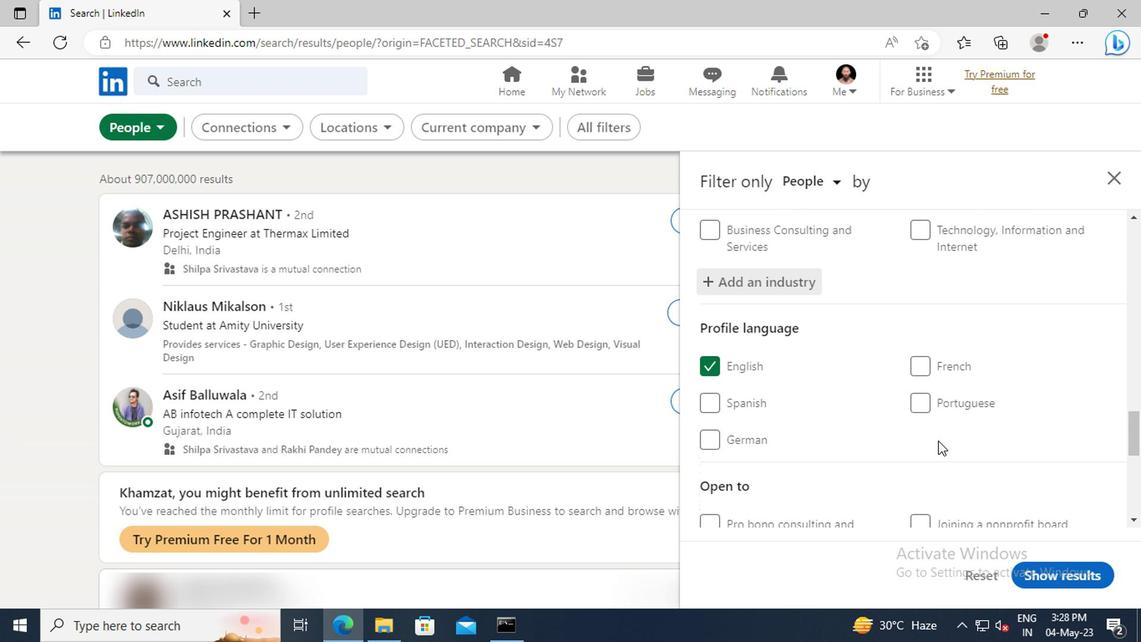 
Action: Mouse scrolled (935, 429) with delta (0, 0)
Screenshot: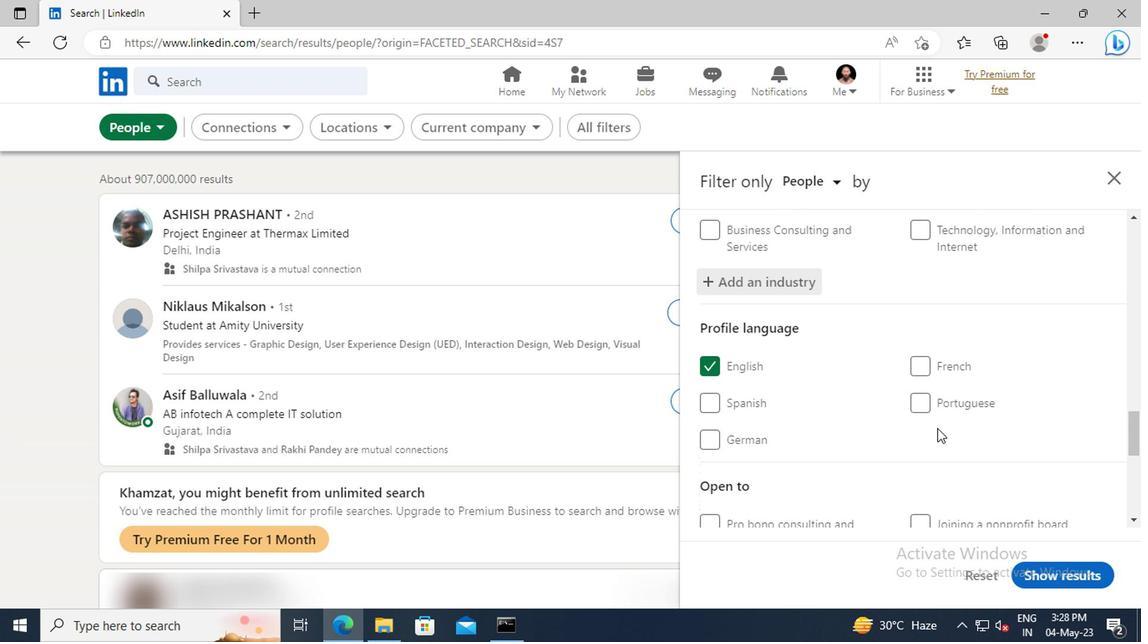 
Action: Mouse moved to (929, 392)
Screenshot: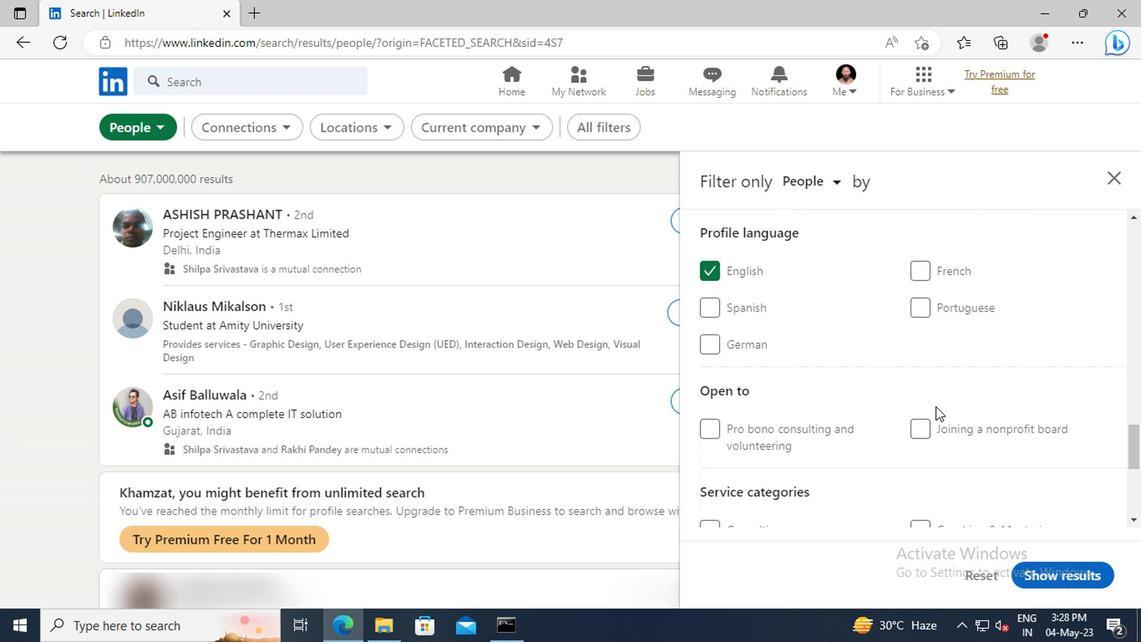 
Action: Mouse scrolled (929, 391) with delta (0, 0)
Screenshot: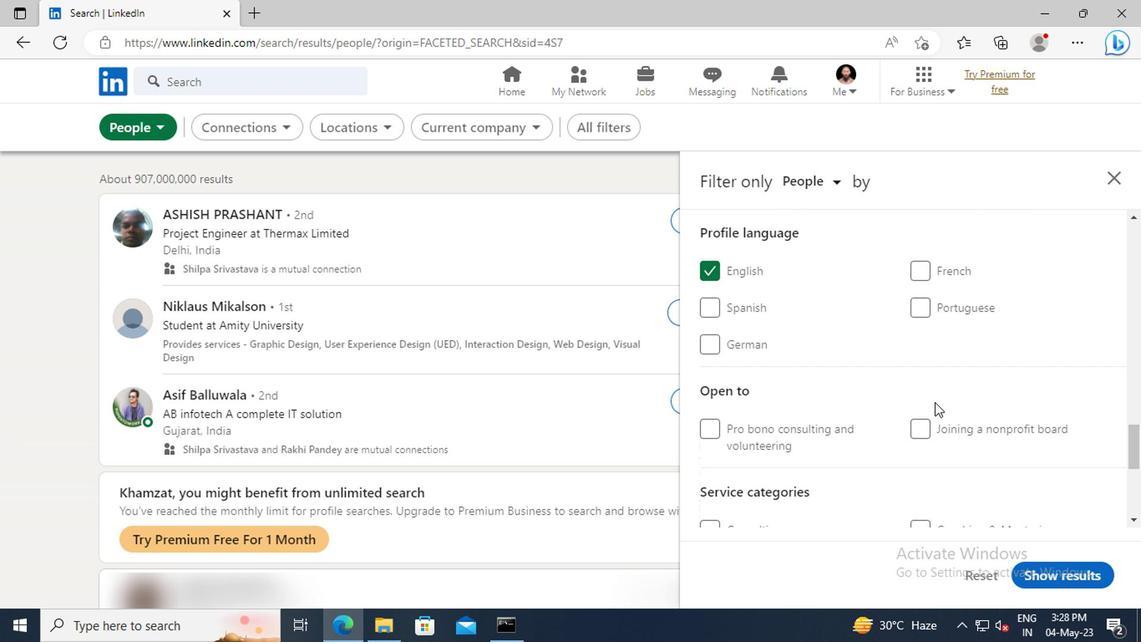 
Action: Mouse moved to (929, 389)
Screenshot: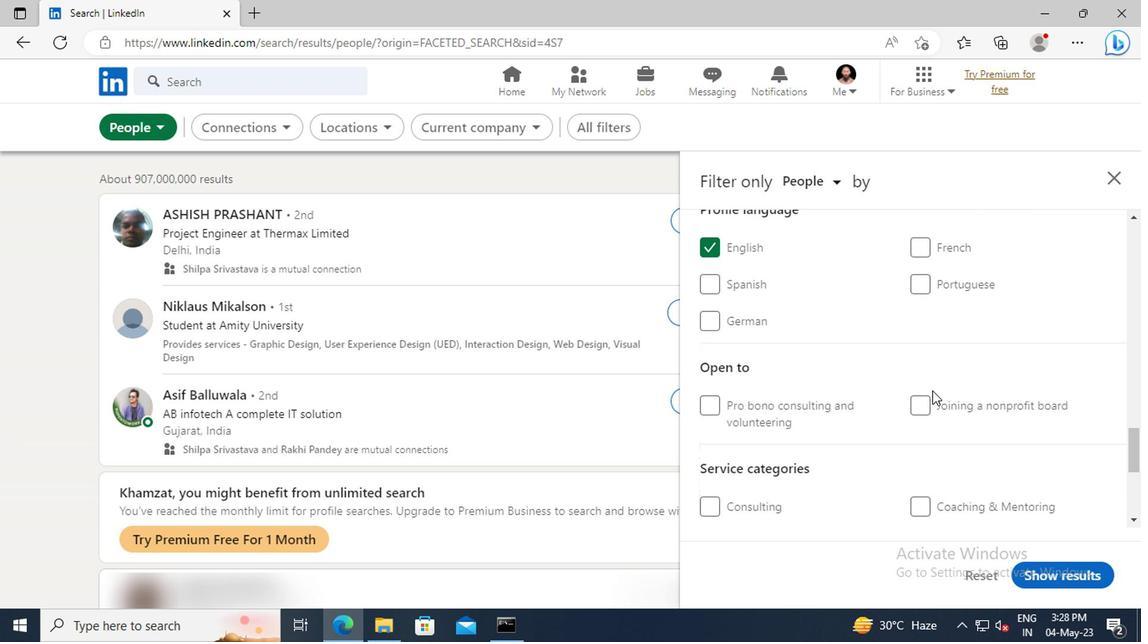 
Action: Mouse scrolled (929, 388) with delta (0, -1)
Screenshot: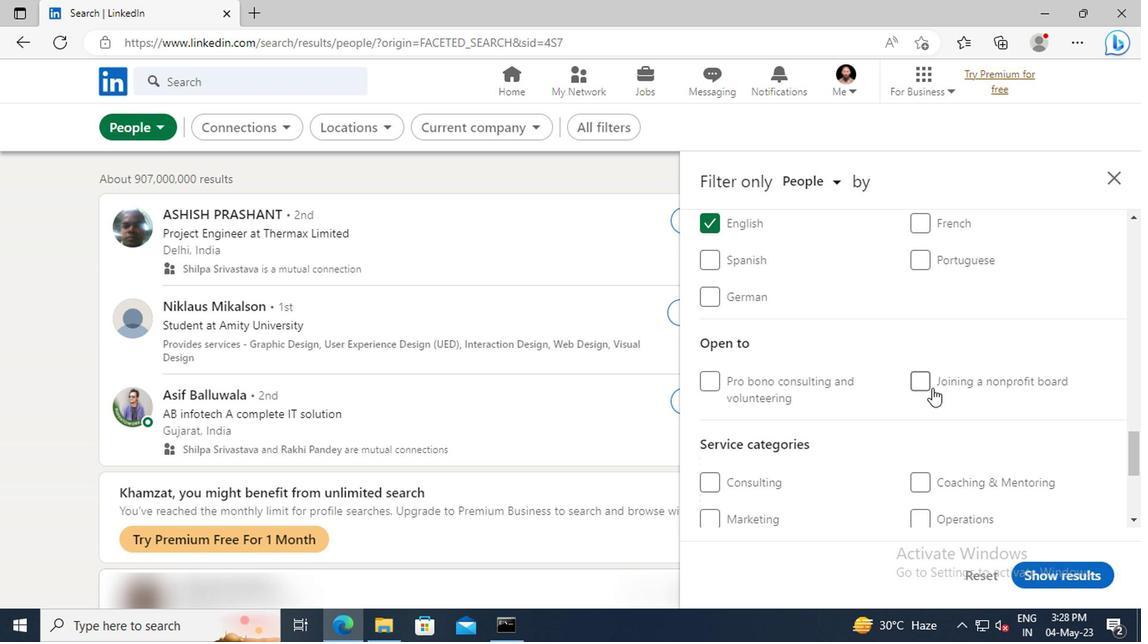 
Action: Mouse scrolled (929, 388) with delta (0, -1)
Screenshot: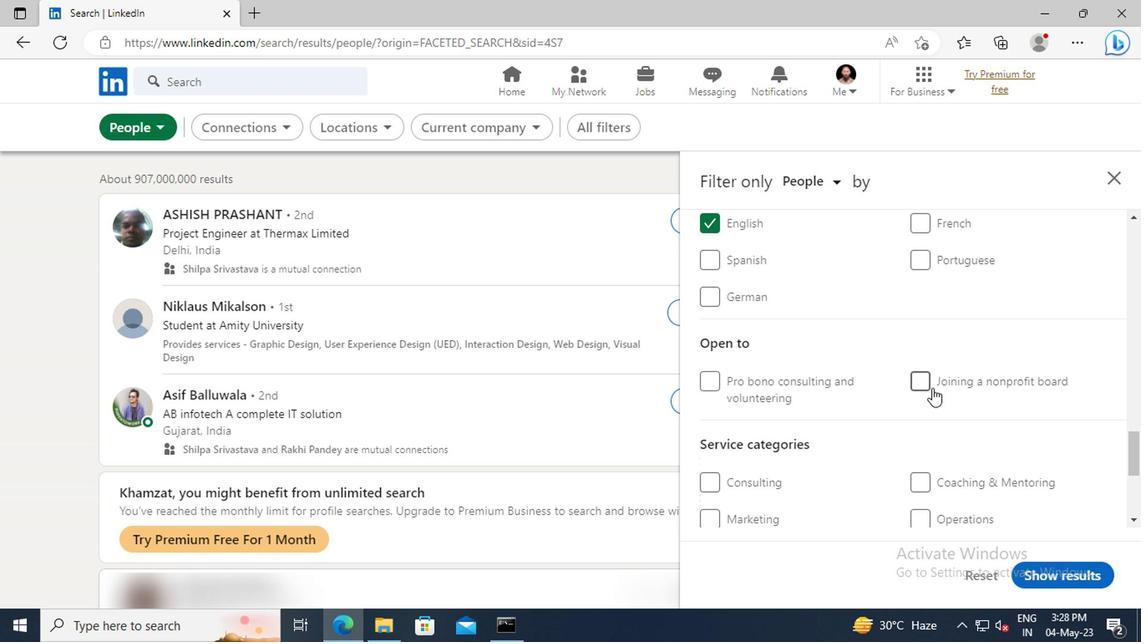 
Action: Mouse scrolled (929, 388) with delta (0, -1)
Screenshot: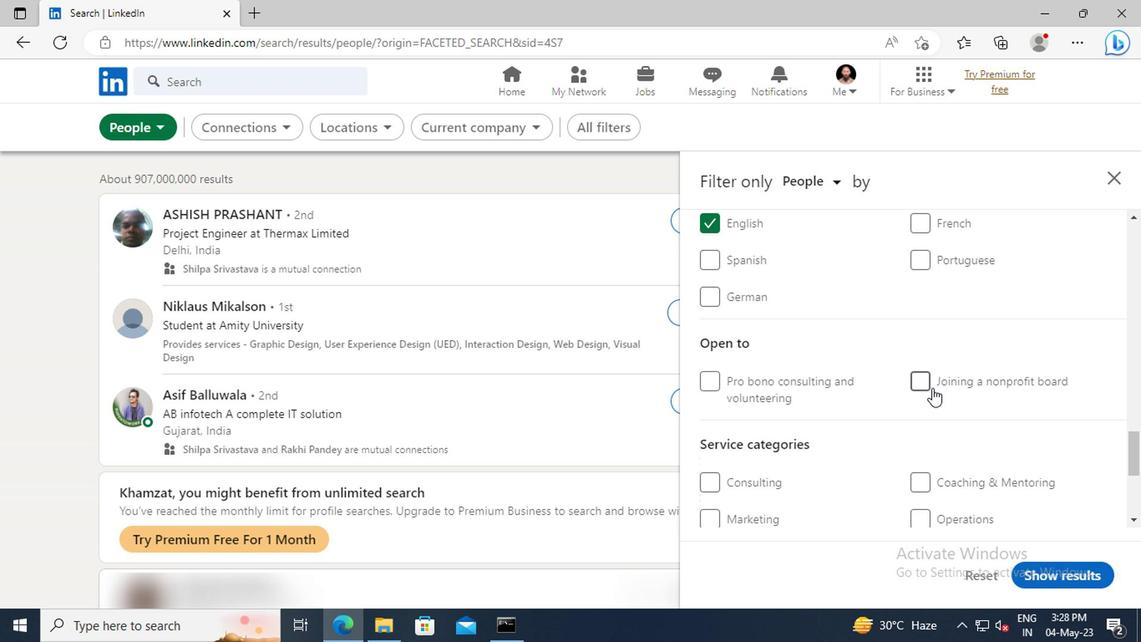 
Action: Mouse moved to (927, 408)
Screenshot: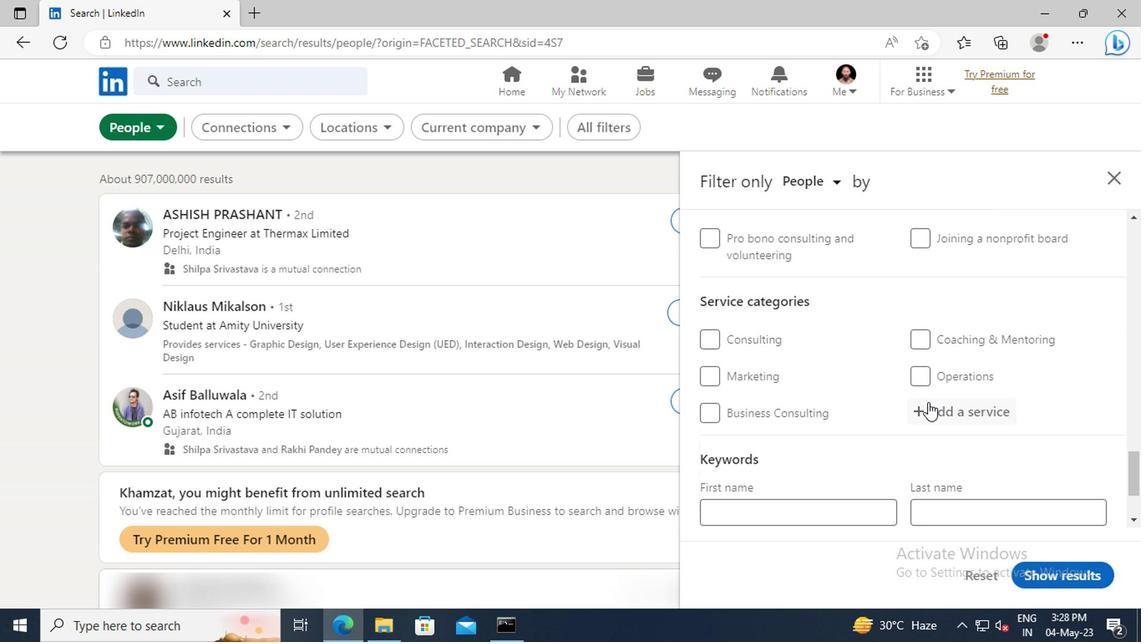 
Action: Mouse pressed left at (927, 408)
Screenshot: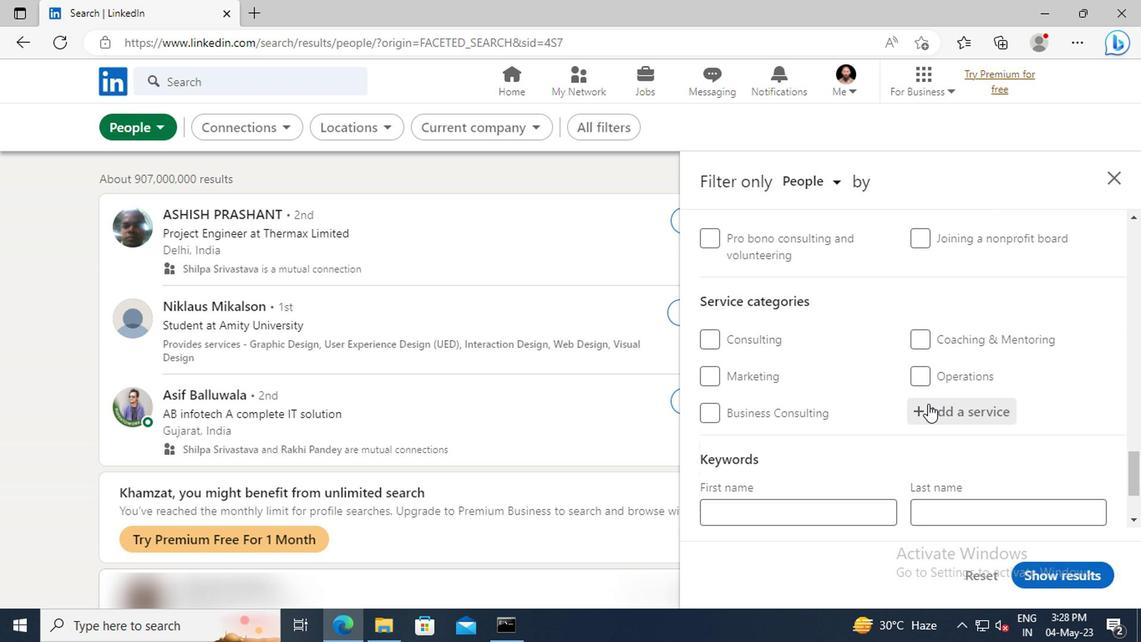 
Action: Key pressed <Key.shift>CYBERSE
Screenshot: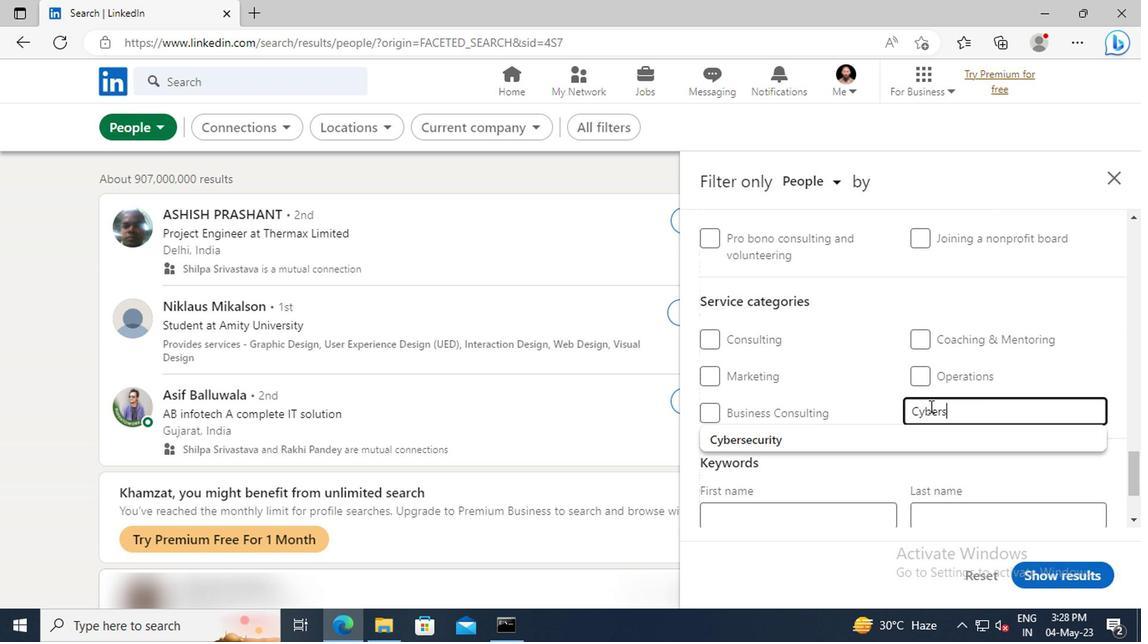 
Action: Mouse moved to (939, 438)
Screenshot: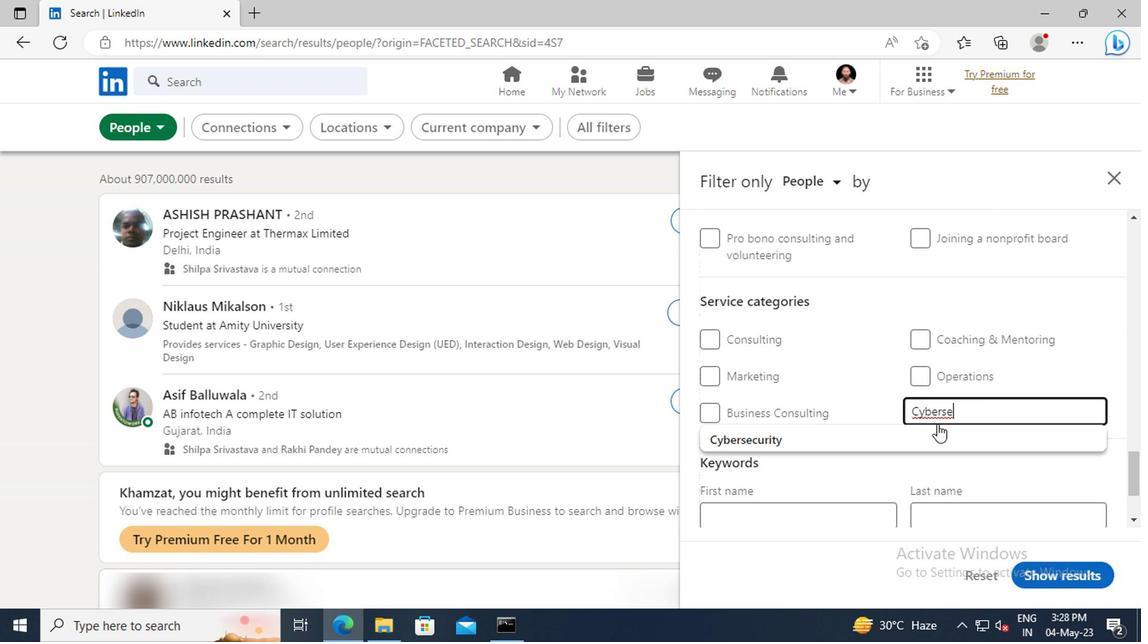 
Action: Mouse pressed left at (939, 438)
Screenshot: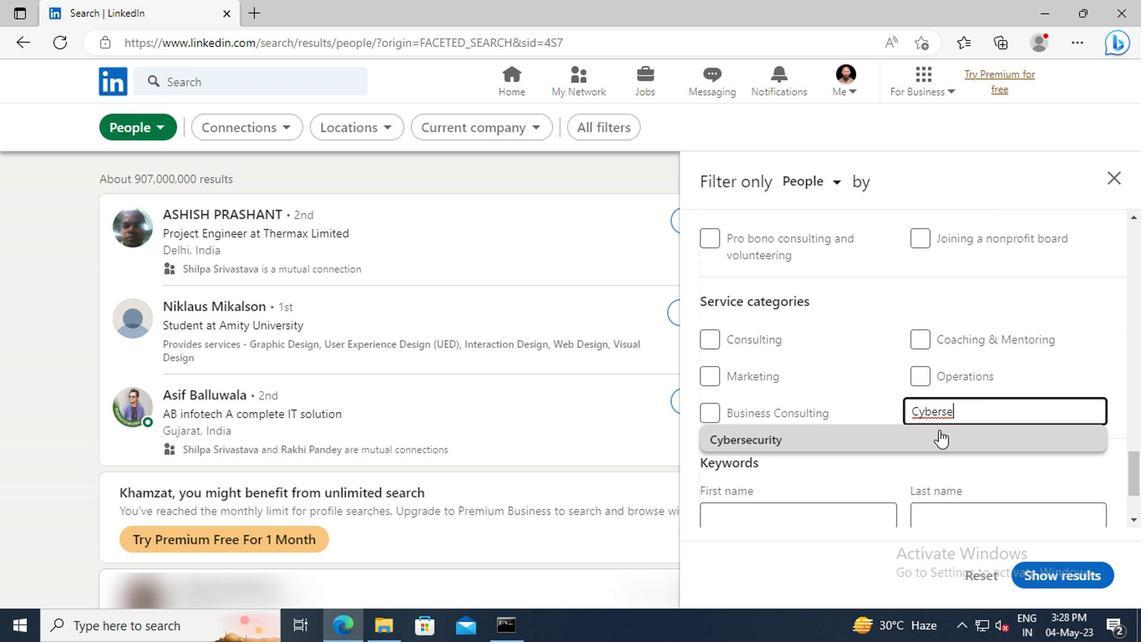 
Action: Mouse scrolled (939, 437) with delta (0, -1)
Screenshot: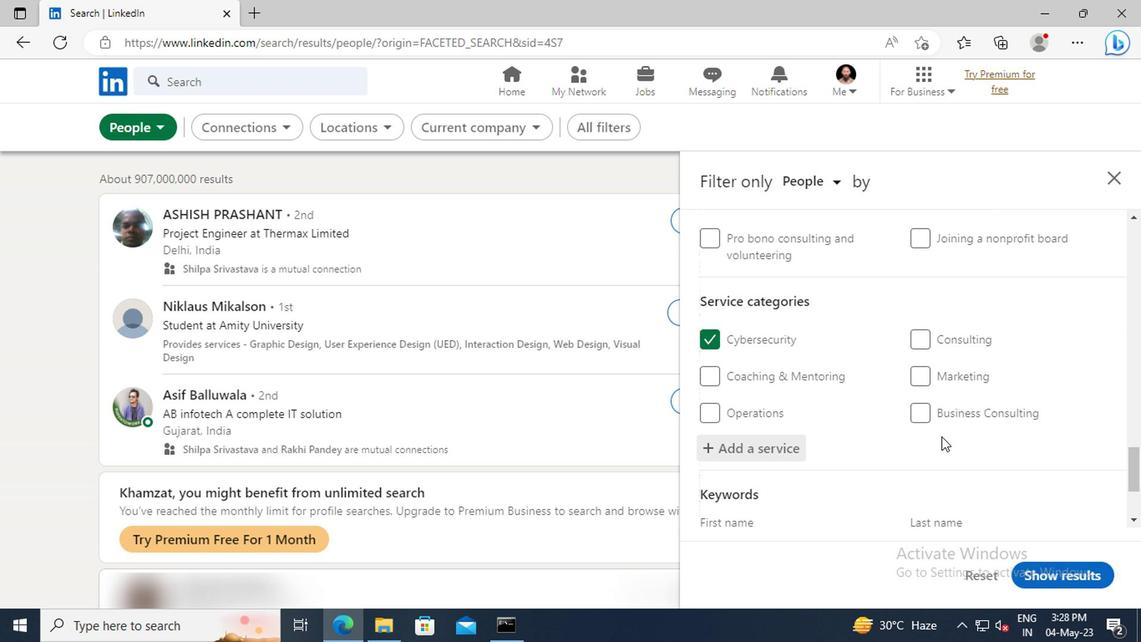 
Action: Mouse scrolled (939, 437) with delta (0, -1)
Screenshot: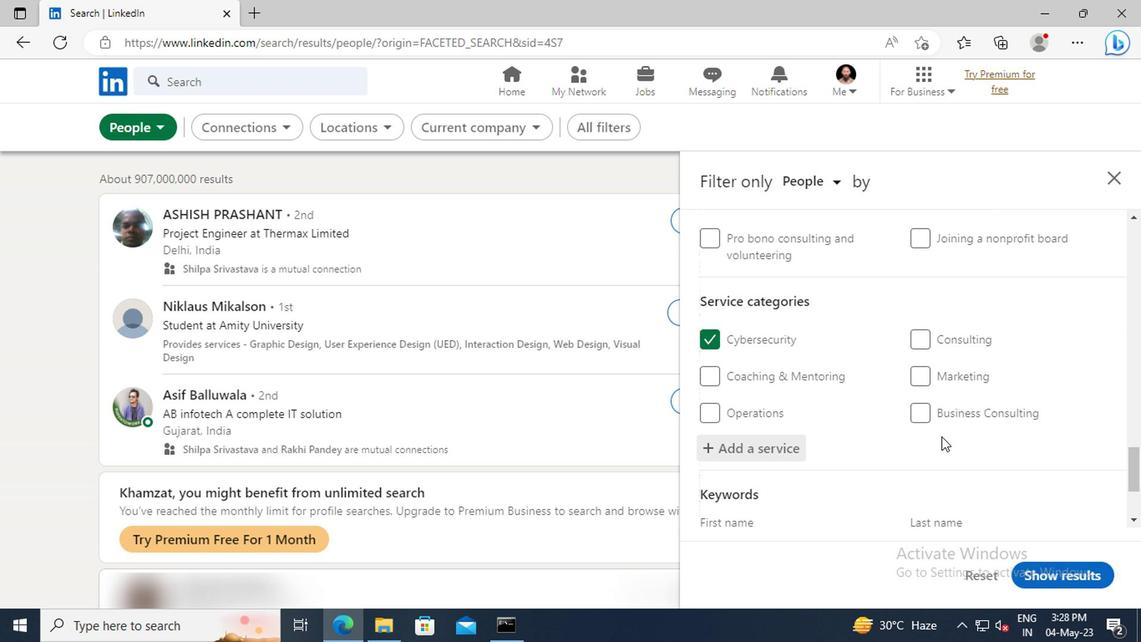 
Action: Mouse scrolled (939, 437) with delta (0, -1)
Screenshot: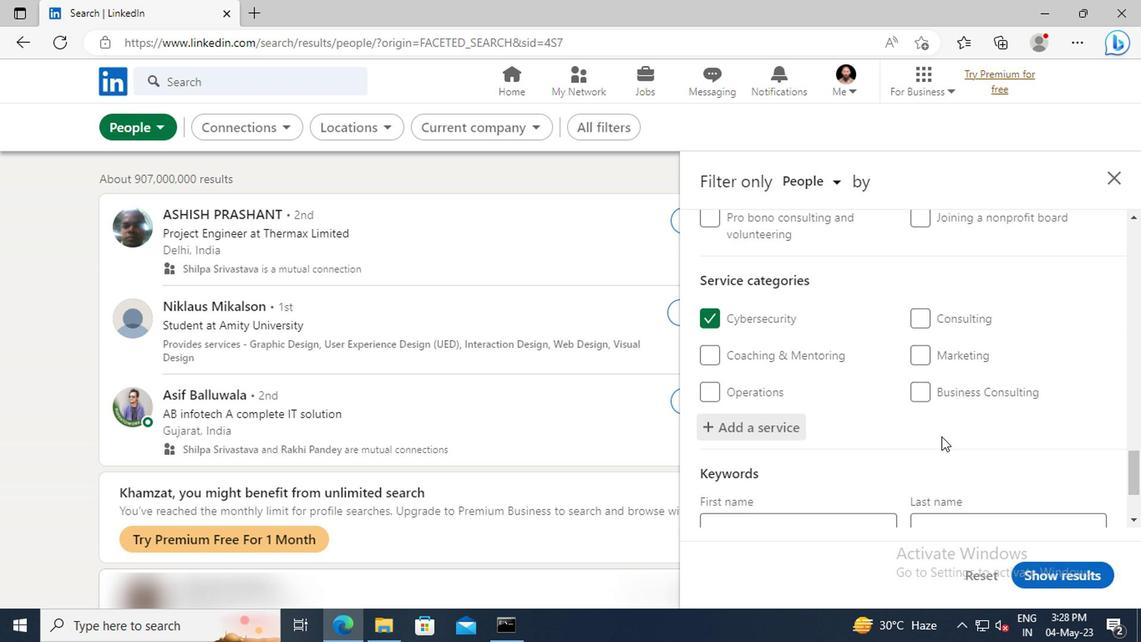 
Action: Mouse scrolled (939, 437) with delta (0, -1)
Screenshot: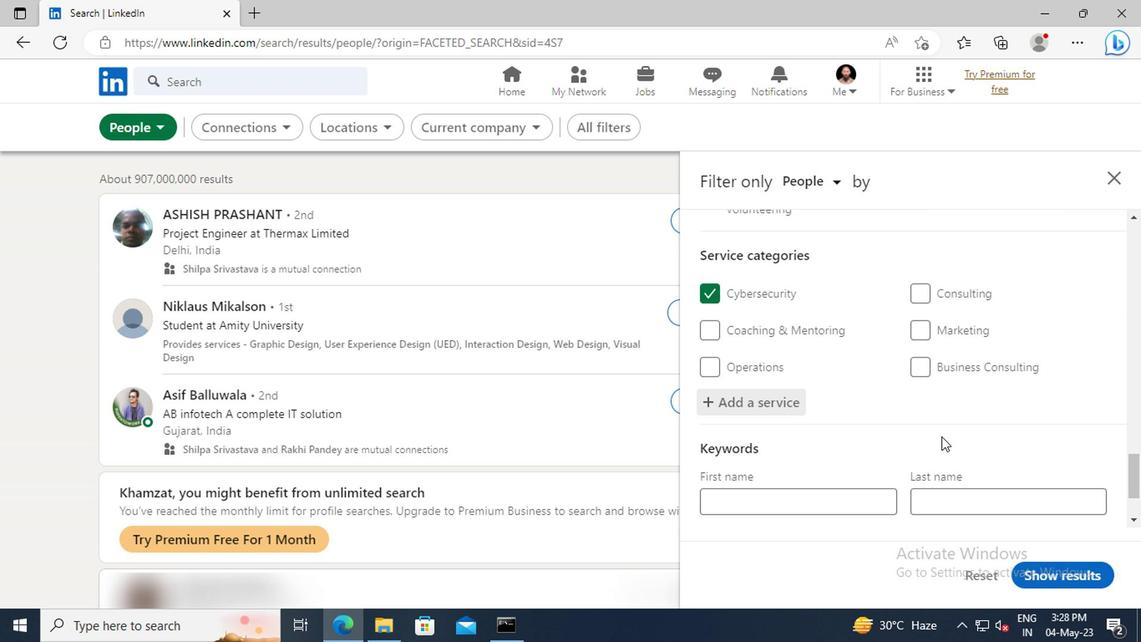 
Action: Mouse moved to (838, 454)
Screenshot: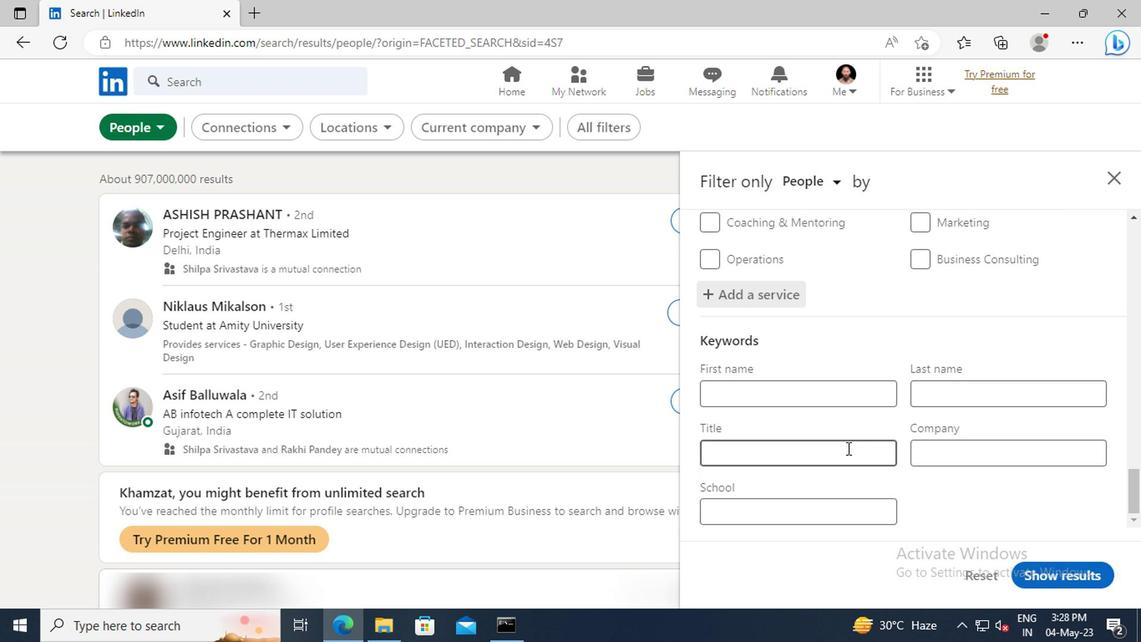 
Action: Mouse pressed left at (838, 454)
Screenshot: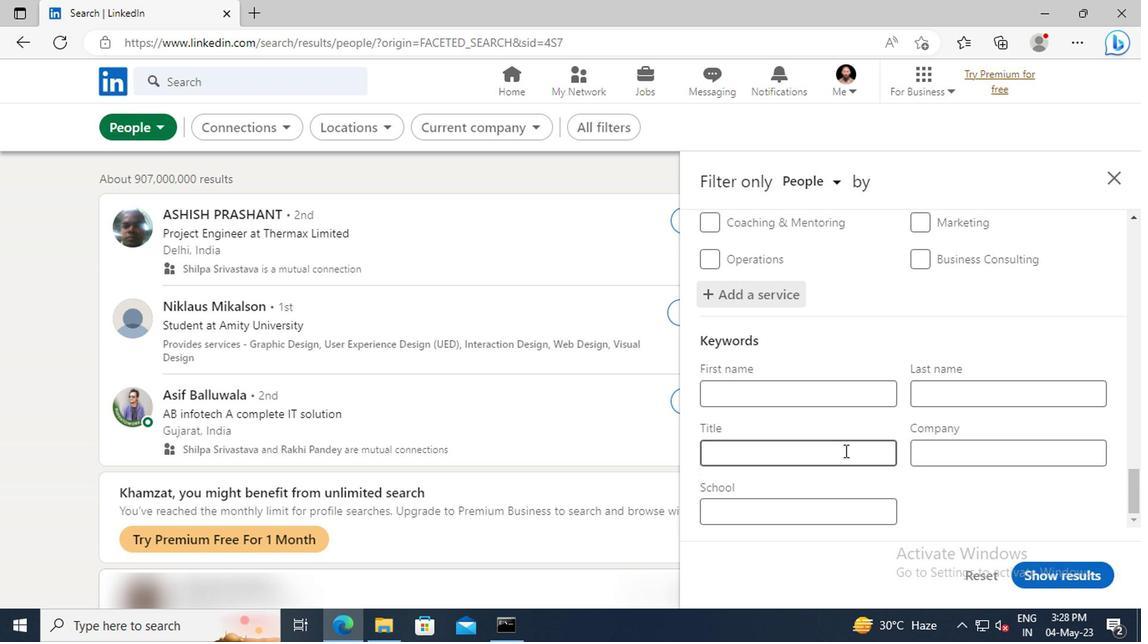 
Action: Key pressed <Key.shift>MENTOR<Key.enter>
Screenshot: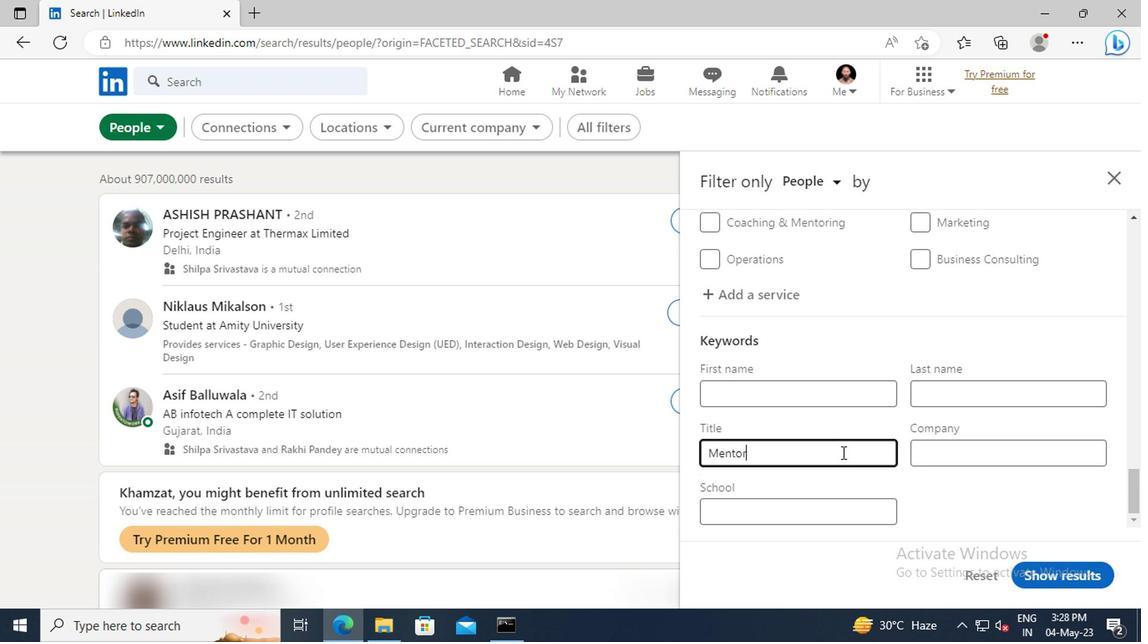 
Action: Mouse moved to (1051, 575)
Screenshot: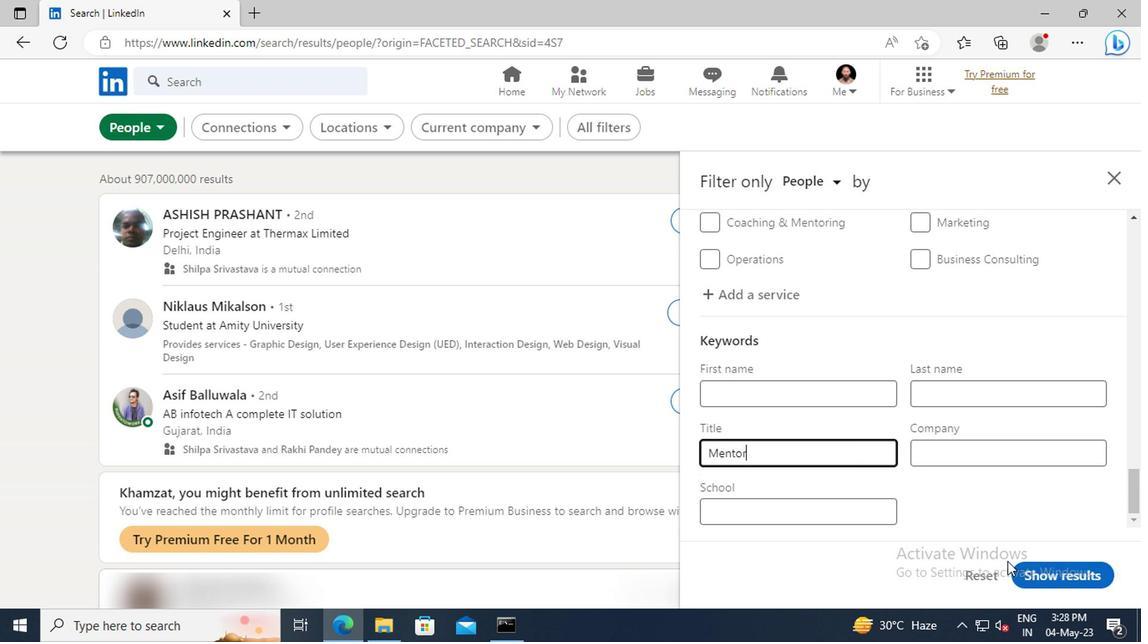 
Action: Mouse pressed left at (1051, 575)
Screenshot: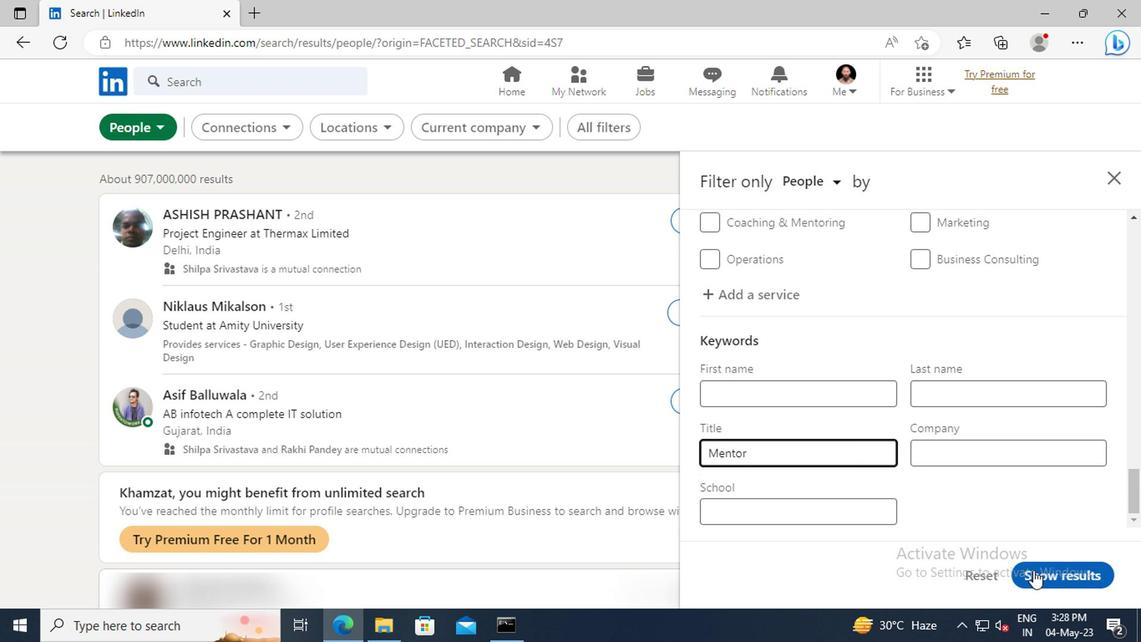 
